 Task: Find connections with filter location Qingyang with filter topic #Managerwith filter profile language German with filter current company National High Speed Rail Corporation Ltd (NHSRCL) with filter school Sri Ramakrishna Engineering College with filter industry Electronic and Precision Equipment Maintenance with filter service category Event Photography with filter keywords title Addiction Counselor
Action: Mouse moved to (586, 80)
Screenshot: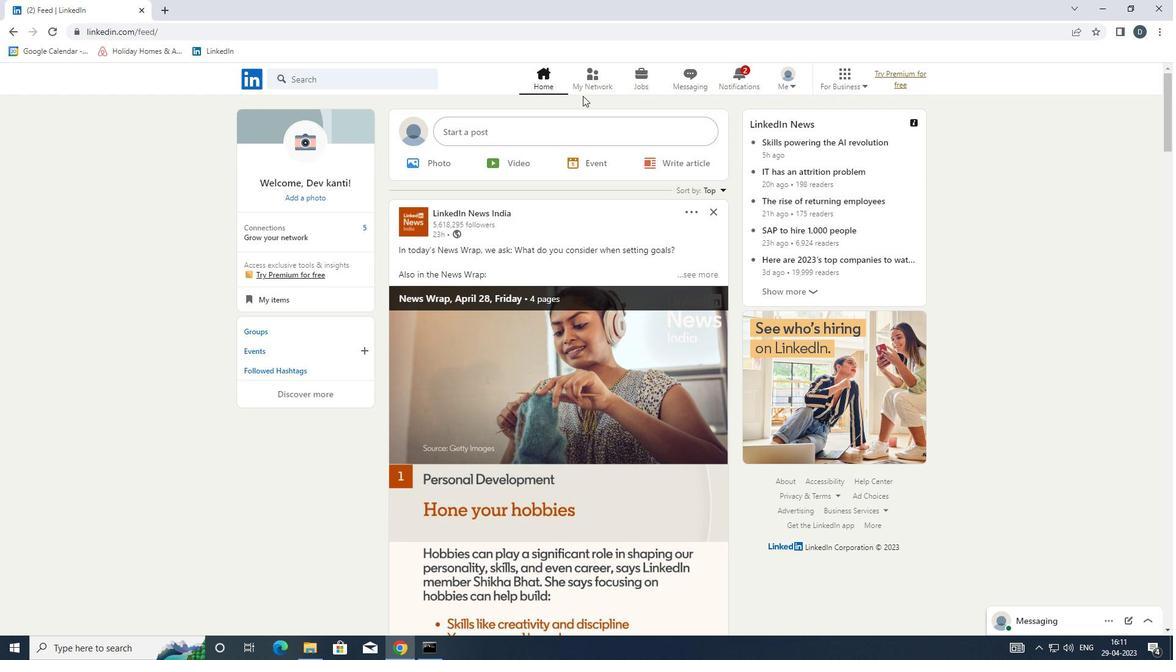 
Action: Mouse pressed left at (586, 80)
Screenshot: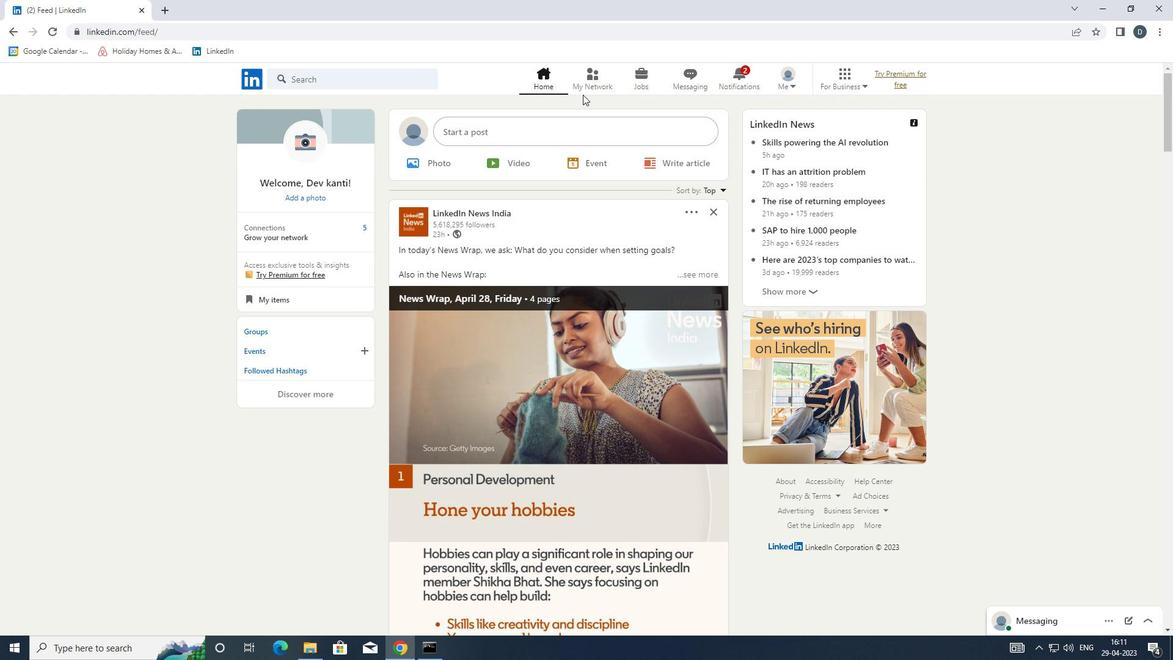 
Action: Mouse moved to (410, 143)
Screenshot: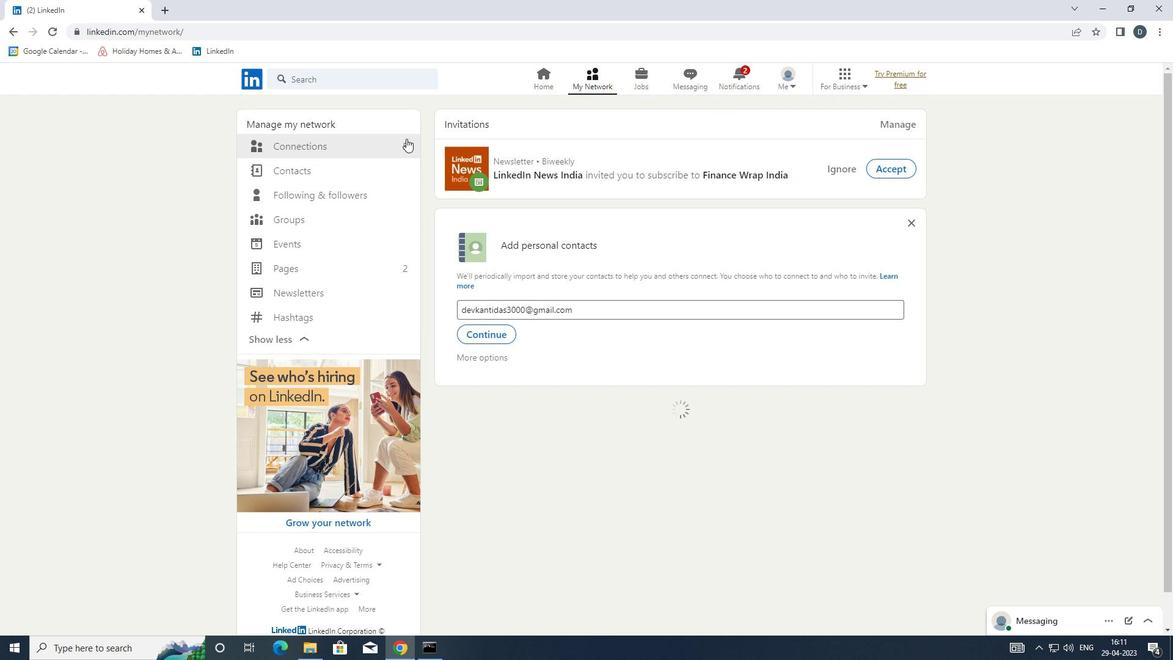 
Action: Mouse pressed left at (410, 143)
Screenshot: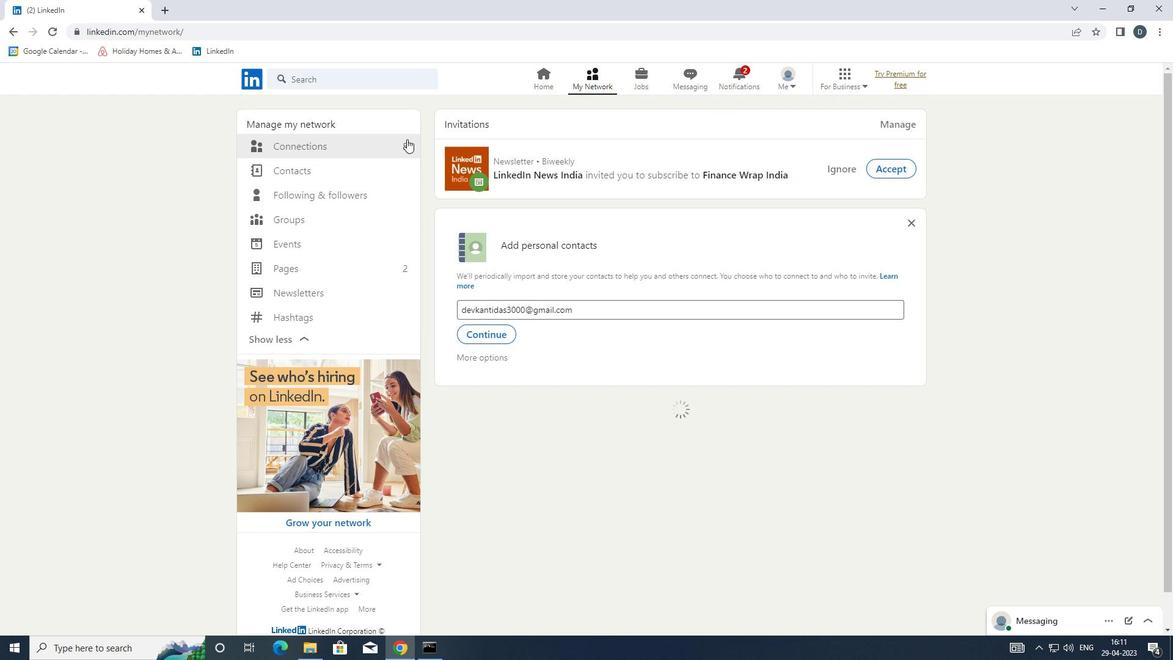 
Action: Mouse moved to (405, 146)
Screenshot: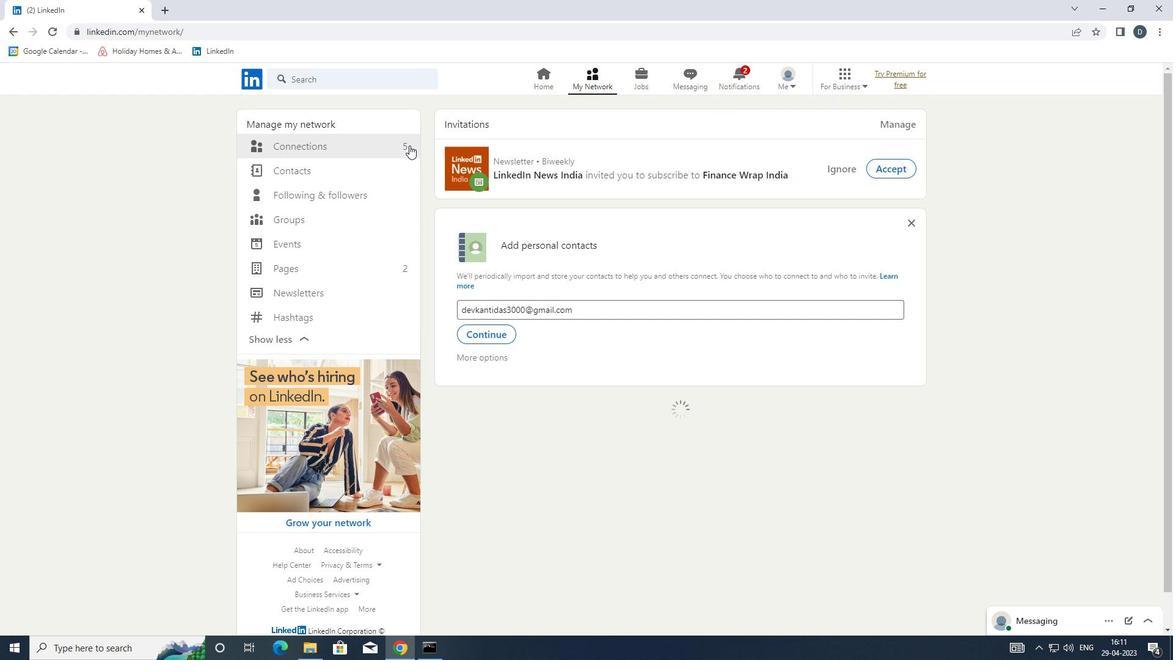 
Action: Mouse pressed left at (405, 146)
Screenshot: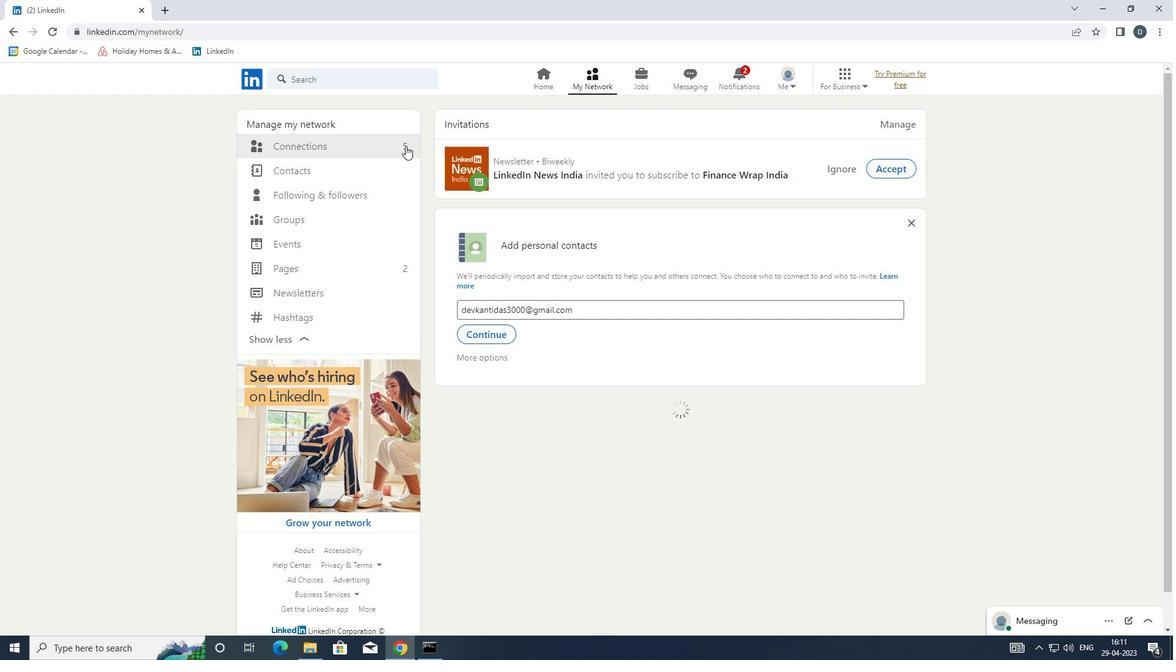
Action: Mouse moved to (679, 148)
Screenshot: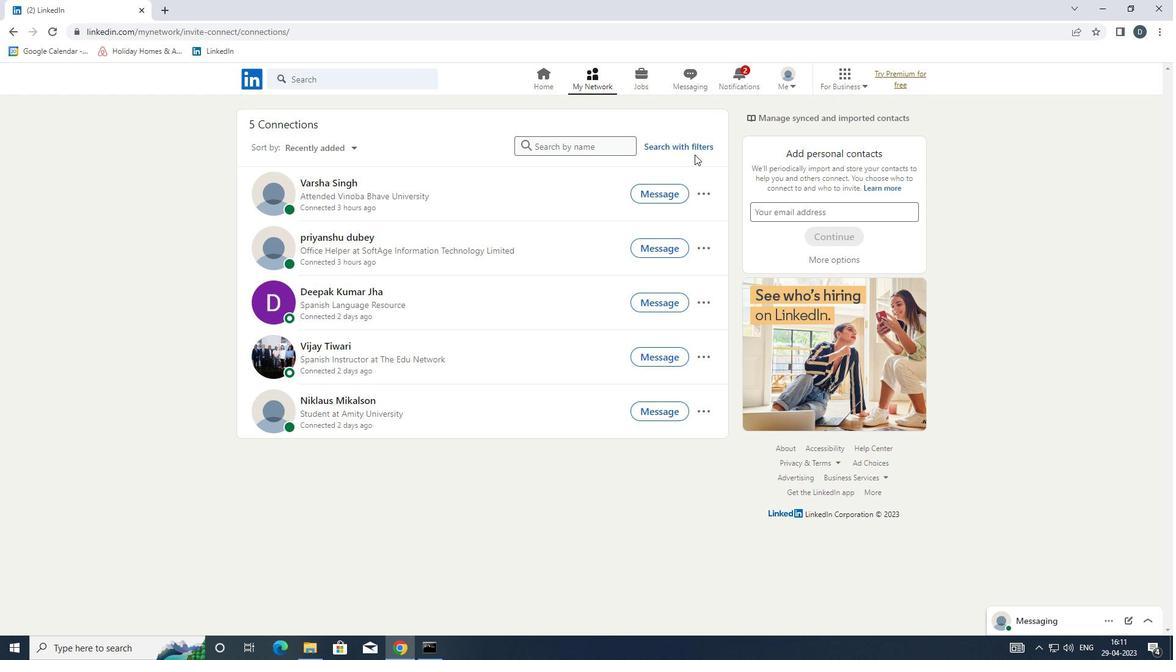 
Action: Mouse pressed left at (679, 148)
Screenshot: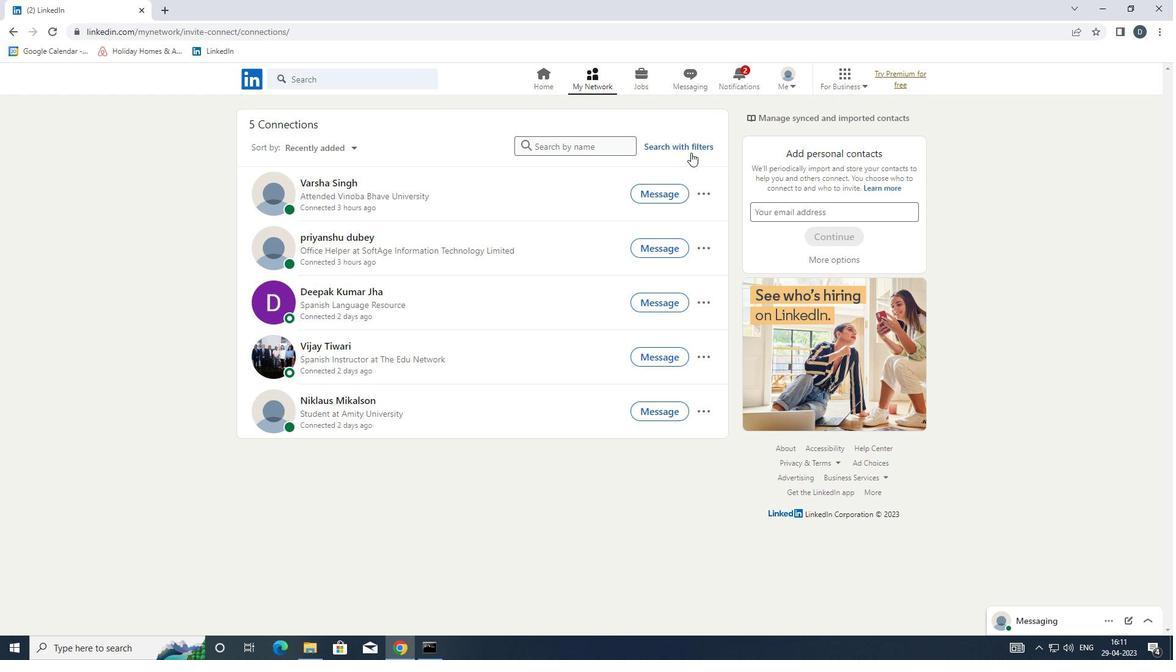 
Action: Mouse moved to (629, 116)
Screenshot: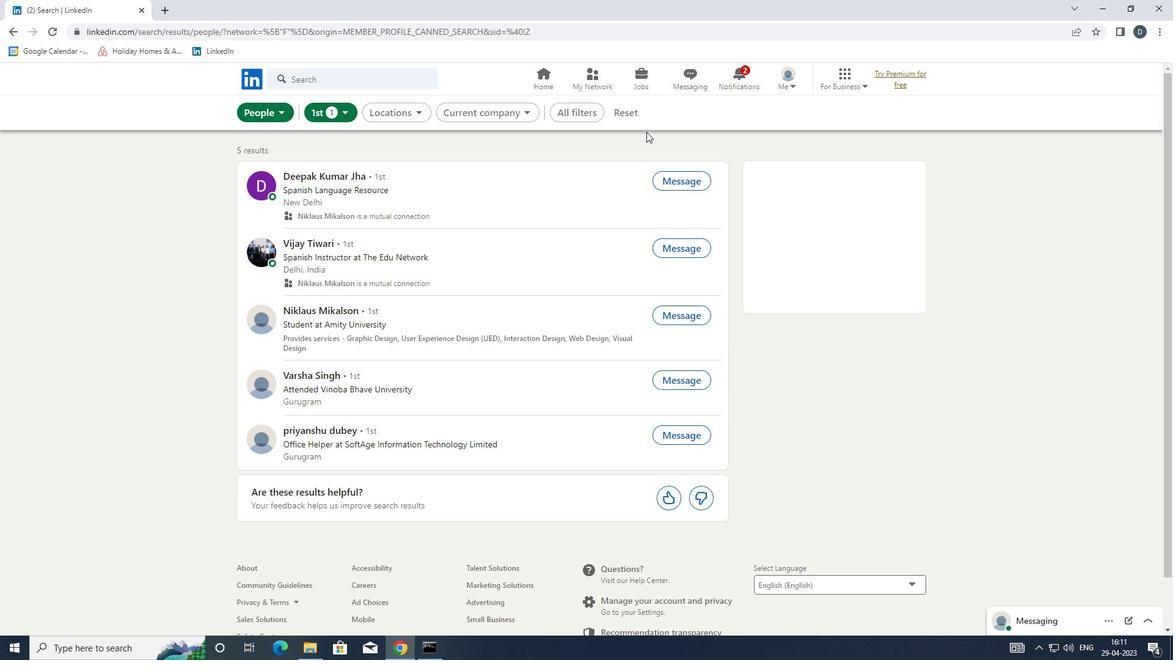 
Action: Mouse pressed left at (629, 116)
Screenshot: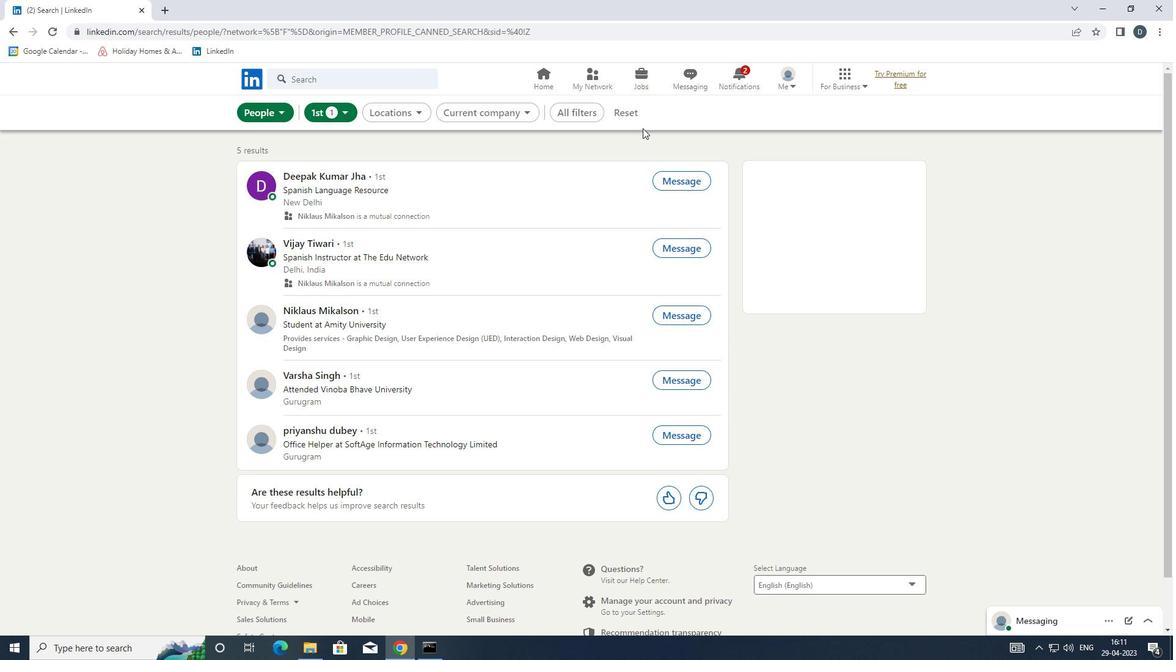 
Action: Mouse moved to (610, 107)
Screenshot: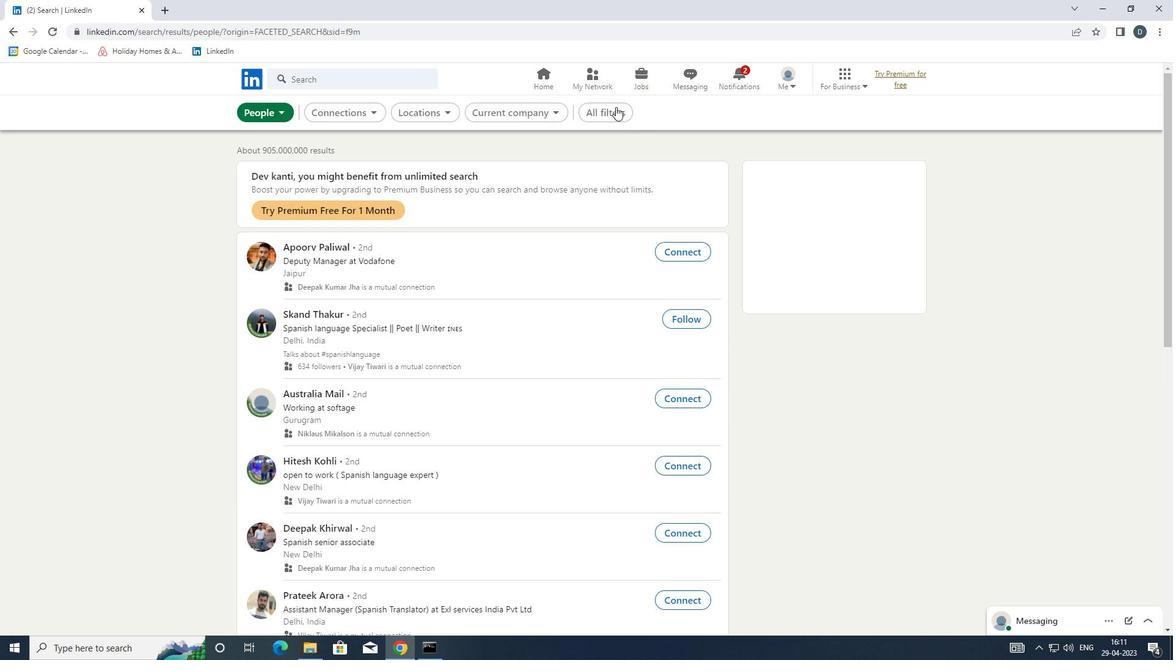 
Action: Mouse pressed left at (610, 107)
Screenshot: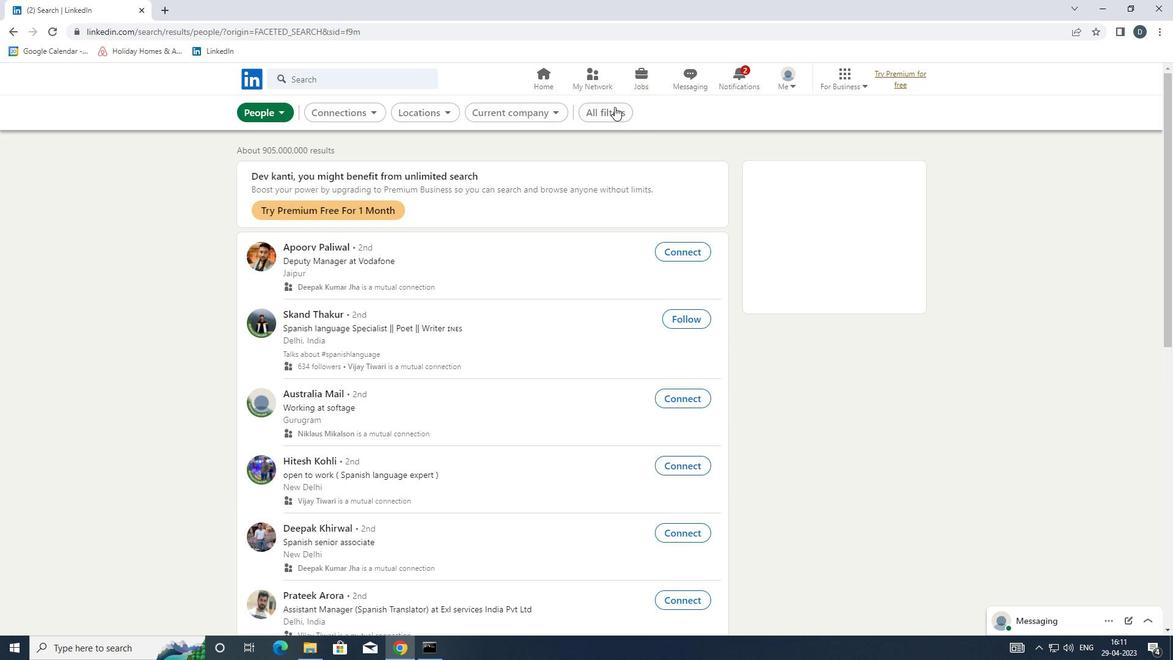 
Action: Mouse moved to (1065, 424)
Screenshot: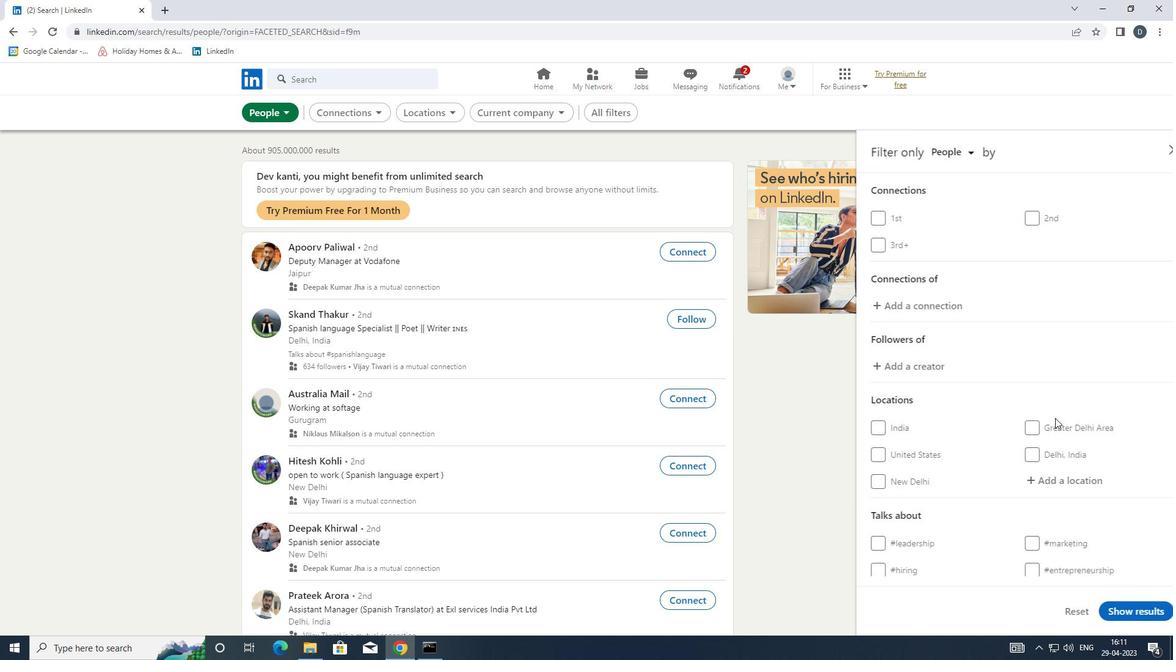 
Action: Mouse scrolled (1065, 424) with delta (0, 0)
Screenshot: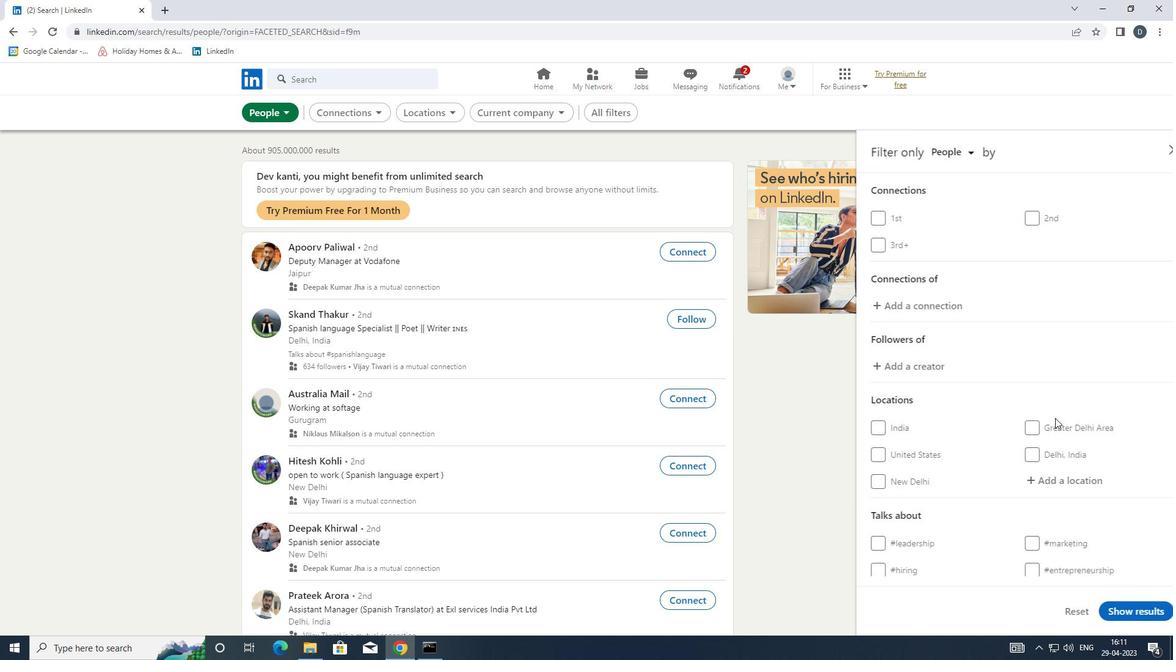 
Action: Mouse moved to (1066, 425)
Screenshot: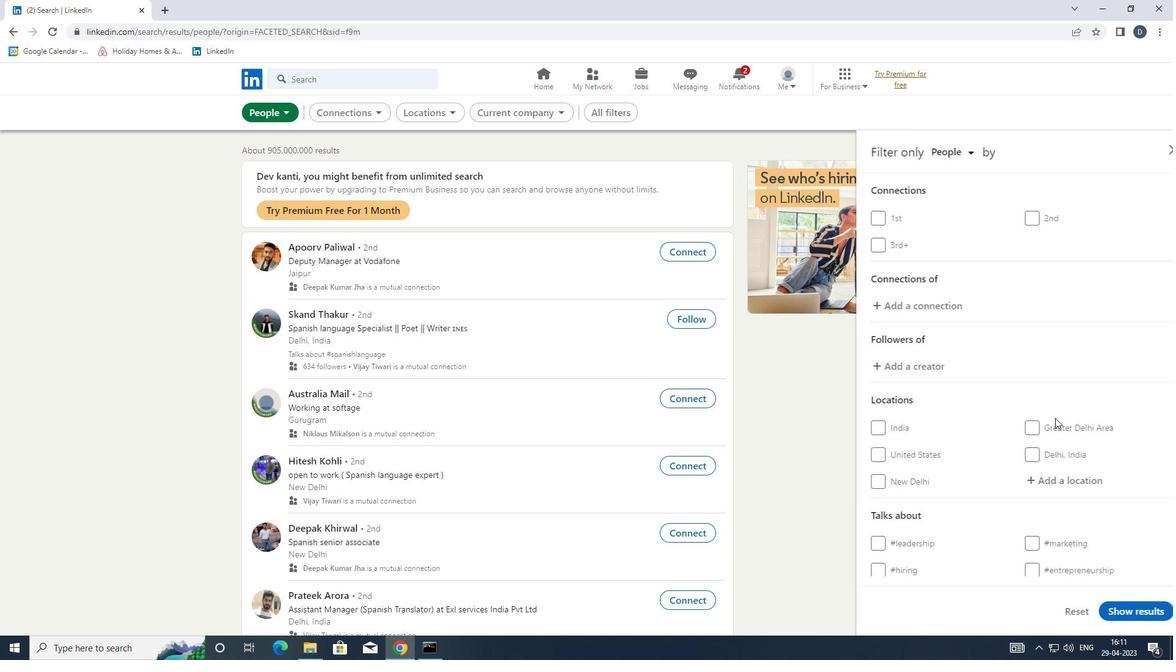 
Action: Mouse scrolled (1066, 424) with delta (0, 0)
Screenshot: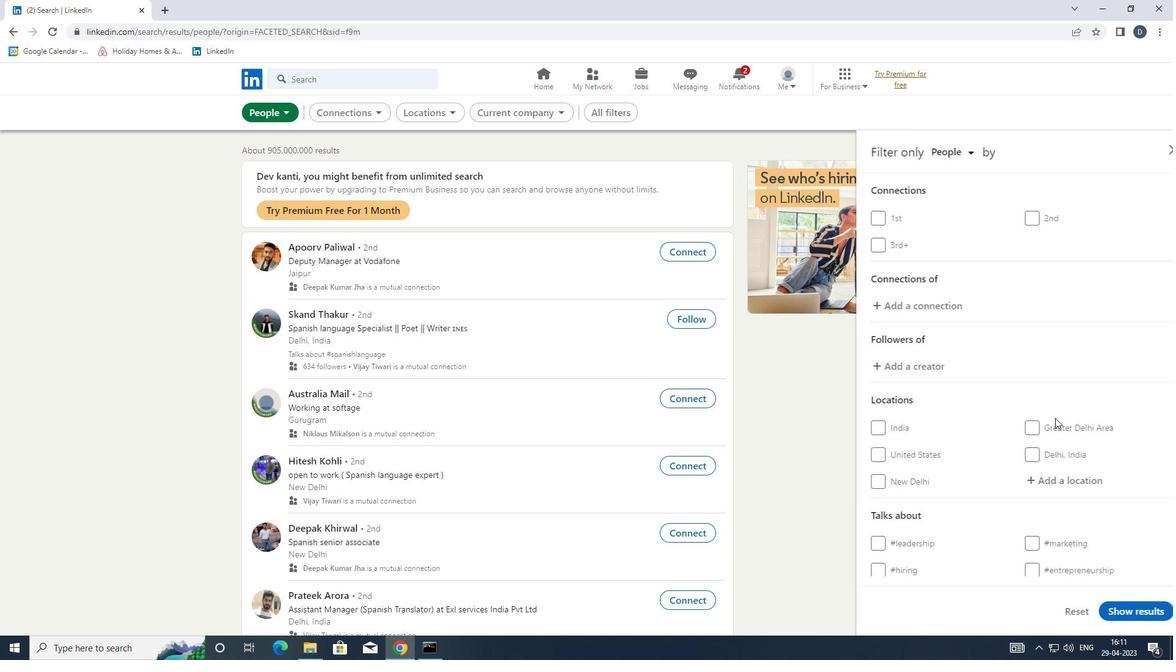 
Action: Mouse moved to (1033, 366)
Screenshot: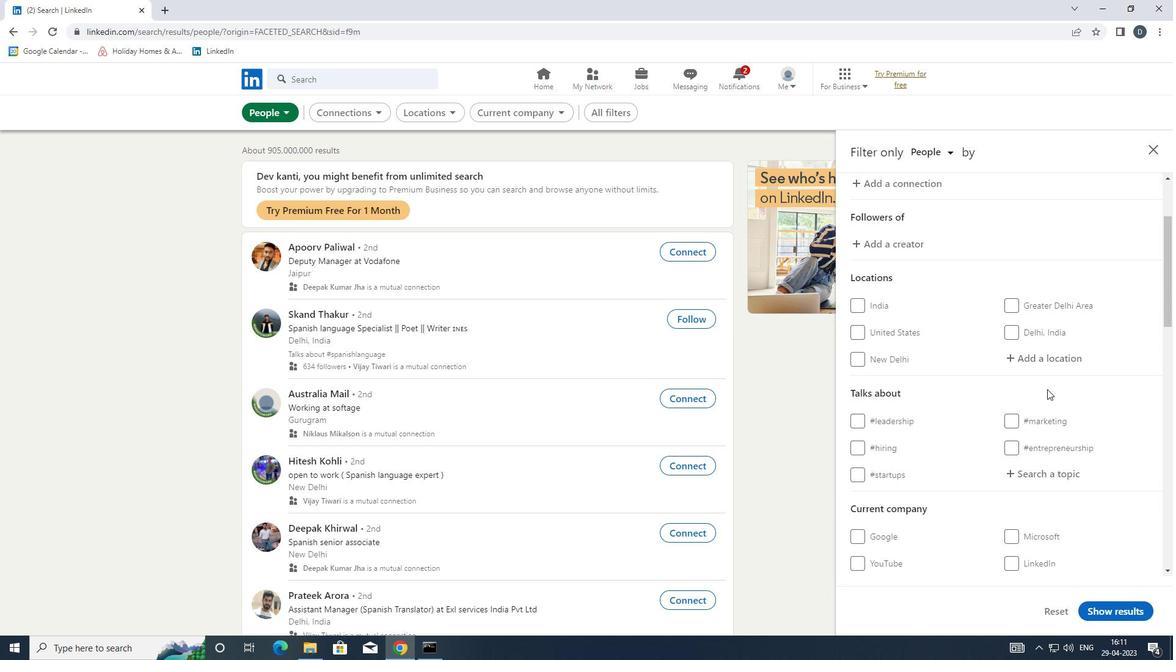 
Action: Mouse pressed left at (1033, 366)
Screenshot: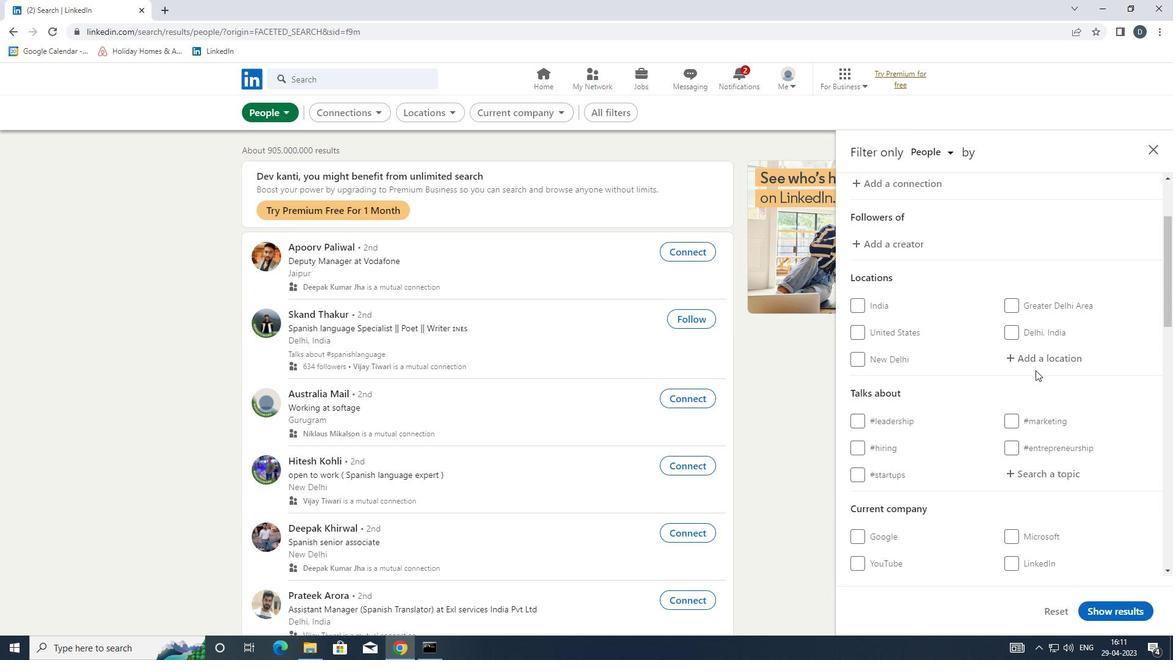 
Action: Key pressed <Key.shift>QINGYANG<Key.down><Key.enter>
Screenshot: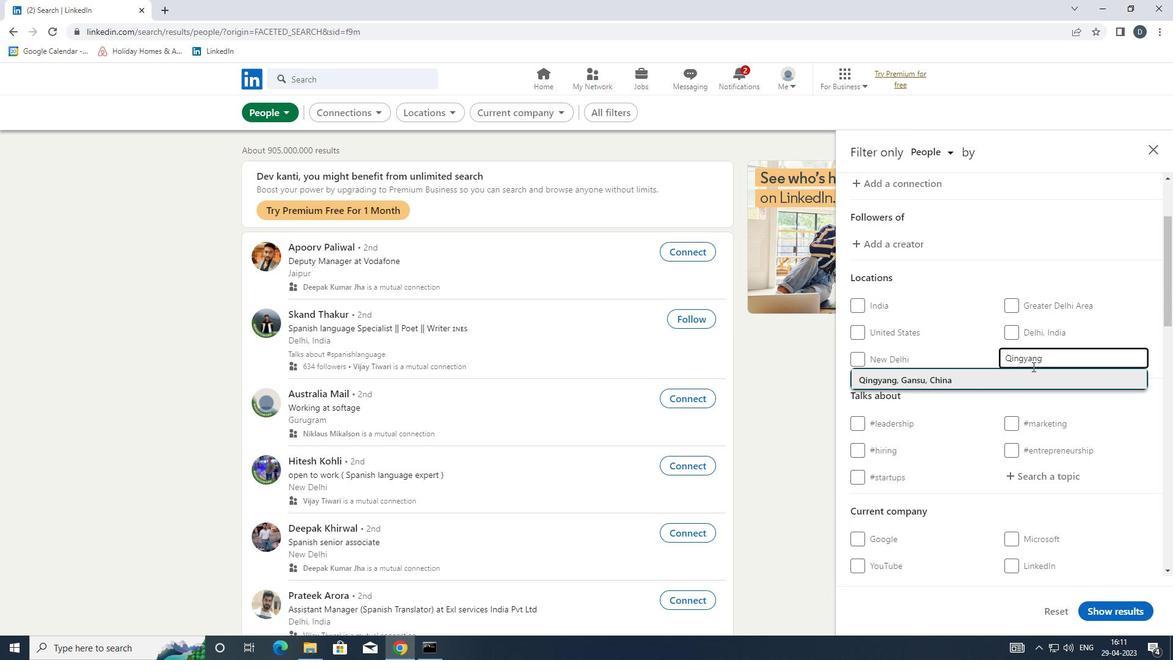 
Action: Mouse moved to (1121, 373)
Screenshot: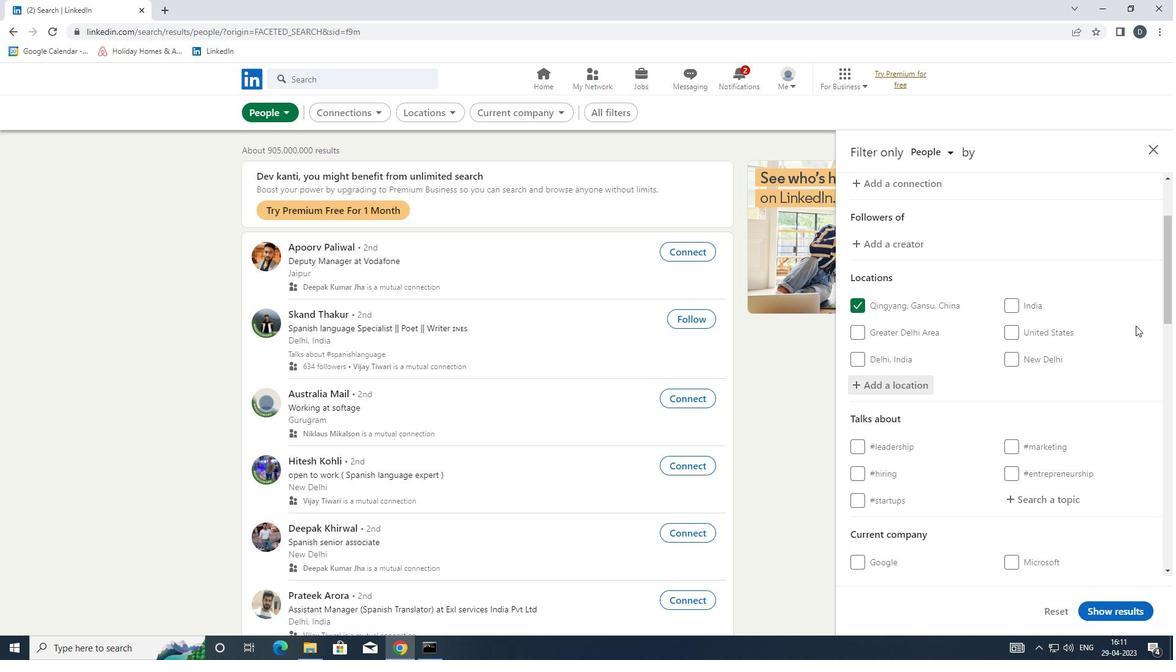 
Action: Mouse scrolled (1121, 372) with delta (0, 0)
Screenshot: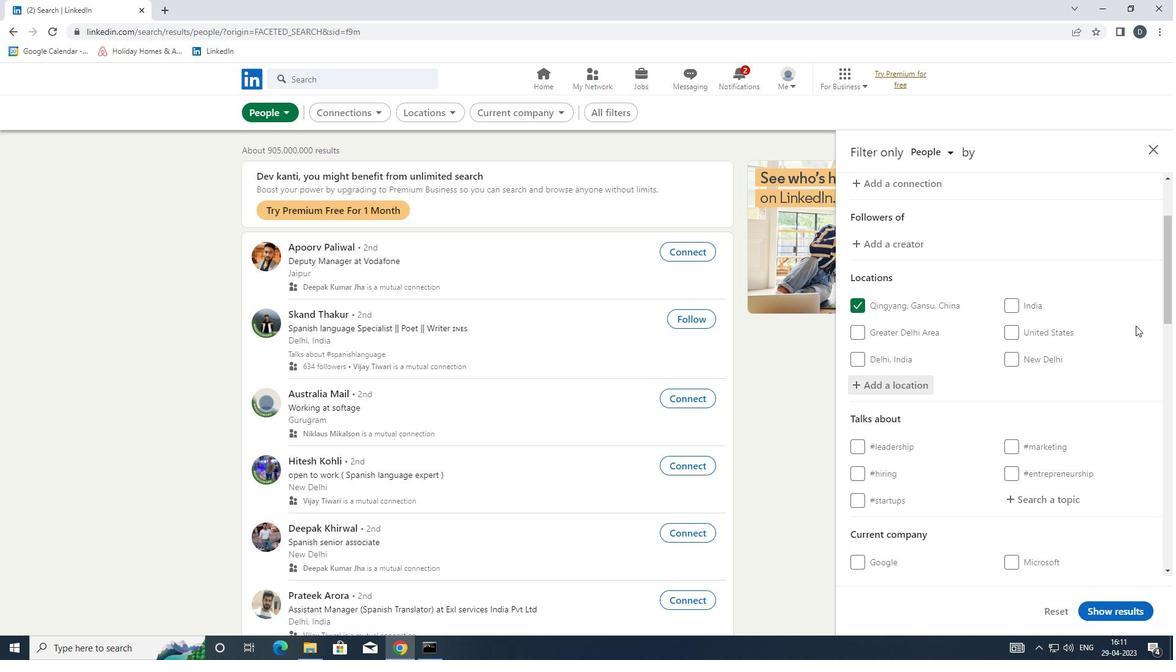 
Action: Mouse moved to (1112, 395)
Screenshot: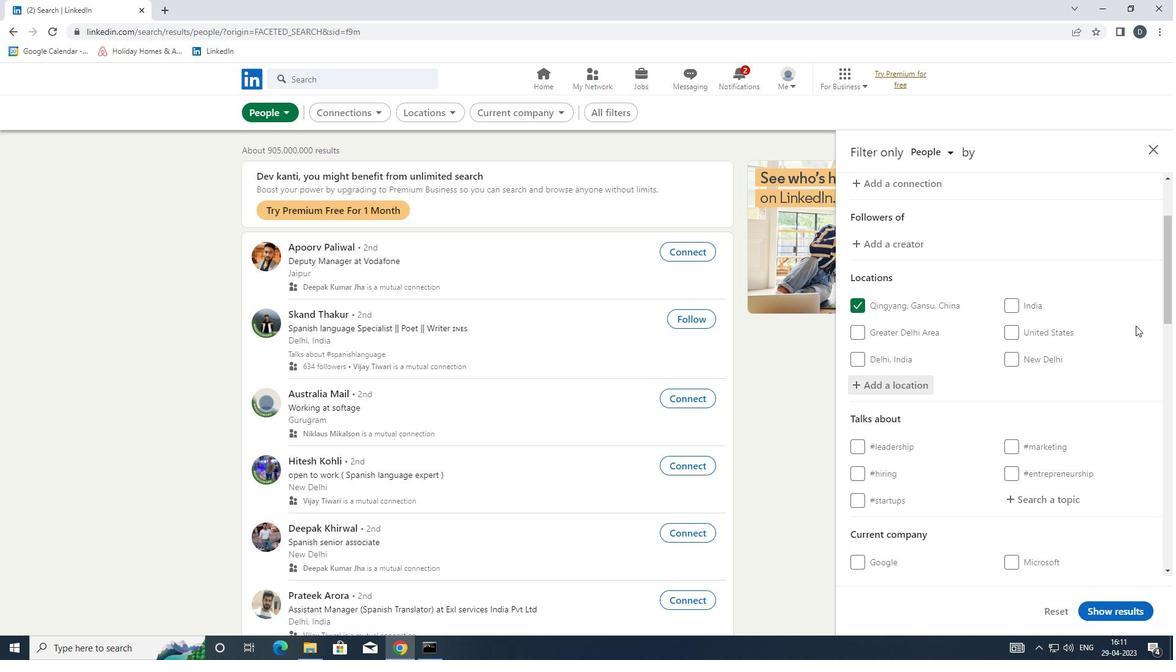
Action: Mouse scrolled (1112, 394) with delta (0, 0)
Screenshot: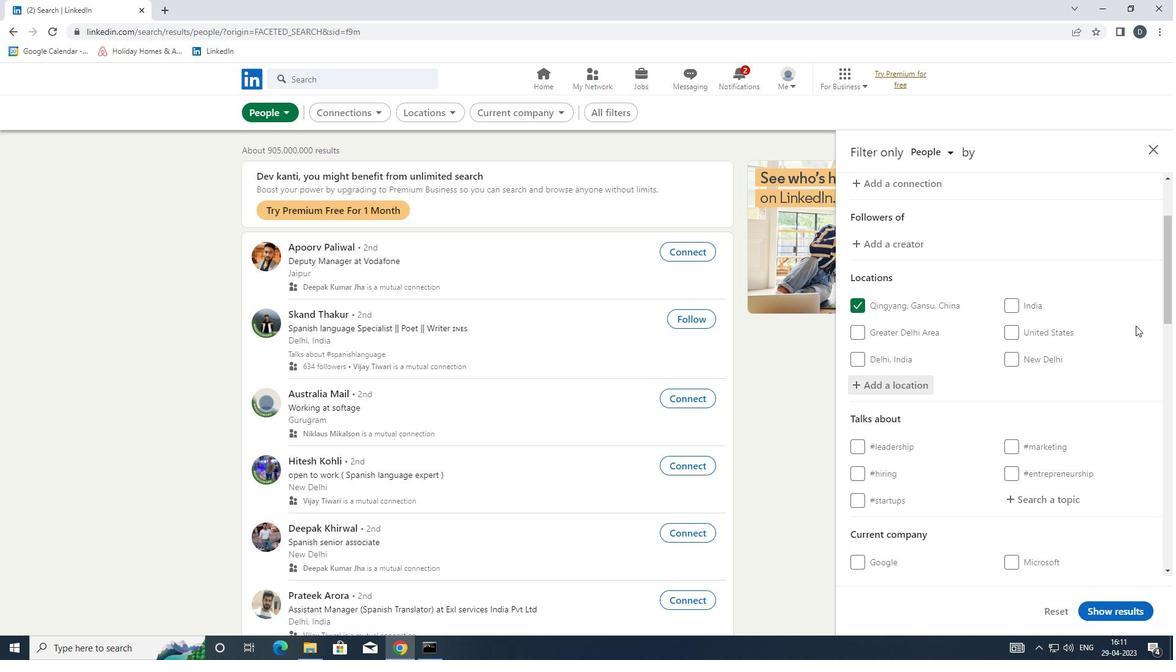 
Action: Mouse moved to (1053, 377)
Screenshot: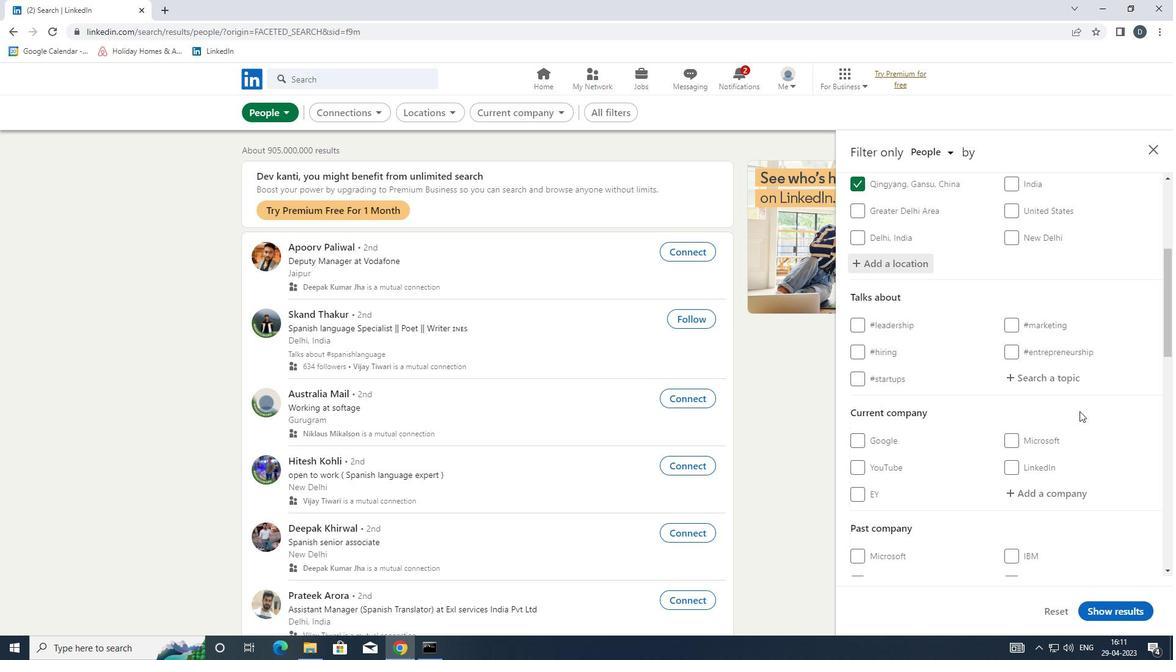 
Action: Mouse pressed left at (1053, 377)
Screenshot: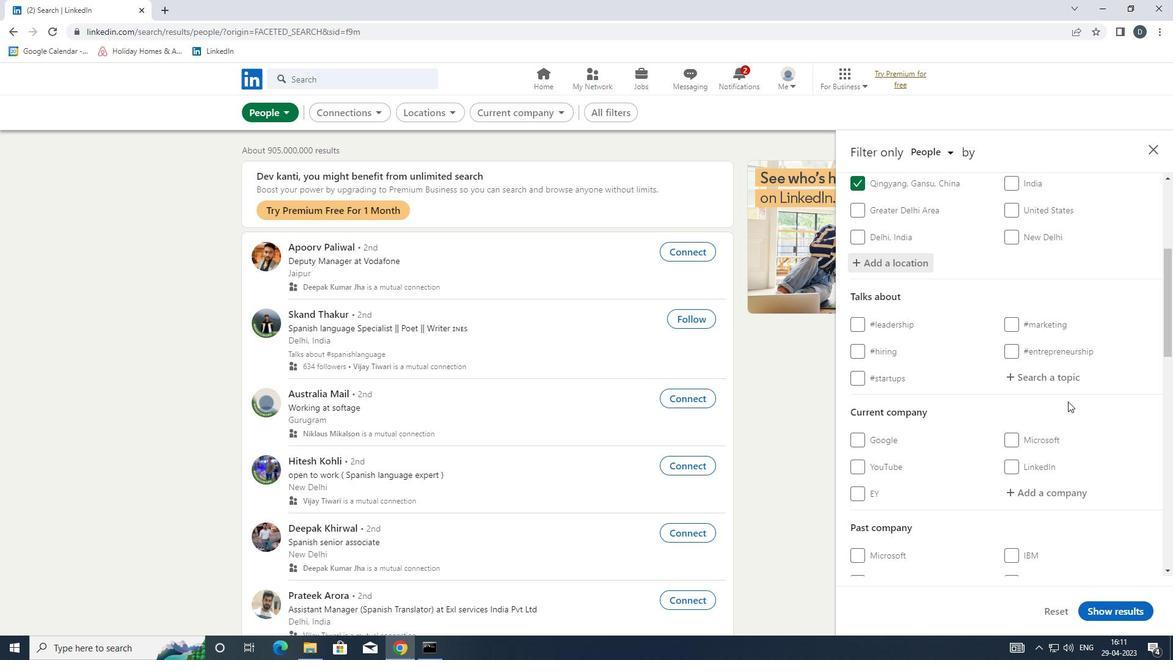 
Action: Mouse moved to (1046, 378)
Screenshot: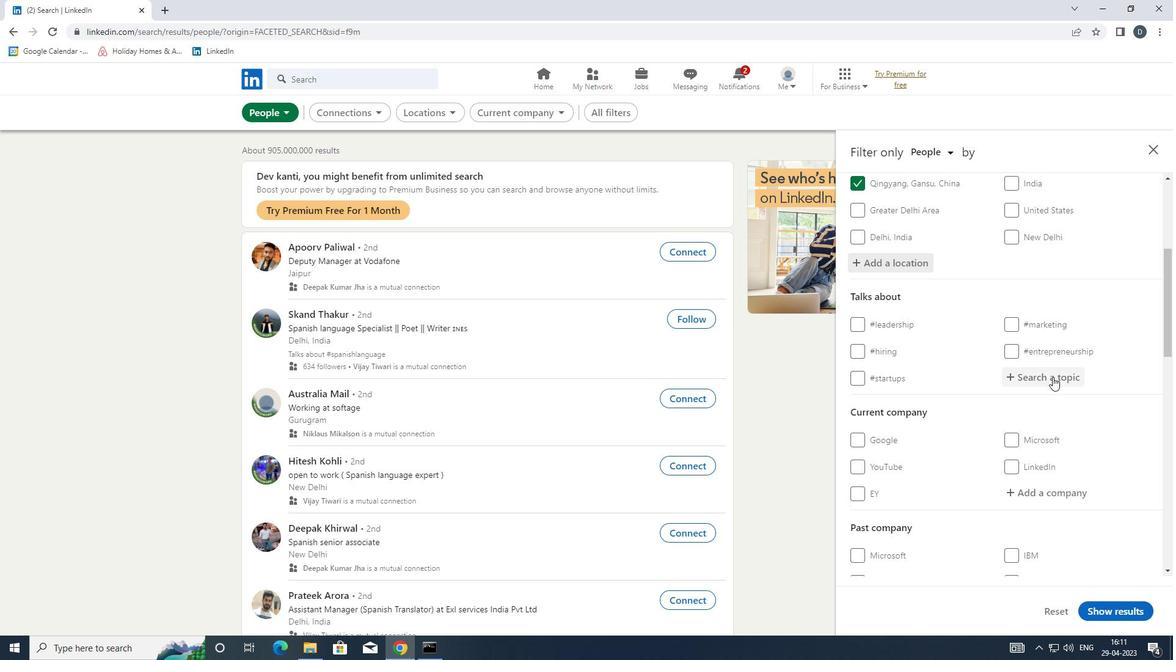 
Action: Key pressed <Key.shift><Key.shift><Key.shift><Key.shift><Key.shift><Key.shift><Key.shift><Key.shift><Key.shift>#MANAGER
Screenshot: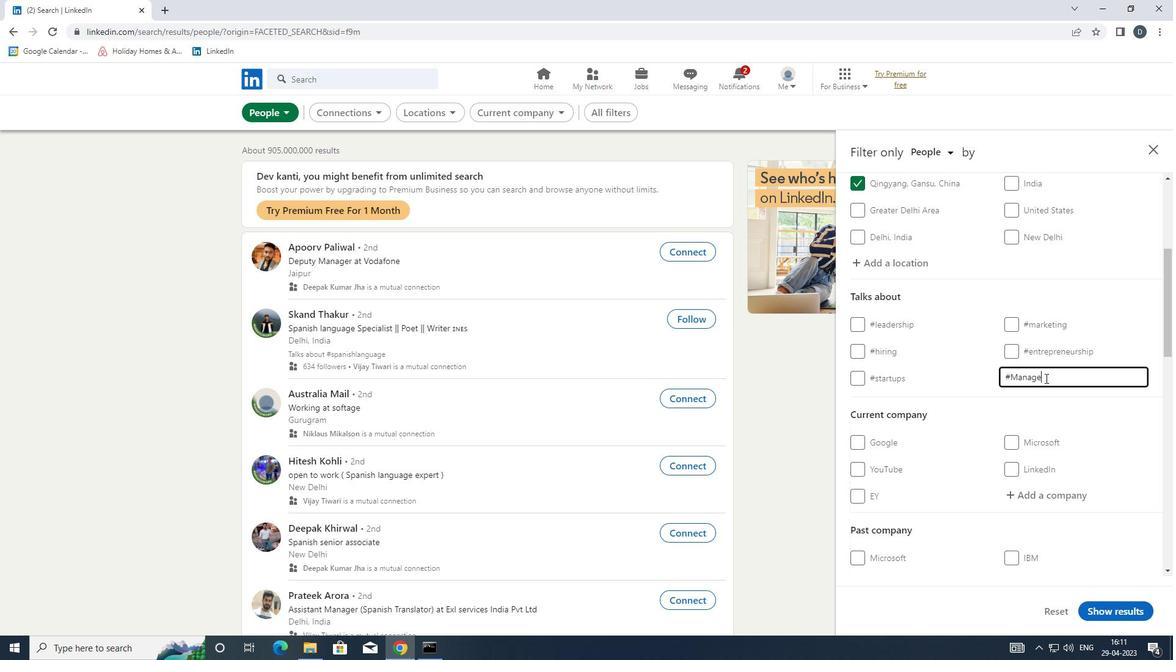 
Action: Mouse scrolled (1046, 377) with delta (0, 0)
Screenshot: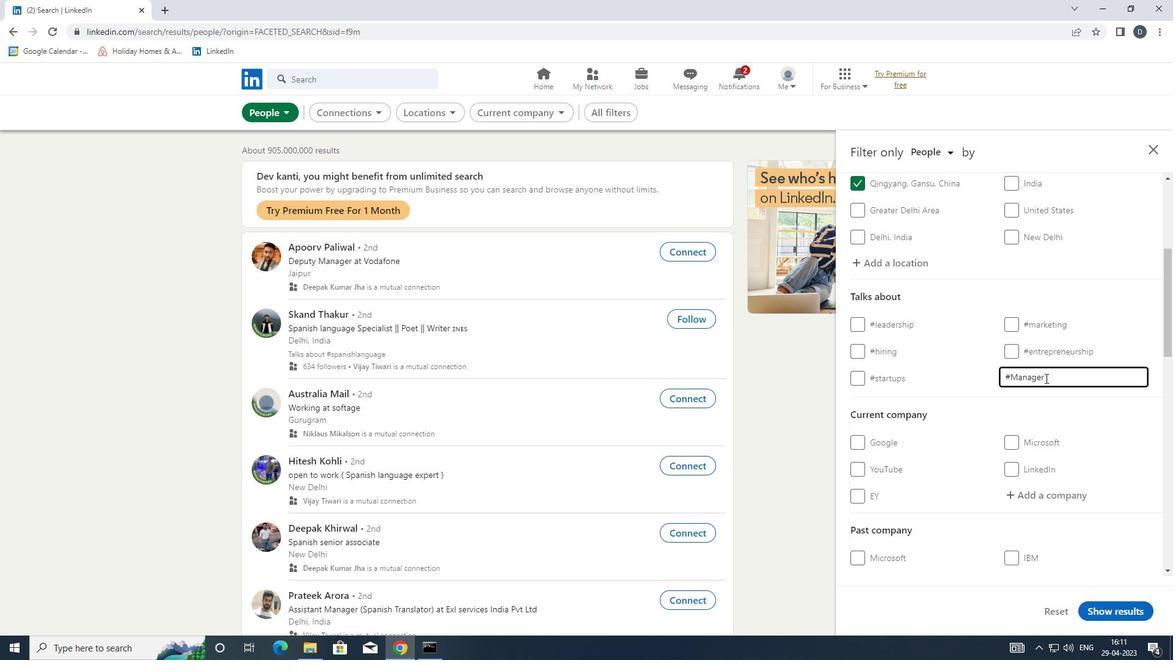 
Action: Mouse scrolled (1046, 377) with delta (0, 0)
Screenshot: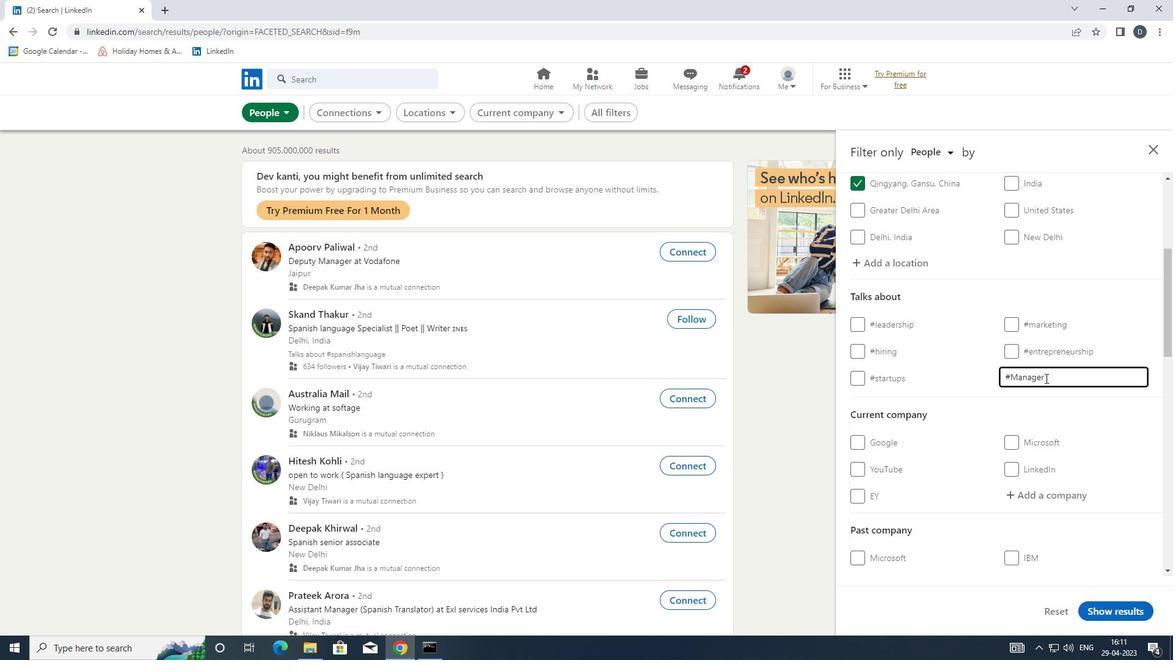 
Action: Mouse scrolled (1046, 377) with delta (0, 0)
Screenshot: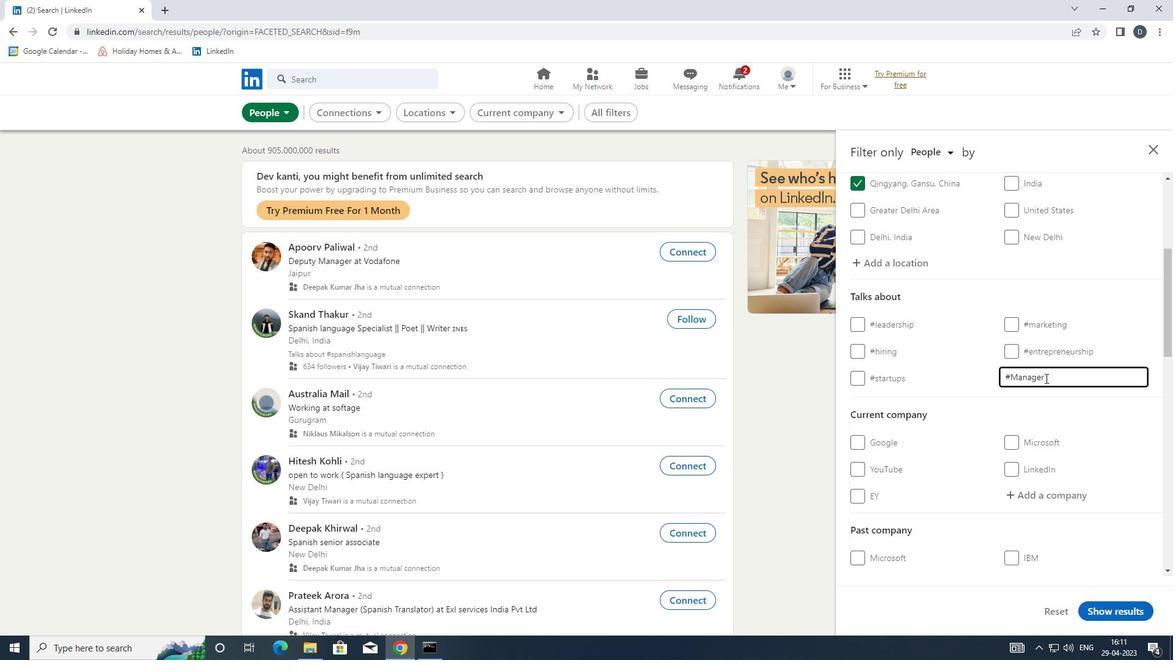 
Action: Mouse scrolled (1046, 377) with delta (0, 0)
Screenshot: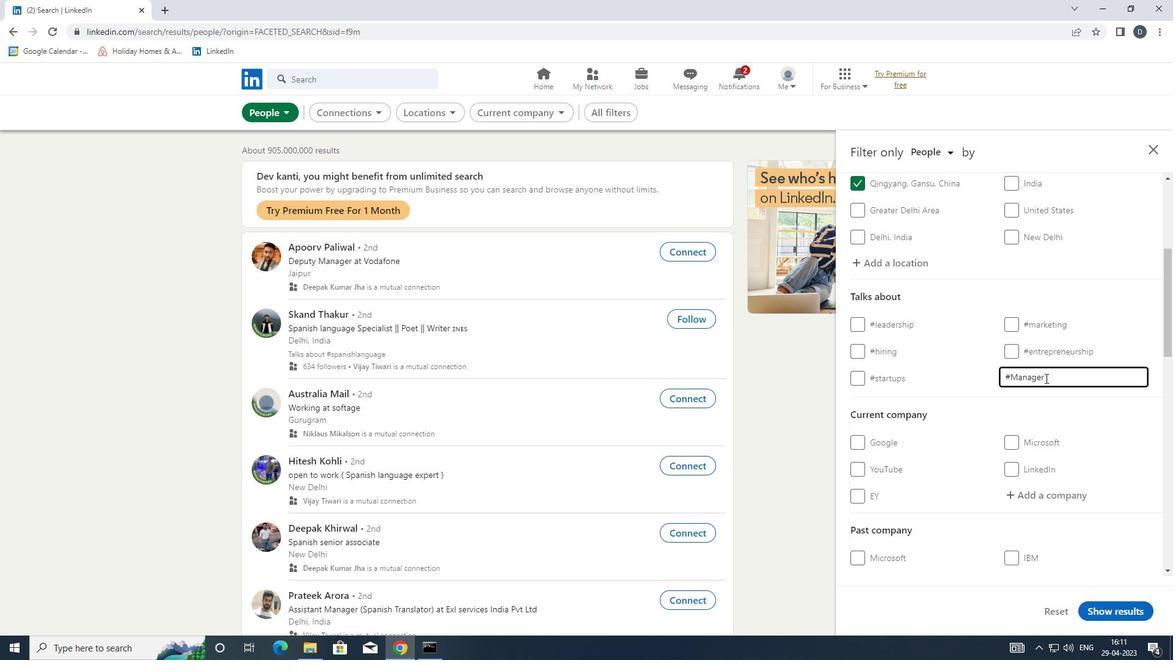 
Action: Mouse moved to (1029, 374)
Screenshot: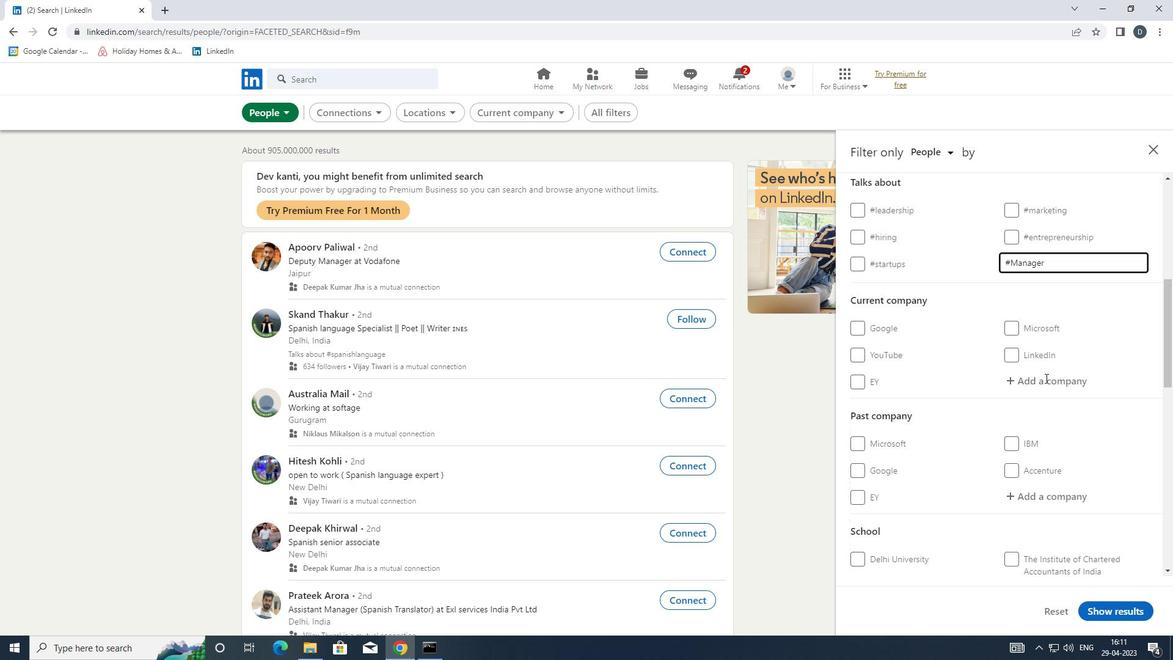 
Action: Mouse scrolled (1029, 374) with delta (0, 0)
Screenshot: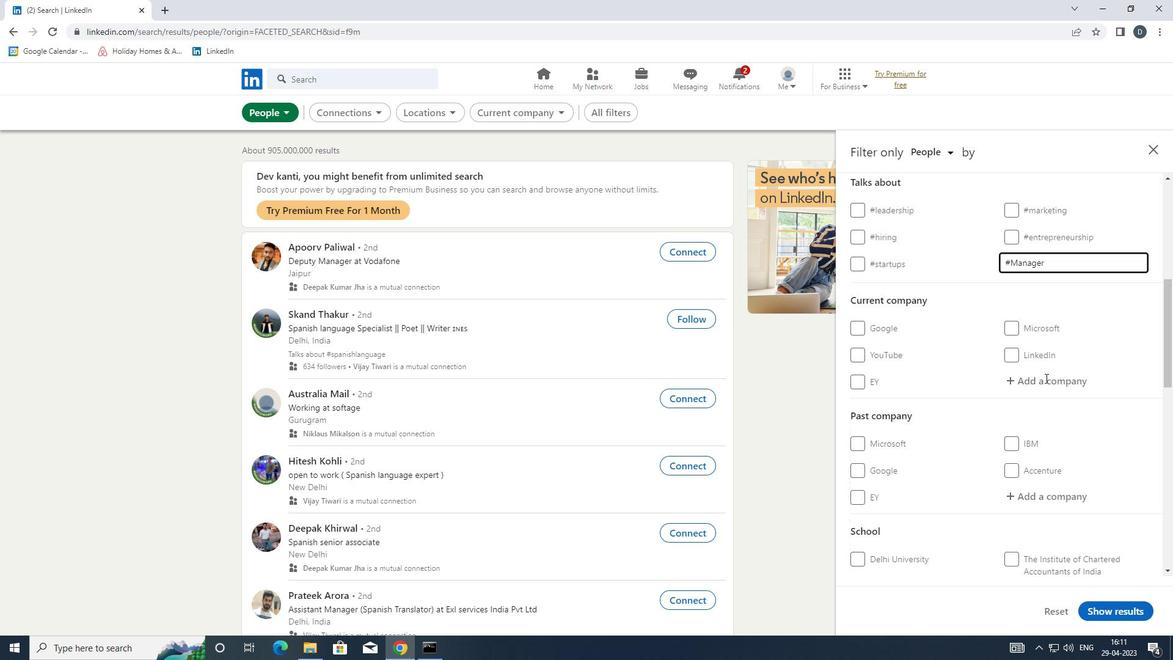 
Action: Mouse scrolled (1029, 374) with delta (0, 0)
Screenshot: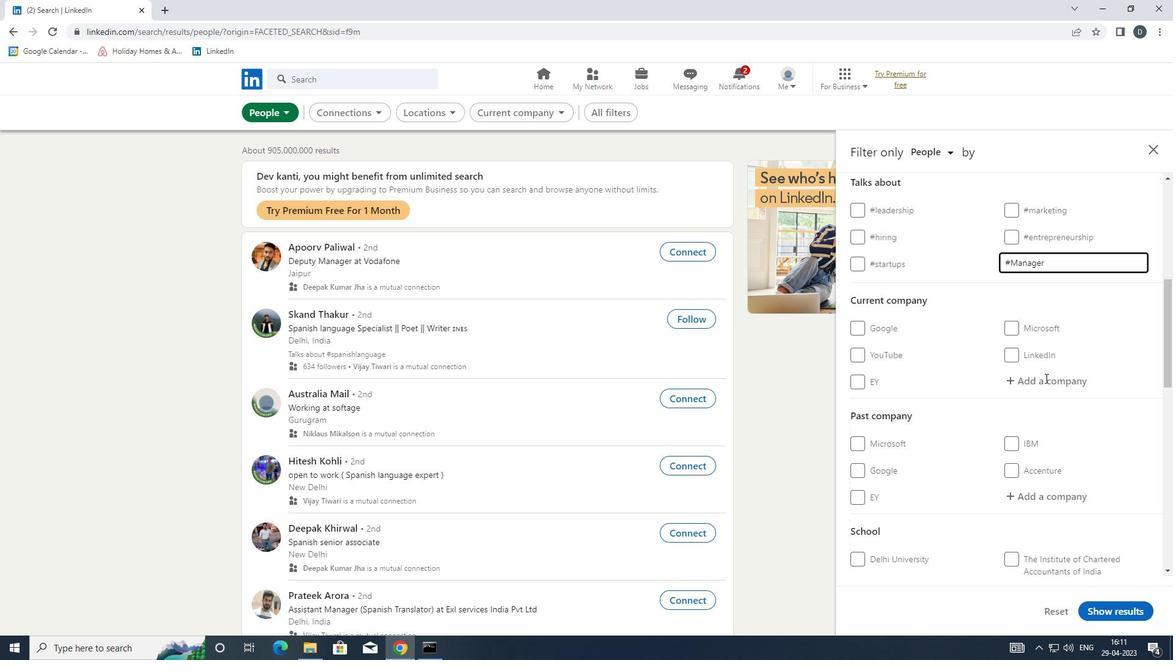 
Action: Mouse scrolled (1029, 374) with delta (0, 0)
Screenshot: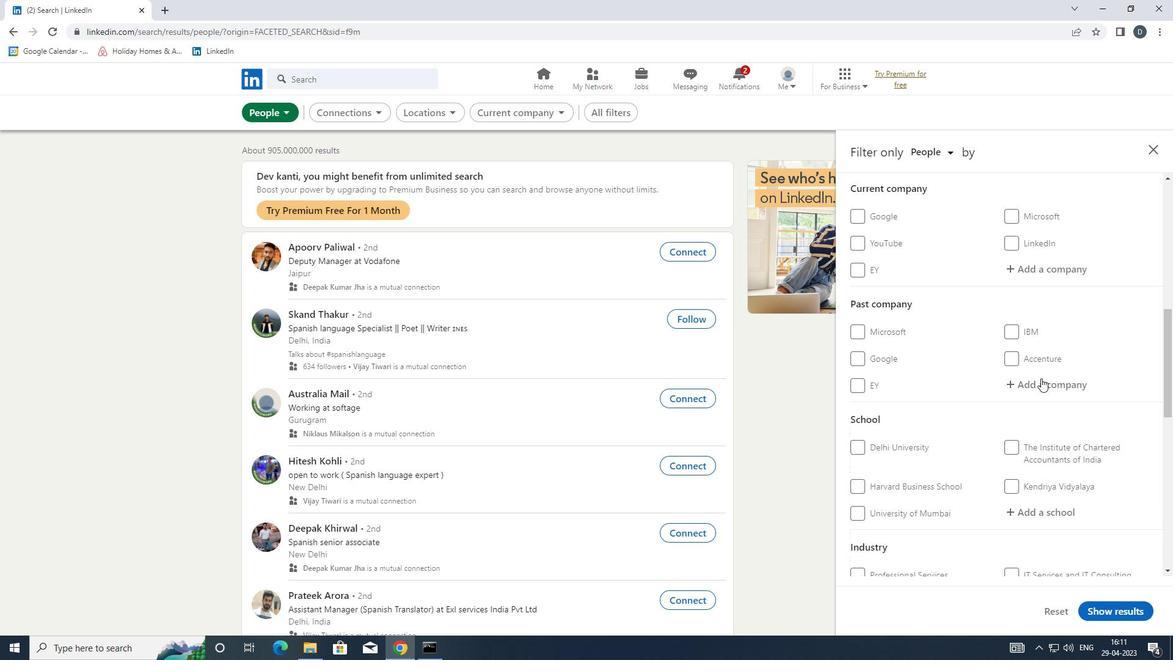 
Action: Mouse moved to (988, 376)
Screenshot: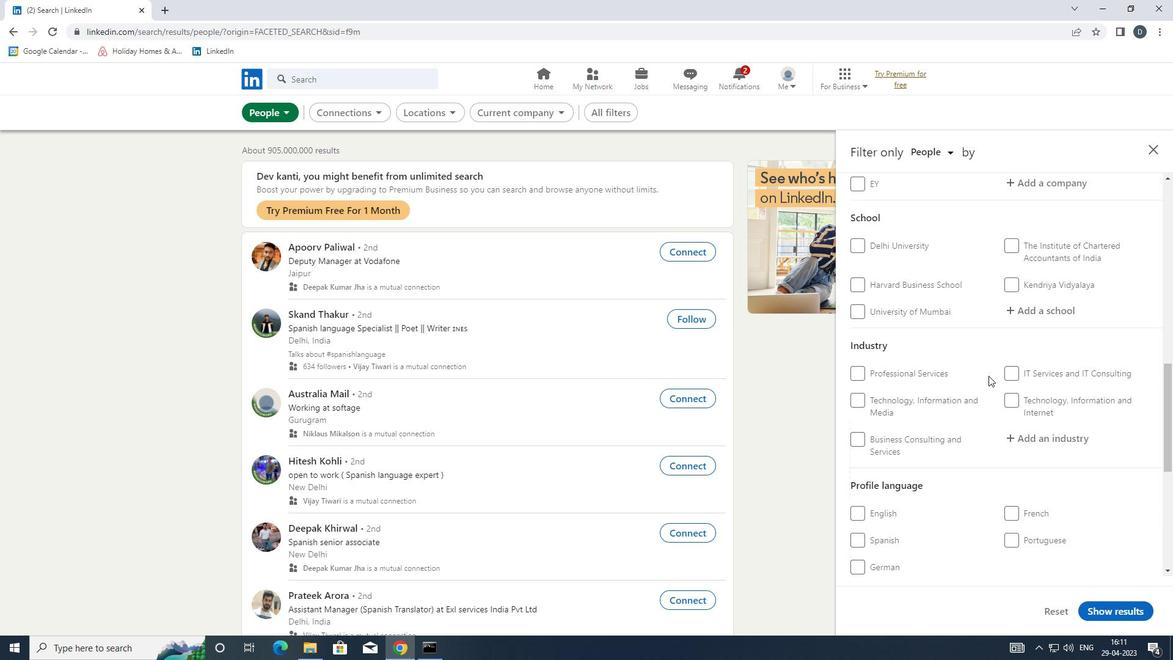 
Action: Mouse scrolled (988, 375) with delta (0, 0)
Screenshot: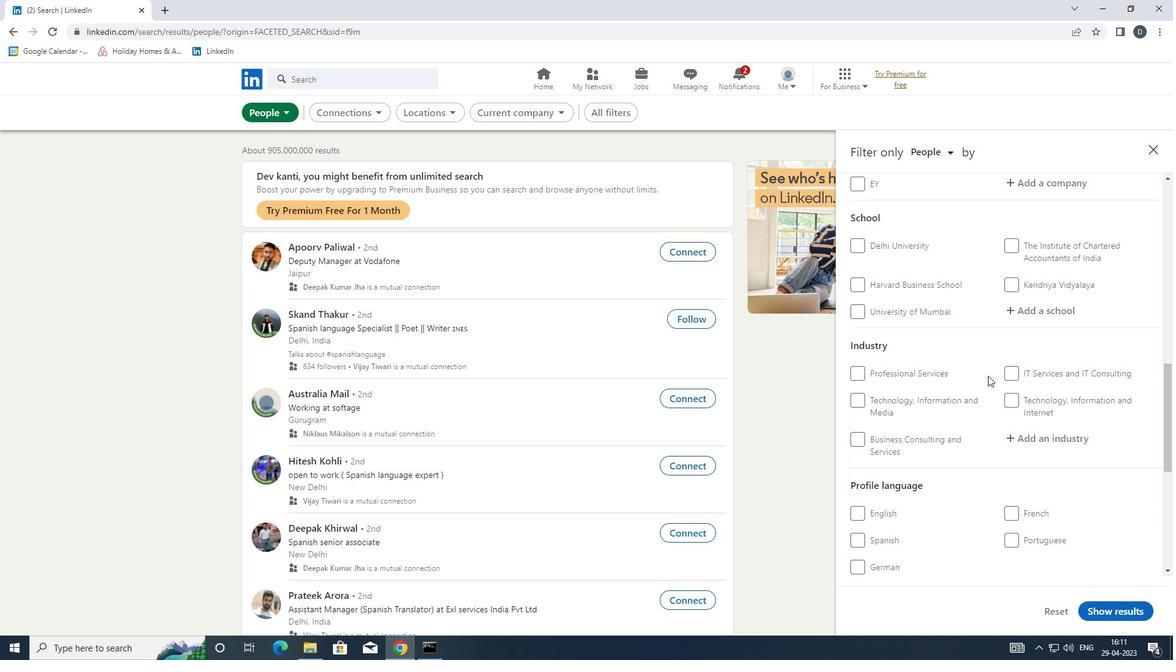 
Action: Mouse scrolled (988, 375) with delta (0, 0)
Screenshot: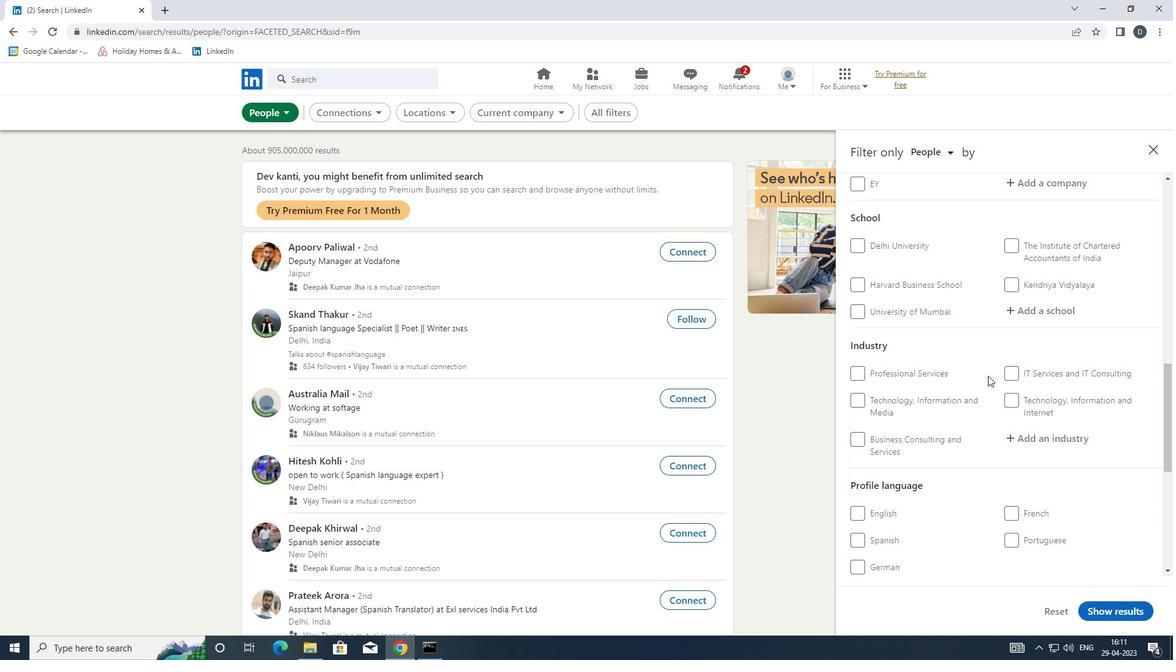 
Action: Mouse scrolled (988, 376) with delta (0, 0)
Screenshot: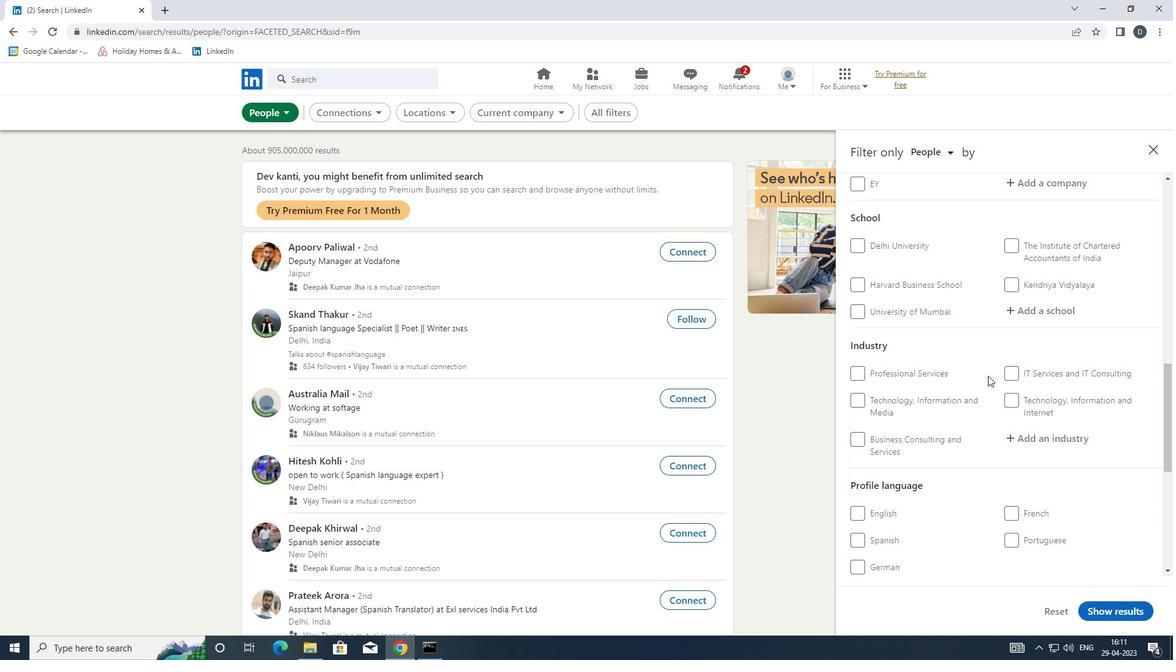
Action: Mouse moved to (977, 380)
Screenshot: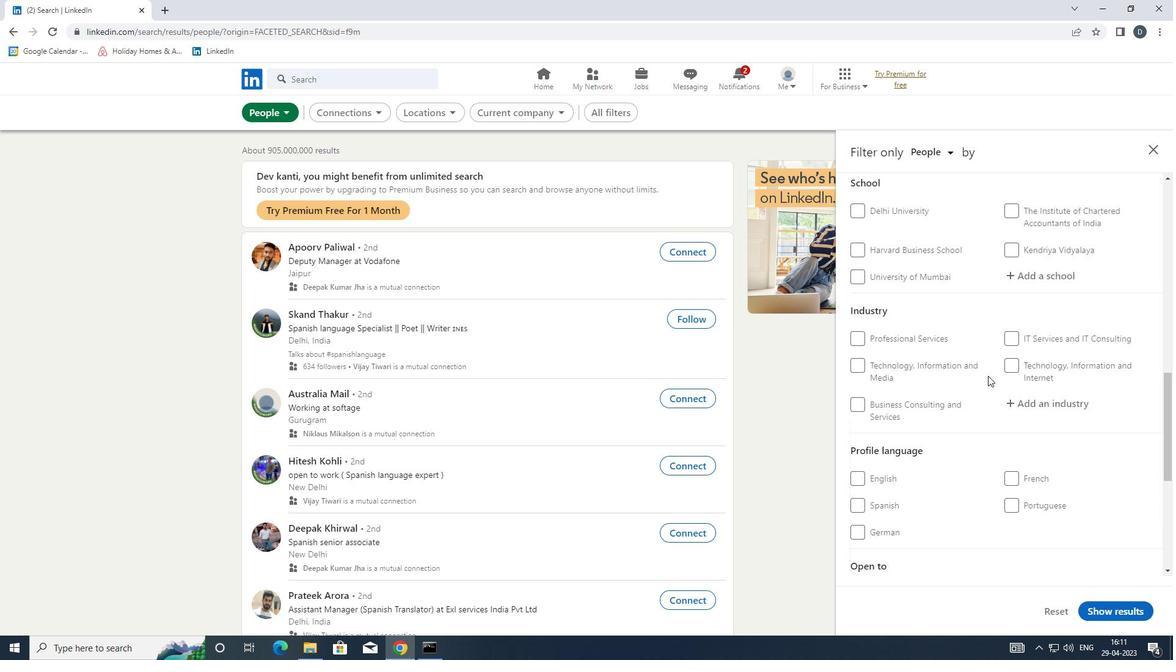 
Action: Mouse scrolled (977, 379) with delta (0, 0)
Screenshot: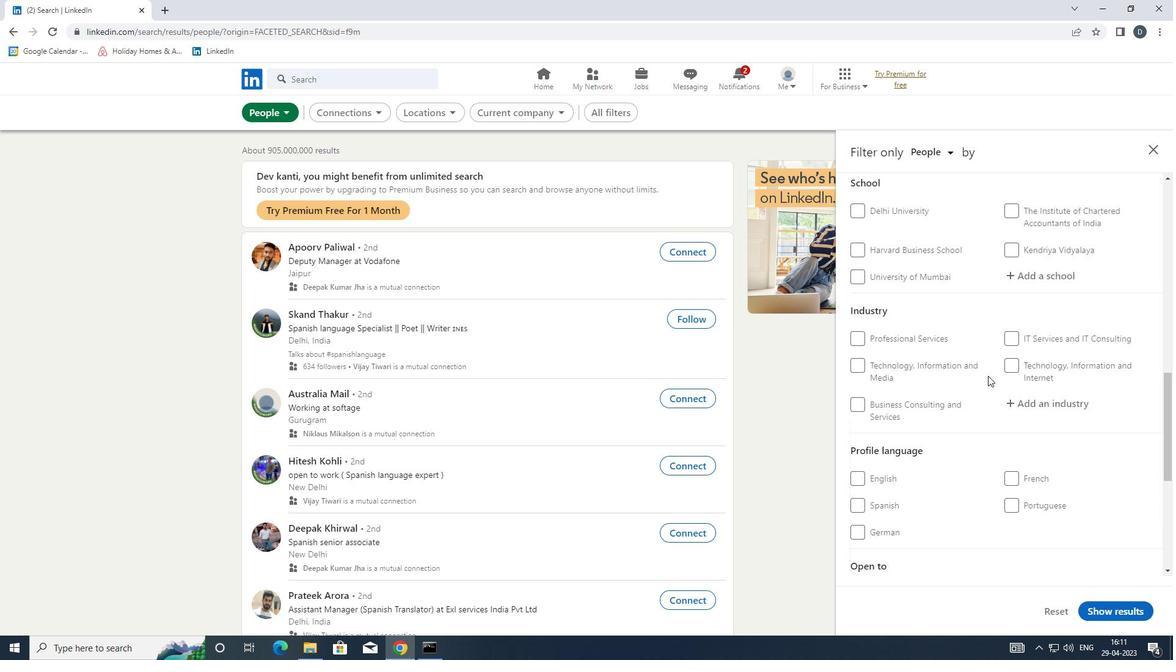 
Action: Mouse moved to (975, 382)
Screenshot: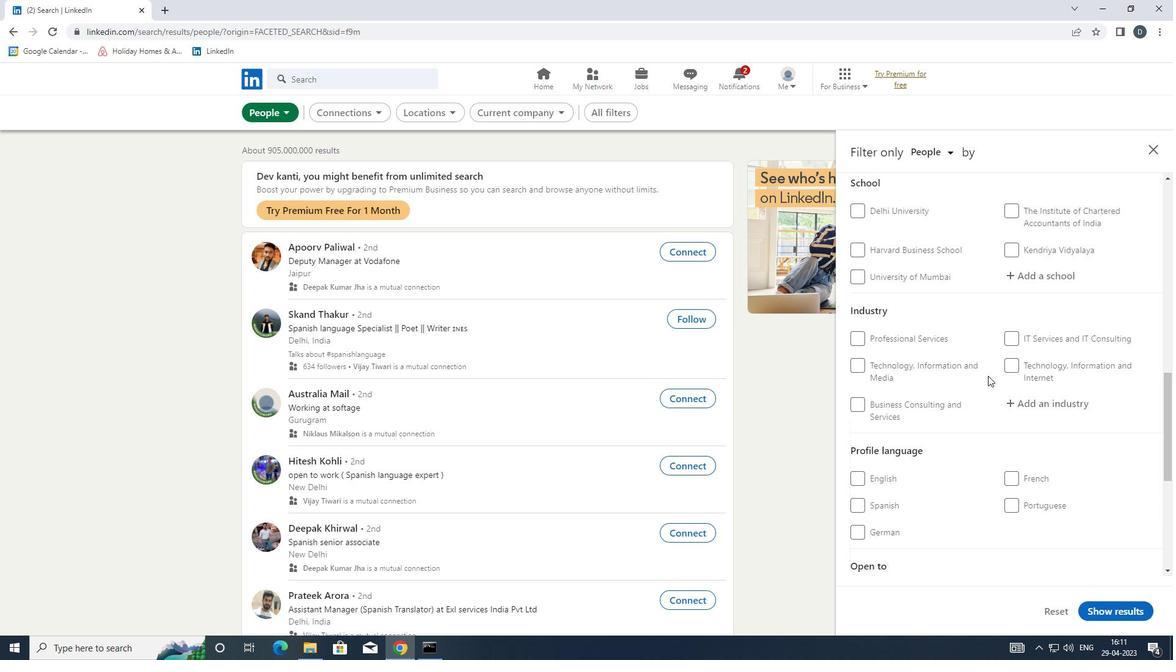 
Action: Mouse scrolled (975, 381) with delta (0, 0)
Screenshot: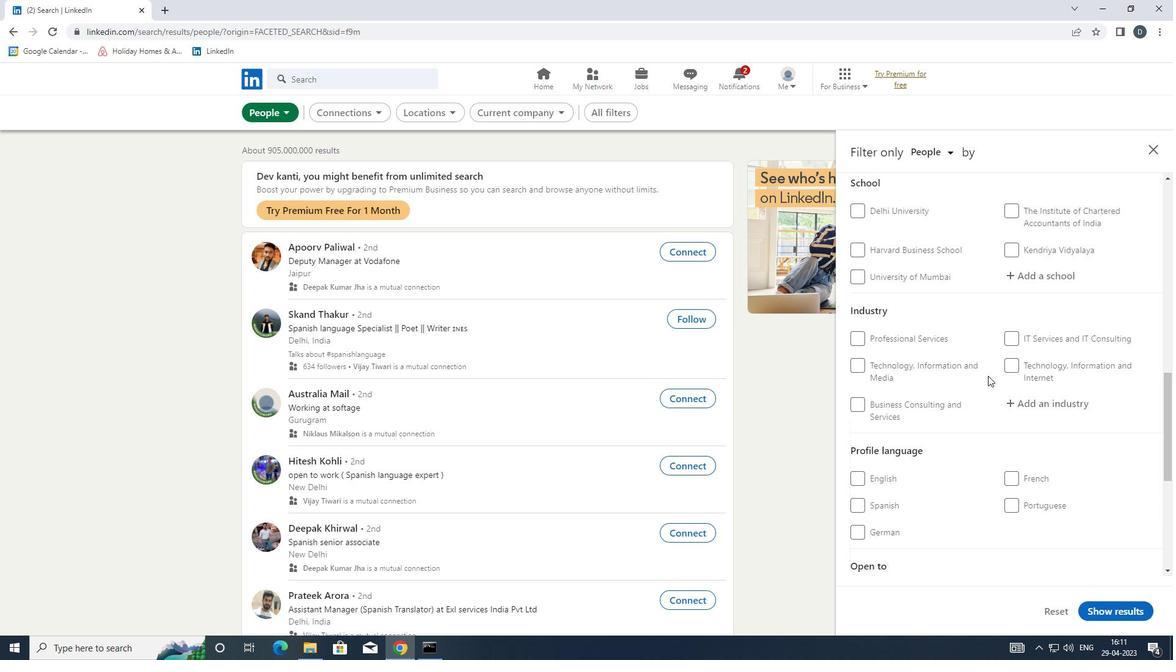 
Action: Mouse moved to (862, 382)
Screenshot: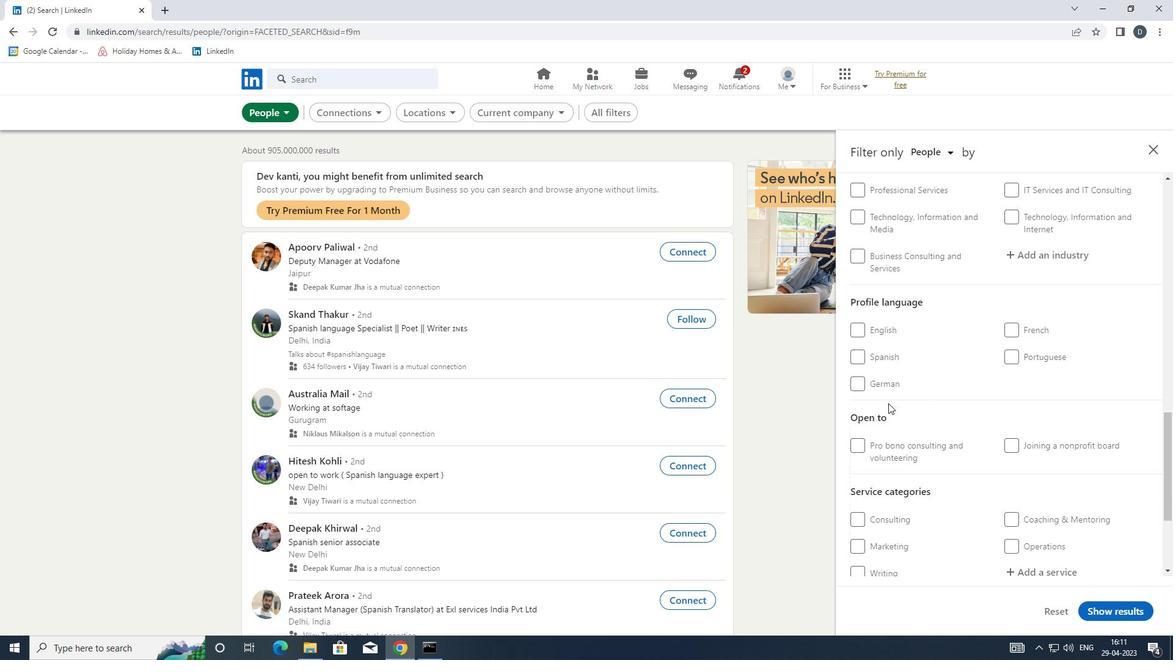 
Action: Mouse pressed left at (862, 382)
Screenshot: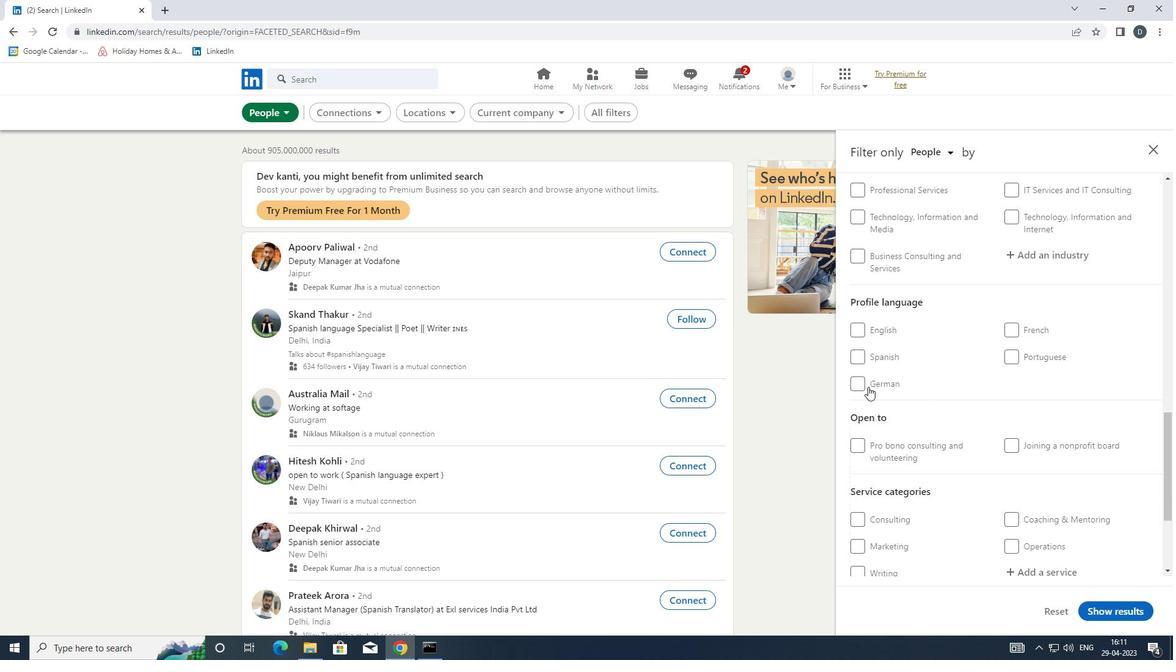 
Action: Mouse moved to (1008, 399)
Screenshot: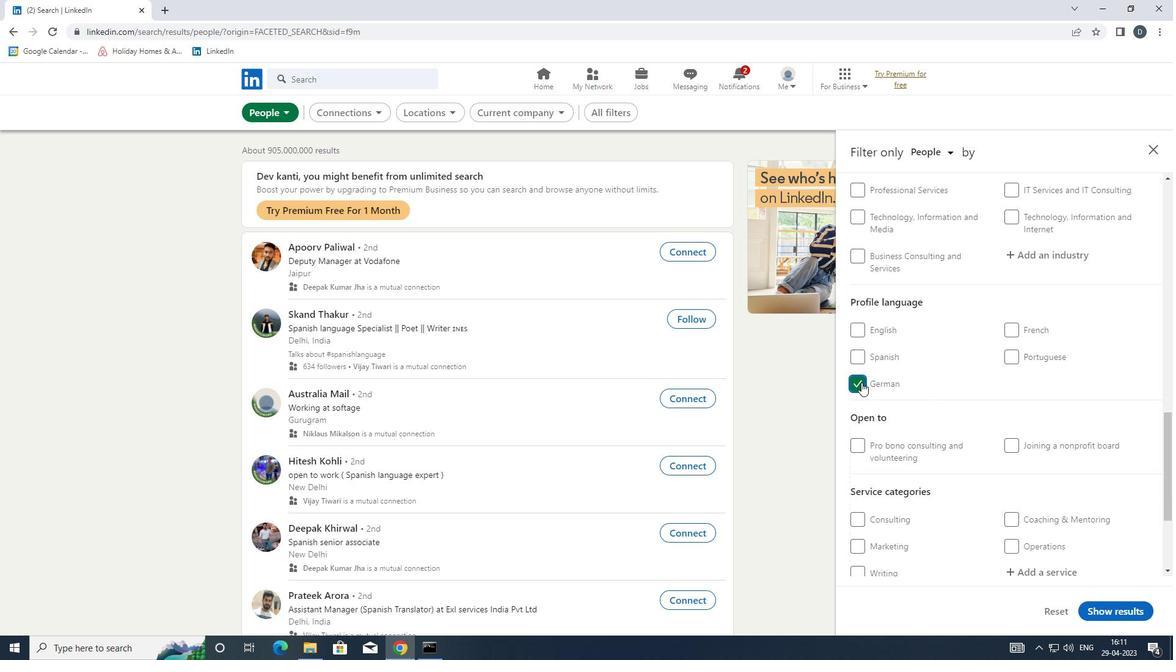 
Action: Mouse scrolled (1008, 400) with delta (0, 0)
Screenshot: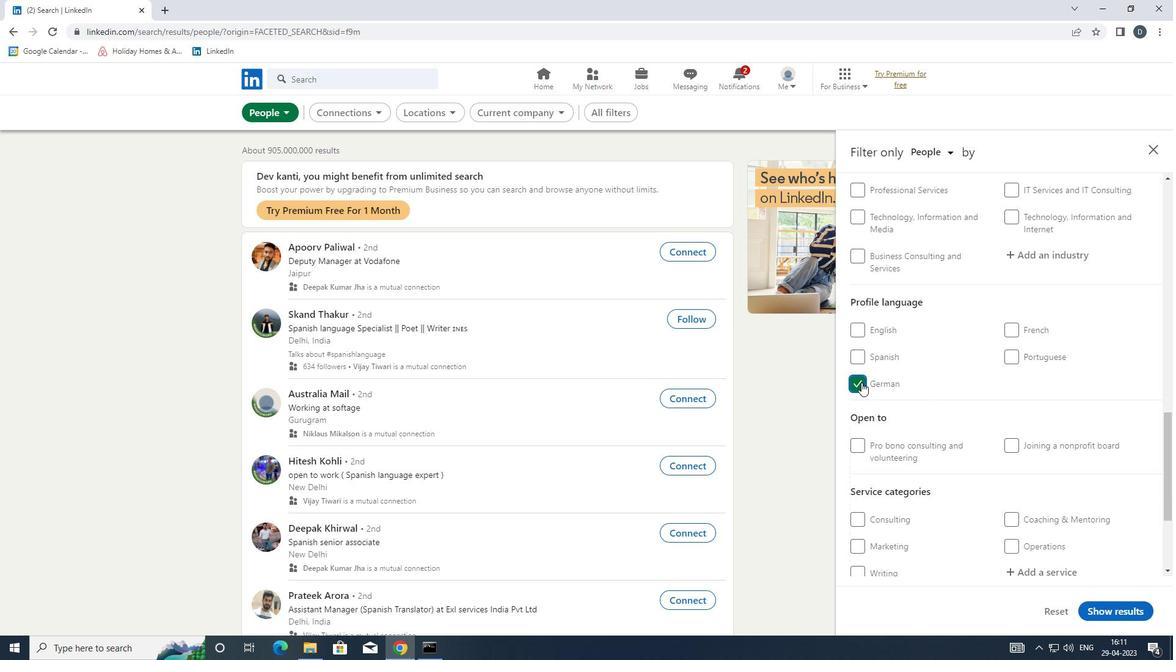 
Action: Mouse scrolled (1008, 400) with delta (0, 0)
Screenshot: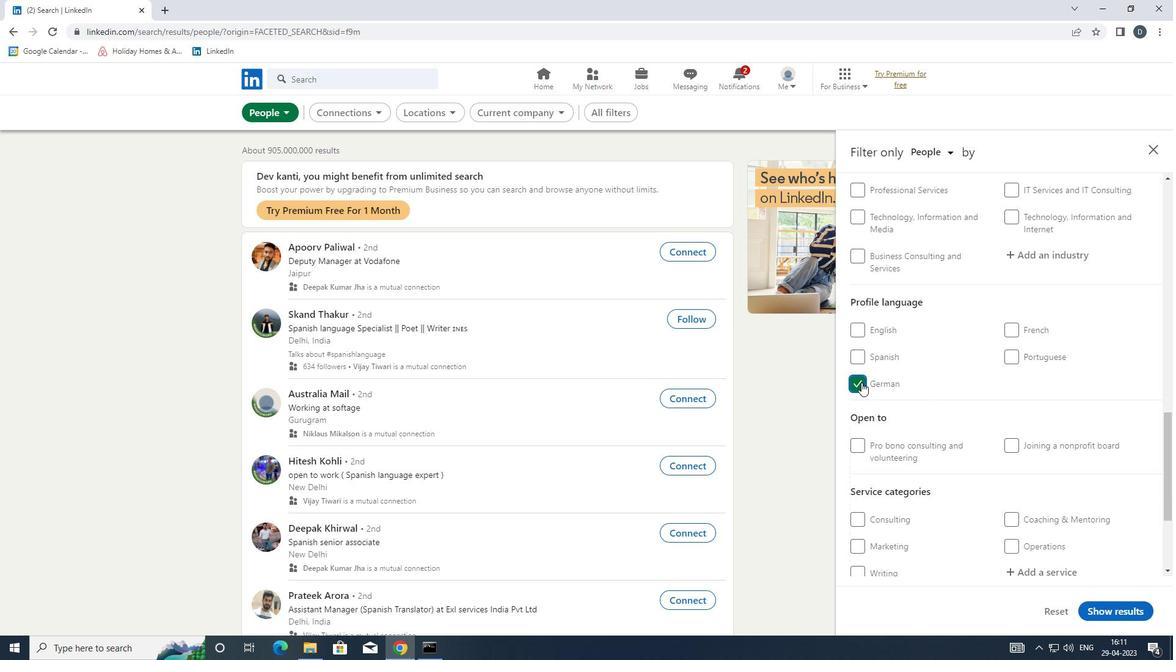 
Action: Mouse moved to (1008, 400)
Screenshot: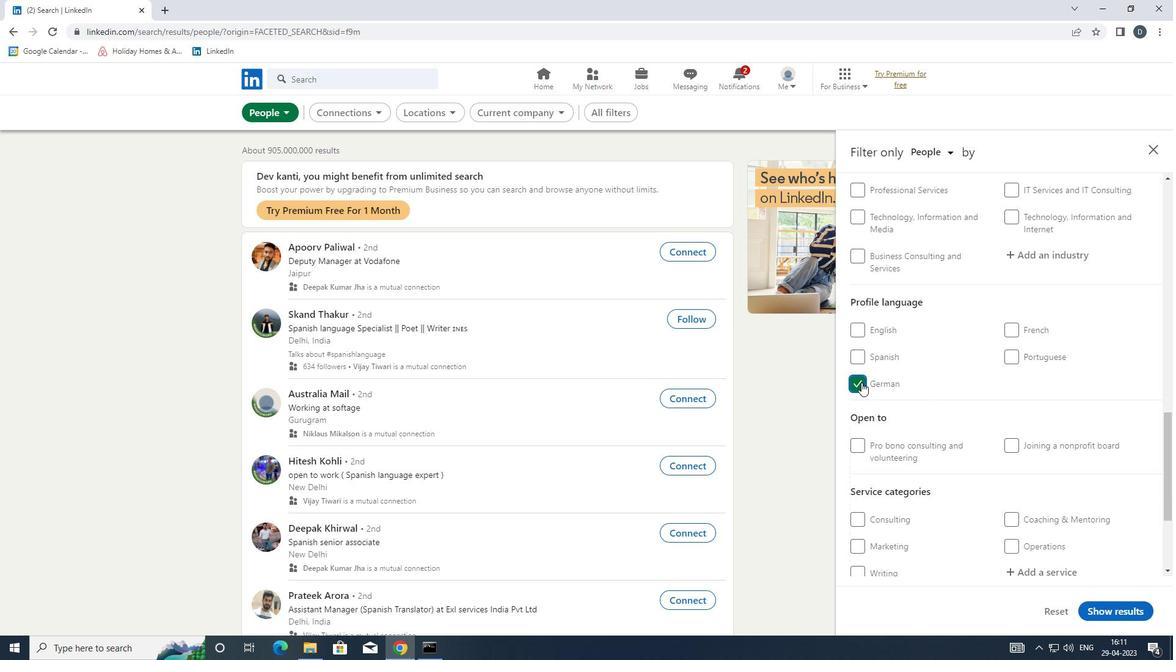 
Action: Mouse scrolled (1008, 401) with delta (0, 0)
Screenshot: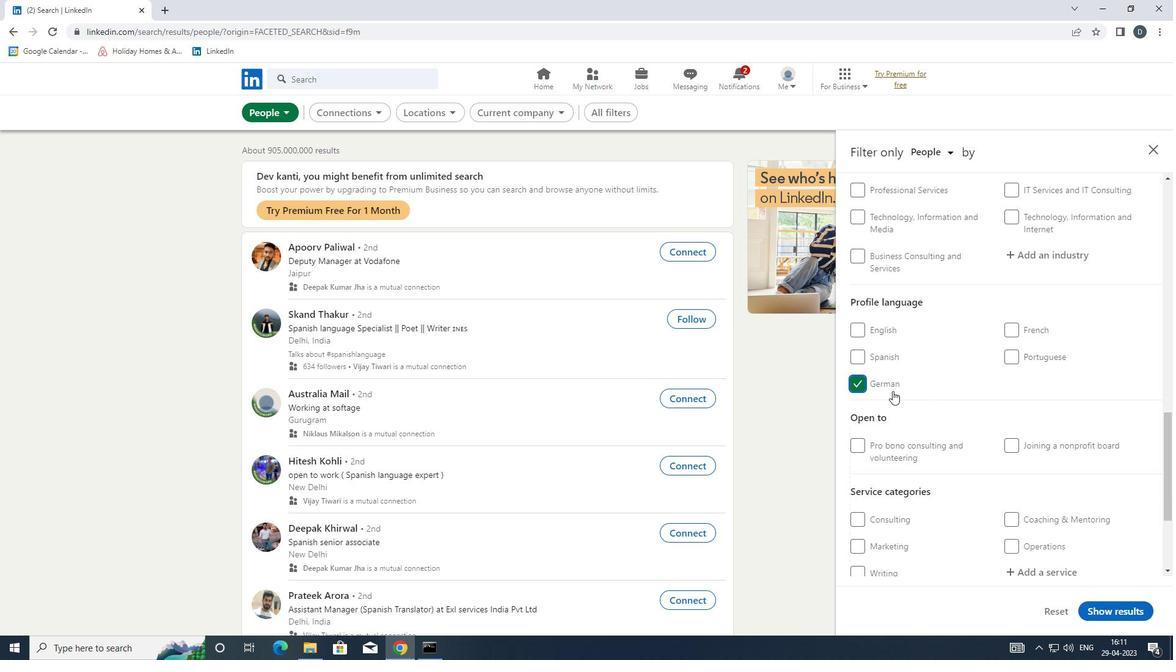 
Action: Mouse scrolled (1008, 401) with delta (0, 0)
Screenshot: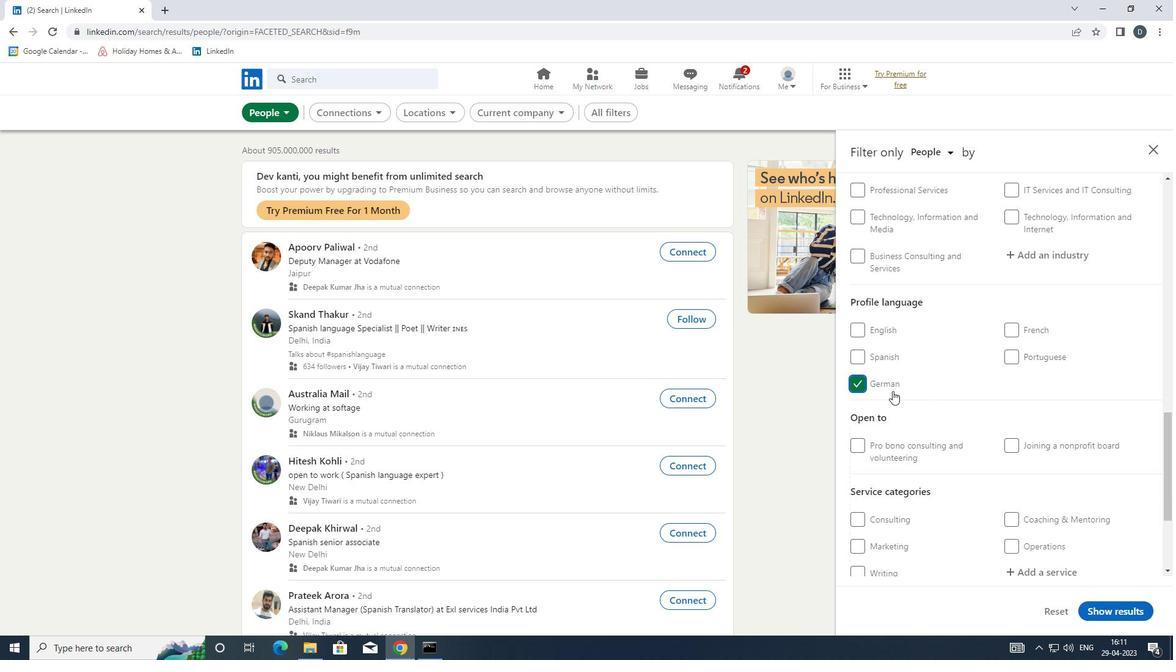 
Action: Mouse scrolled (1008, 401) with delta (0, 0)
Screenshot: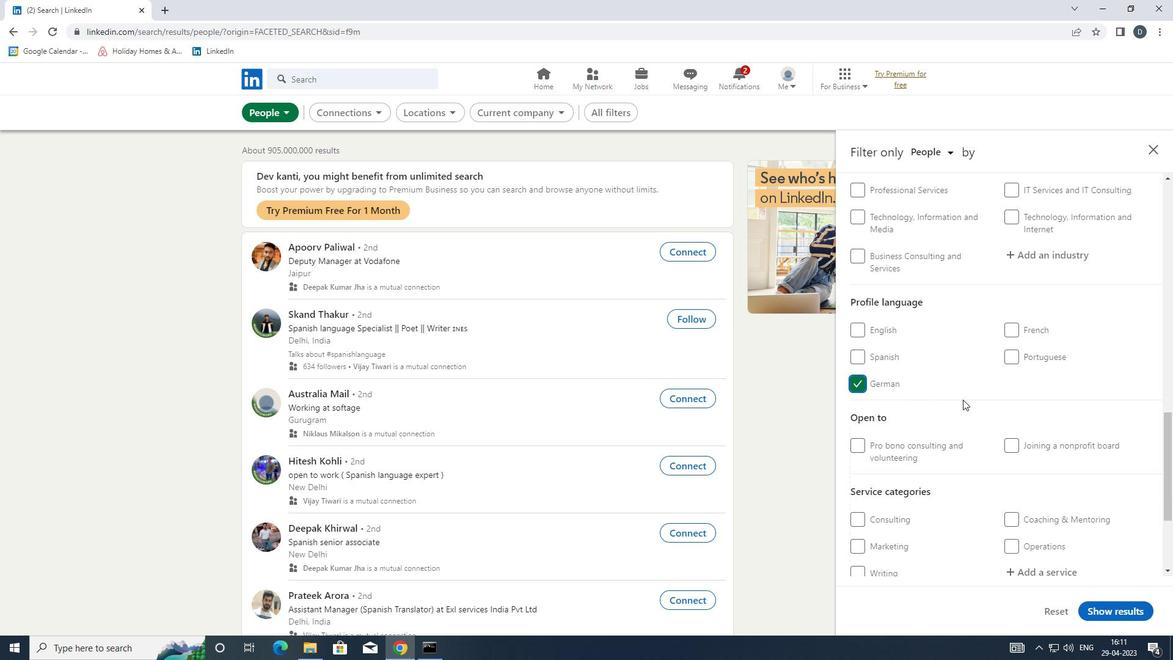
Action: Mouse moved to (1008, 401)
Screenshot: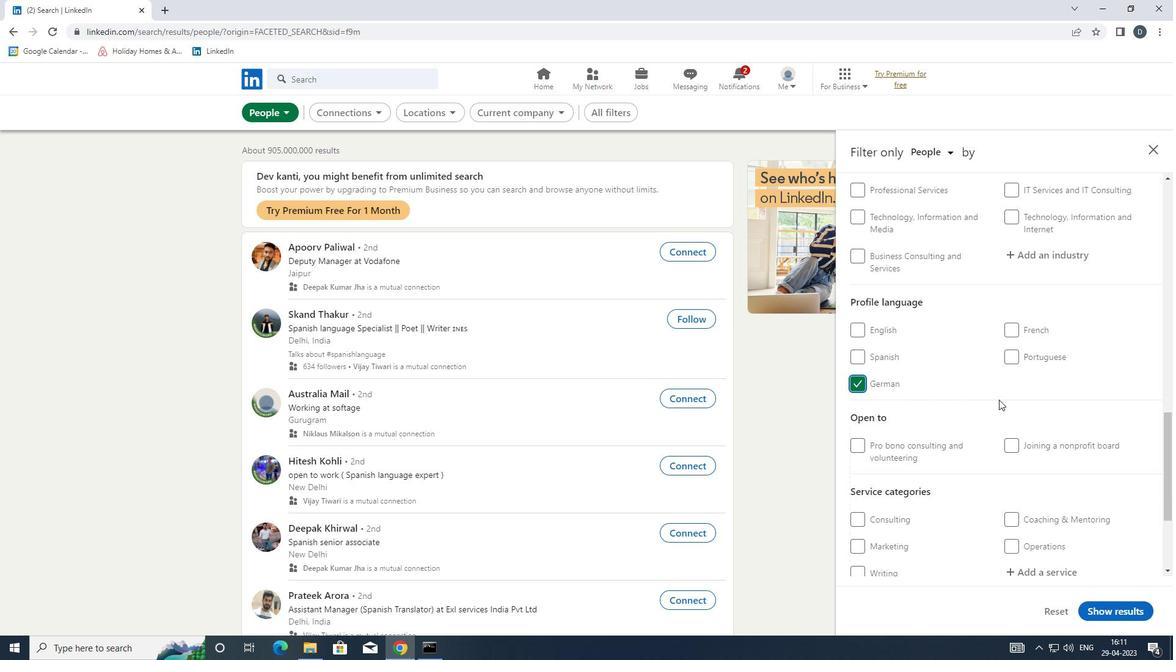
Action: Mouse scrolled (1008, 401) with delta (0, 0)
Screenshot: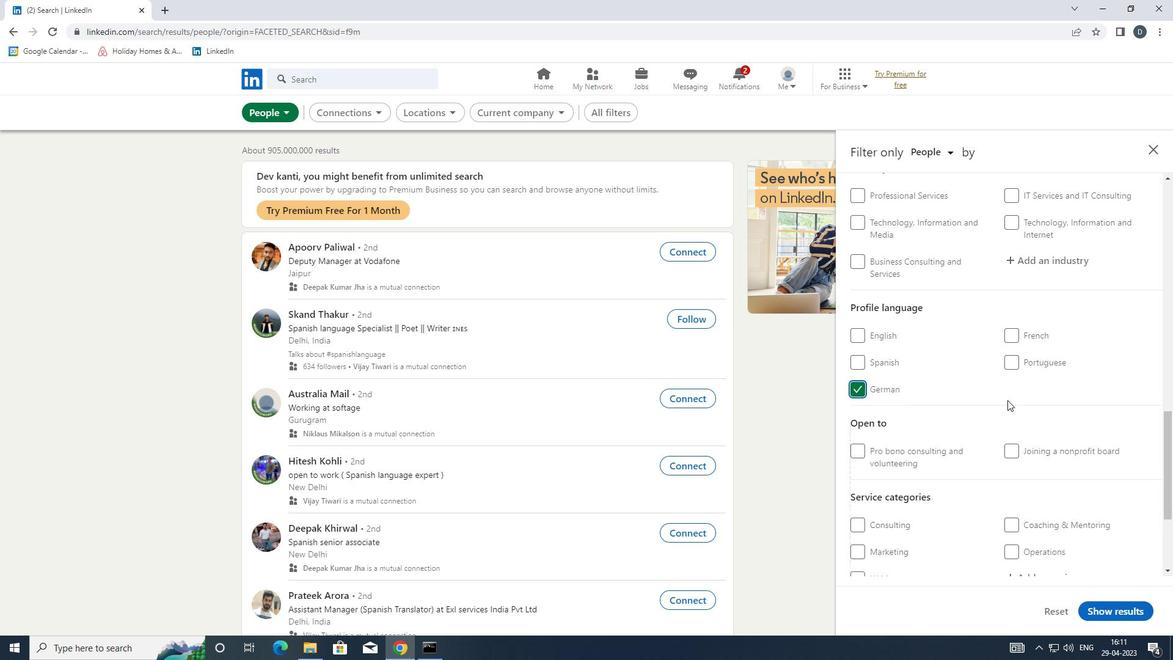 
Action: Mouse moved to (1008, 401)
Screenshot: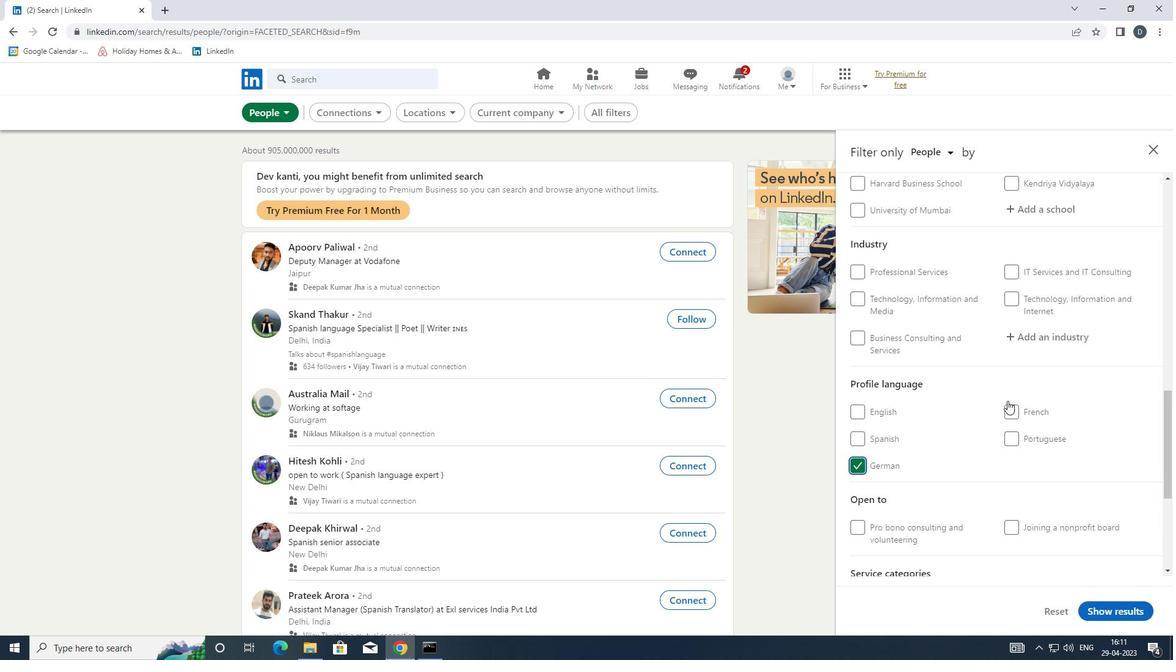 
Action: Mouse scrolled (1008, 402) with delta (0, 0)
Screenshot: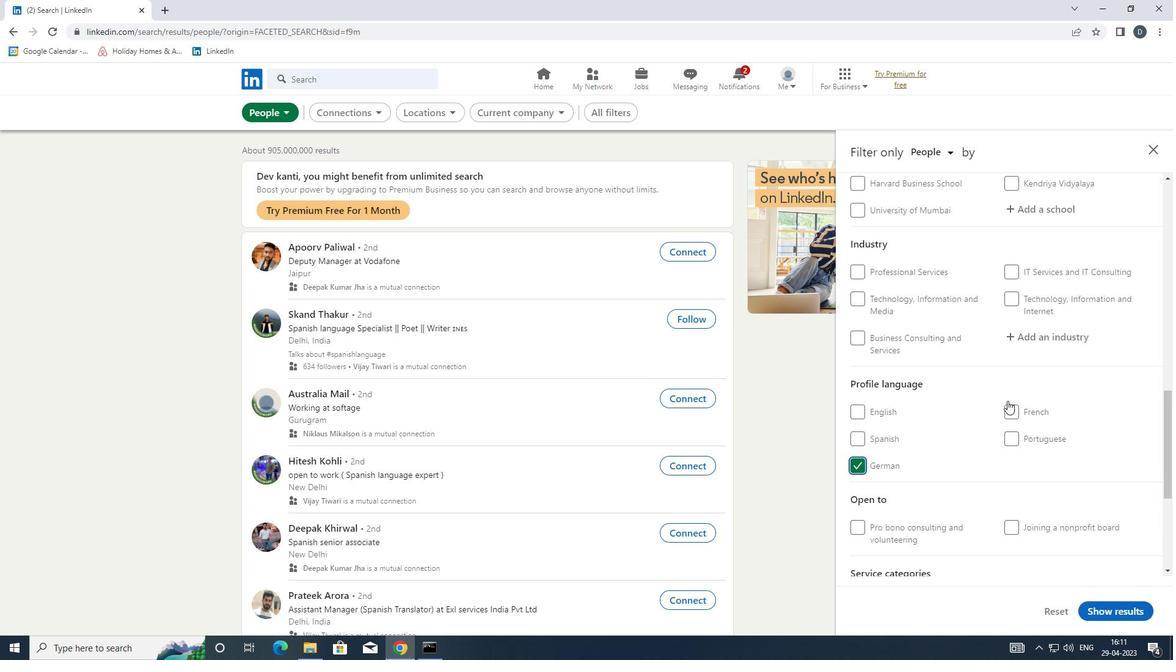 
Action: Mouse scrolled (1008, 402) with delta (0, 0)
Screenshot: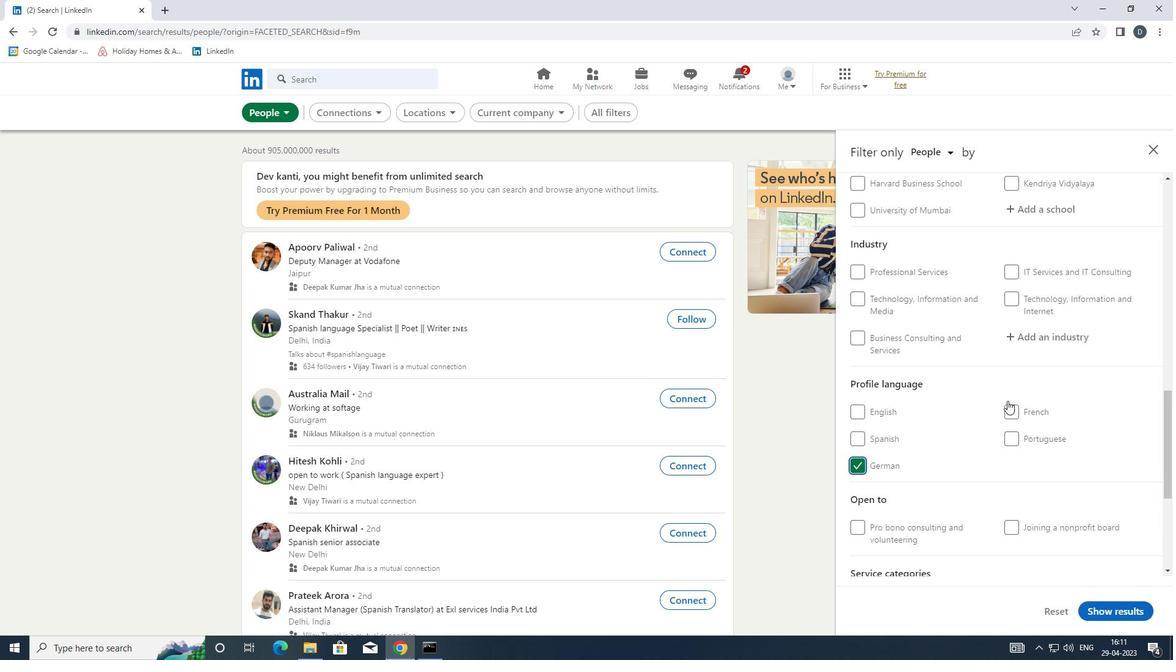 
Action: Mouse moved to (1040, 369)
Screenshot: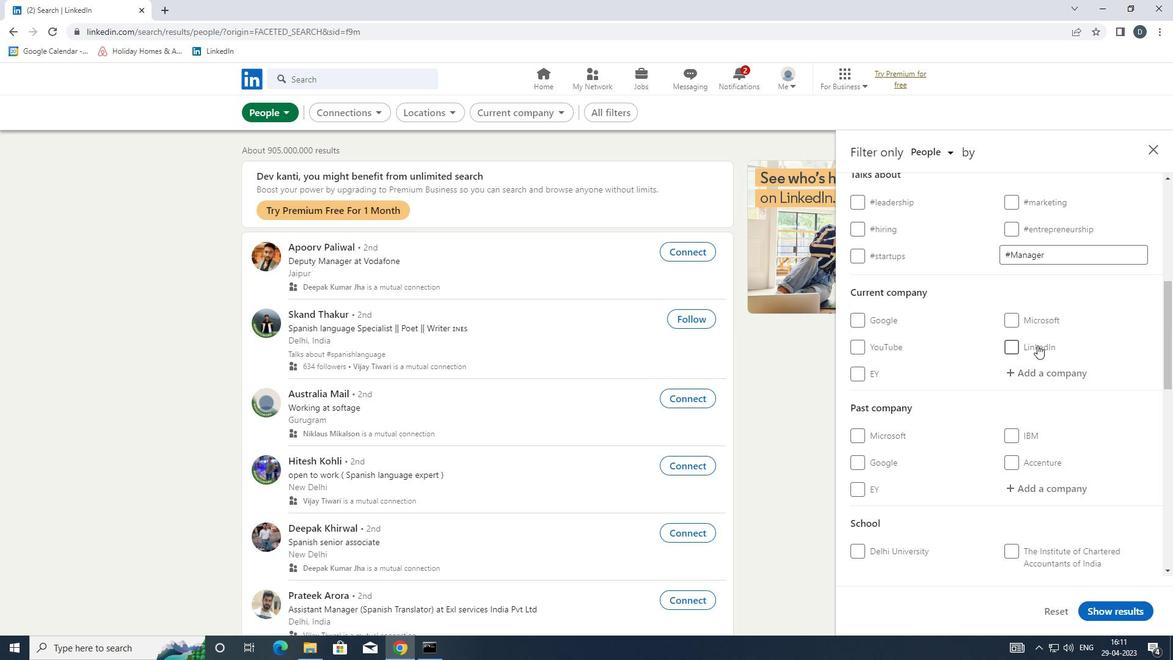 
Action: Mouse pressed left at (1040, 369)
Screenshot: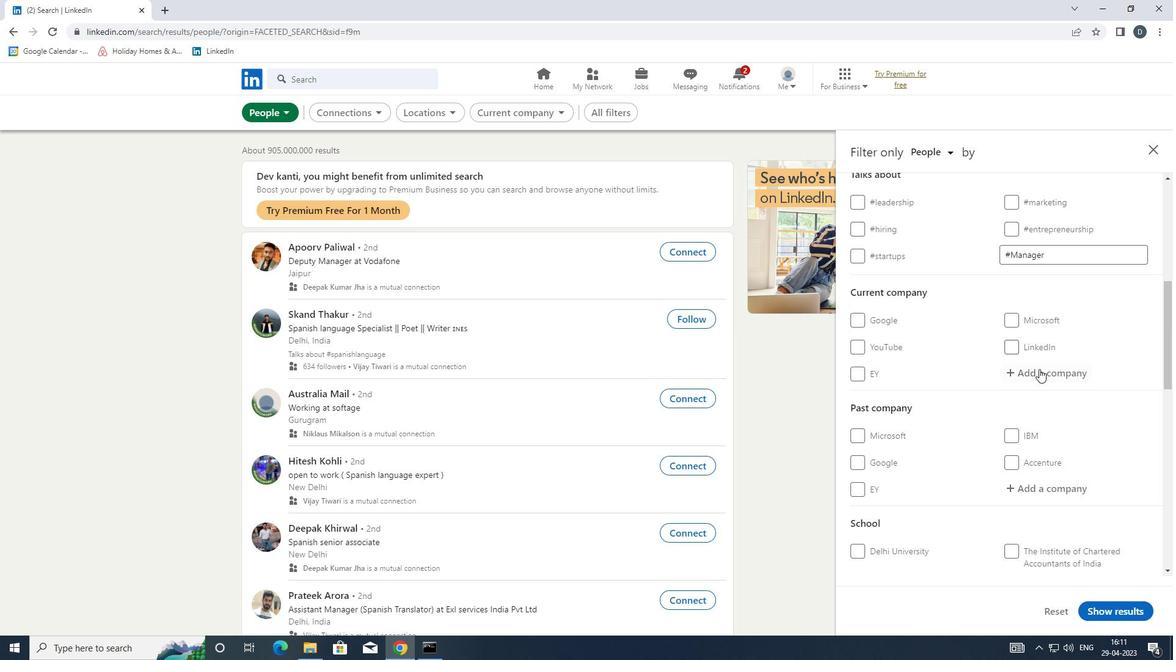 
Action: Key pressed <Key.shift>NAI<Key.backspace><Key.backspace>AI<Key.backspace>TIONAL<Key.space><Key.shift>HIGH<Key.space><Key.shift>SPEED
Screenshot: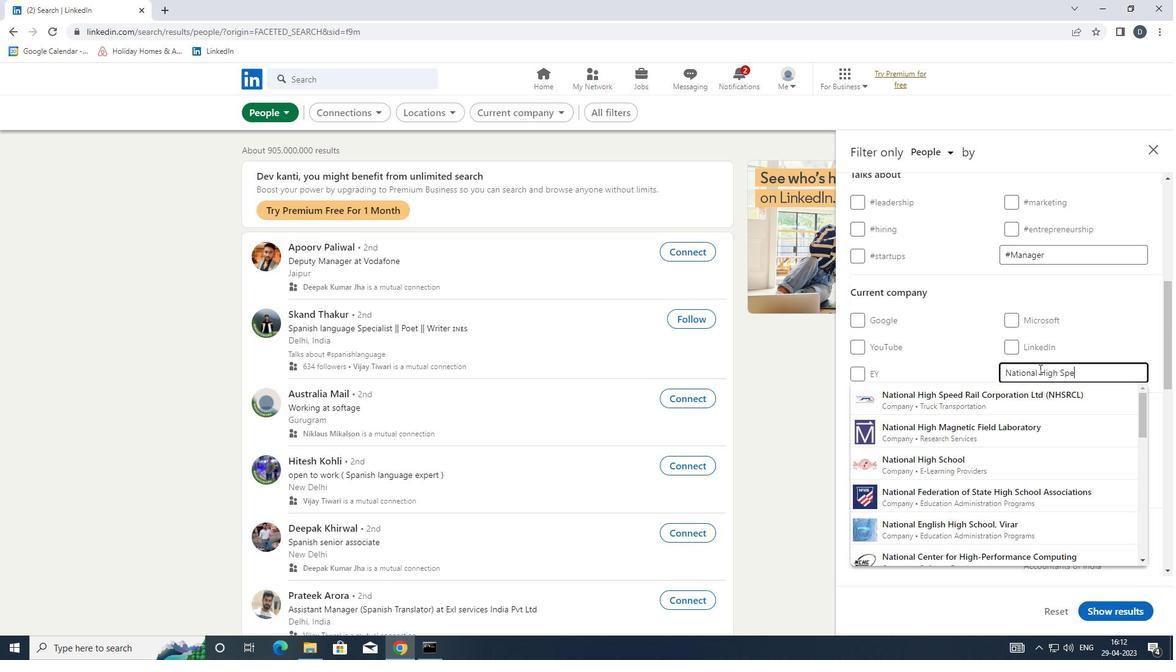 
Action: Mouse moved to (1052, 390)
Screenshot: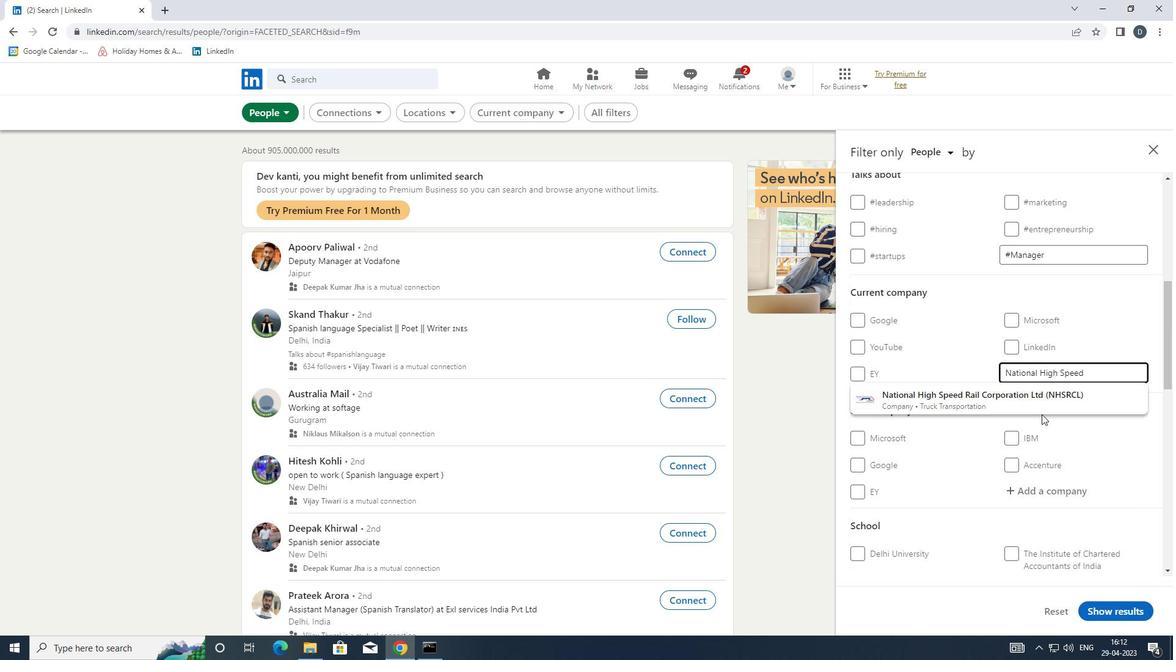 
Action: Mouse pressed left at (1052, 390)
Screenshot: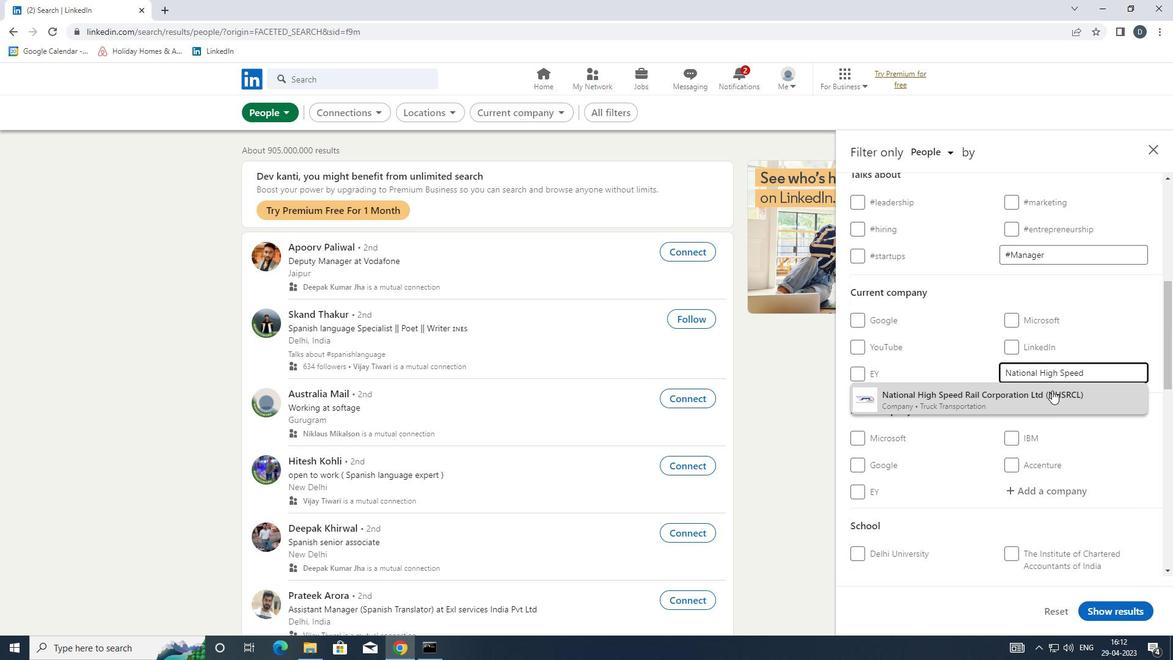 
Action: Mouse scrolled (1052, 390) with delta (0, 0)
Screenshot: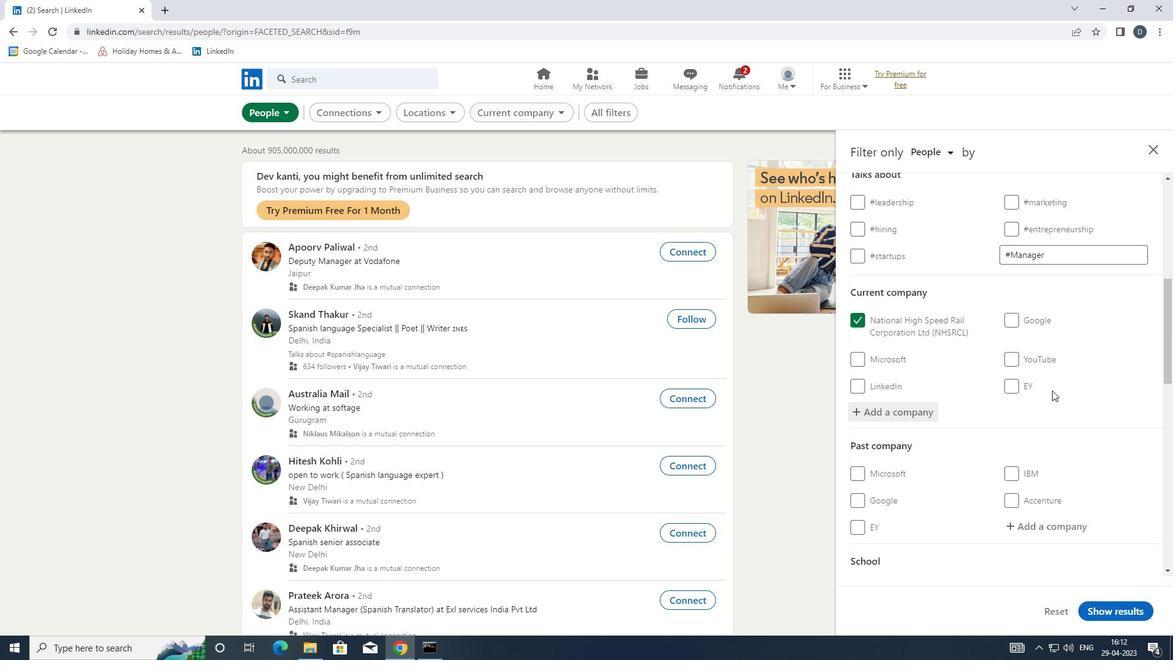 
Action: Mouse scrolled (1052, 390) with delta (0, 0)
Screenshot: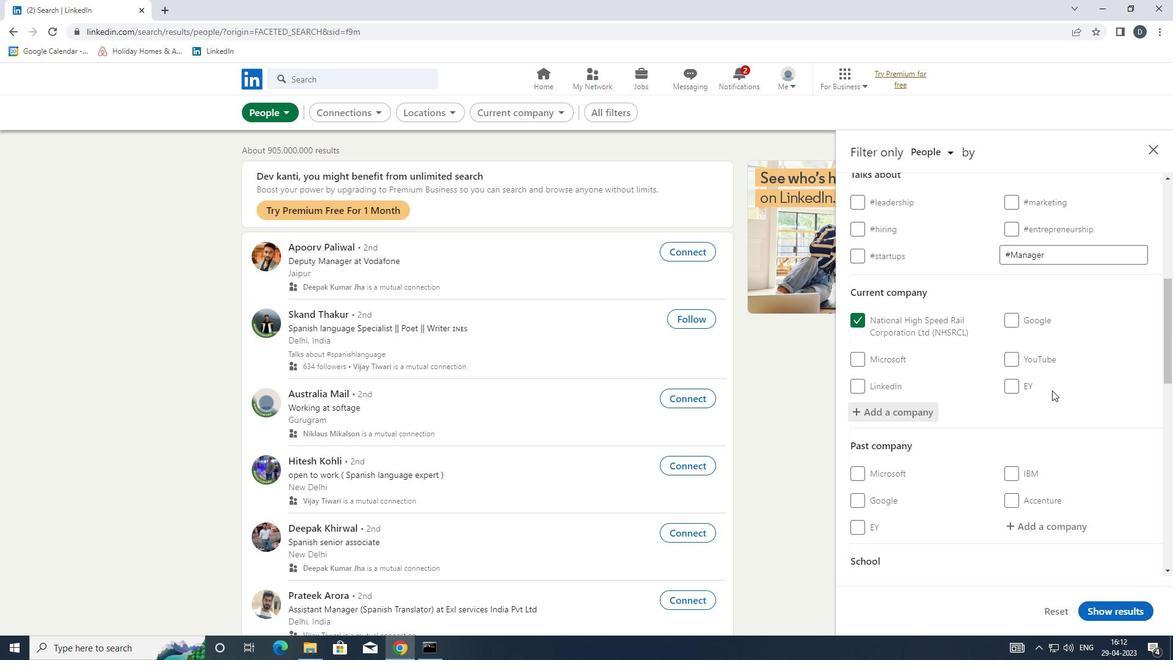 
Action: Mouse scrolled (1052, 390) with delta (0, 0)
Screenshot: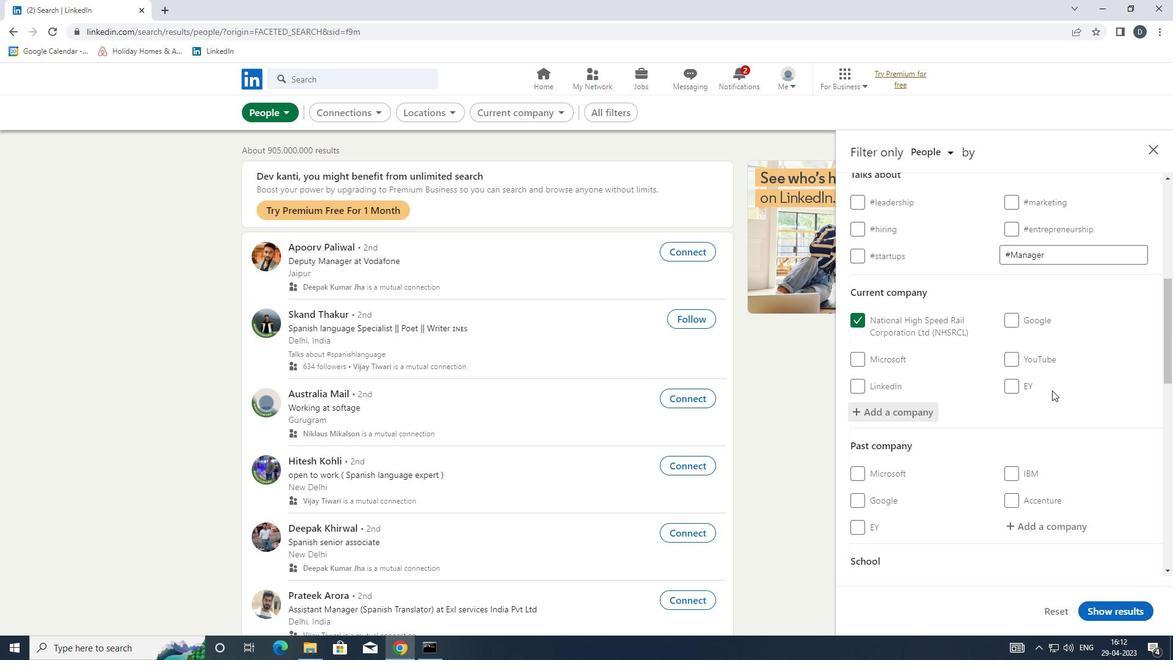 
Action: Mouse moved to (1048, 390)
Screenshot: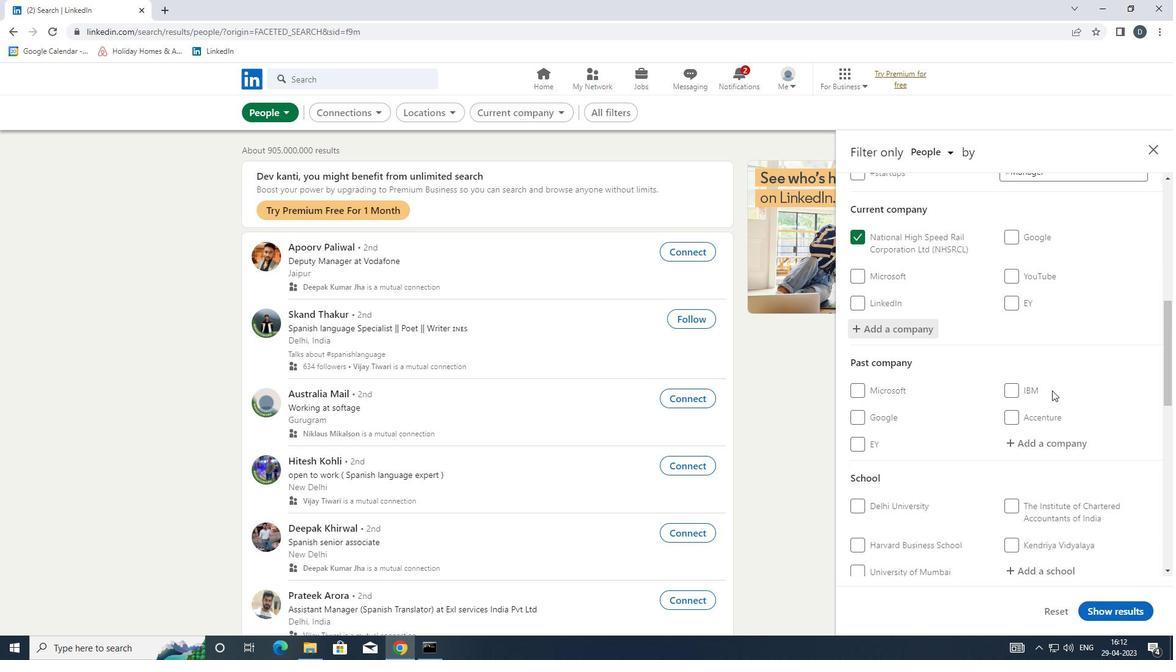 
Action: Mouse scrolled (1048, 390) with delta (0, 0)
Screenshot: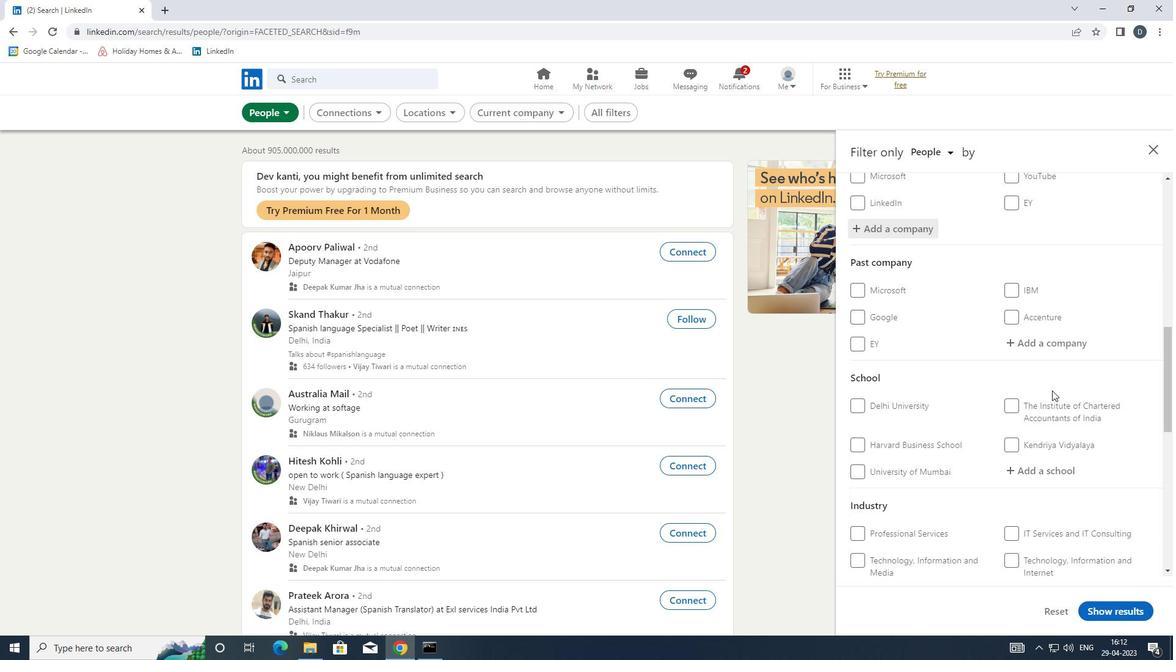 
Action: Mouse moved to (1062, 410)
Screenshot: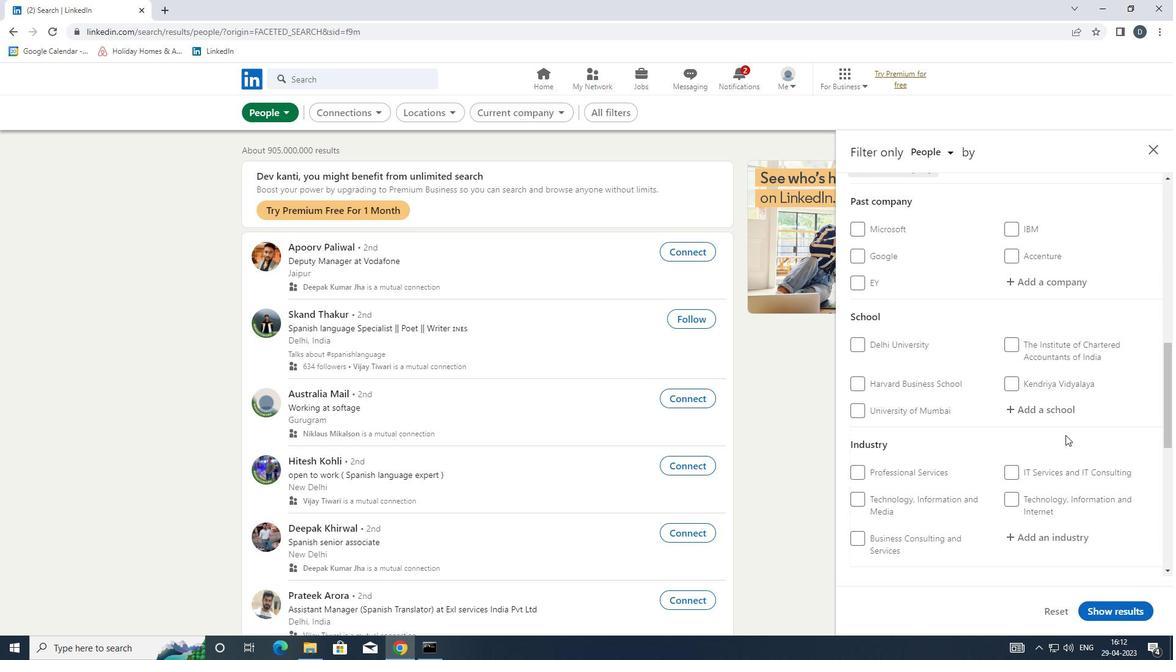 
Action: Mouse pressed left at (1062, 410)
Screenshot: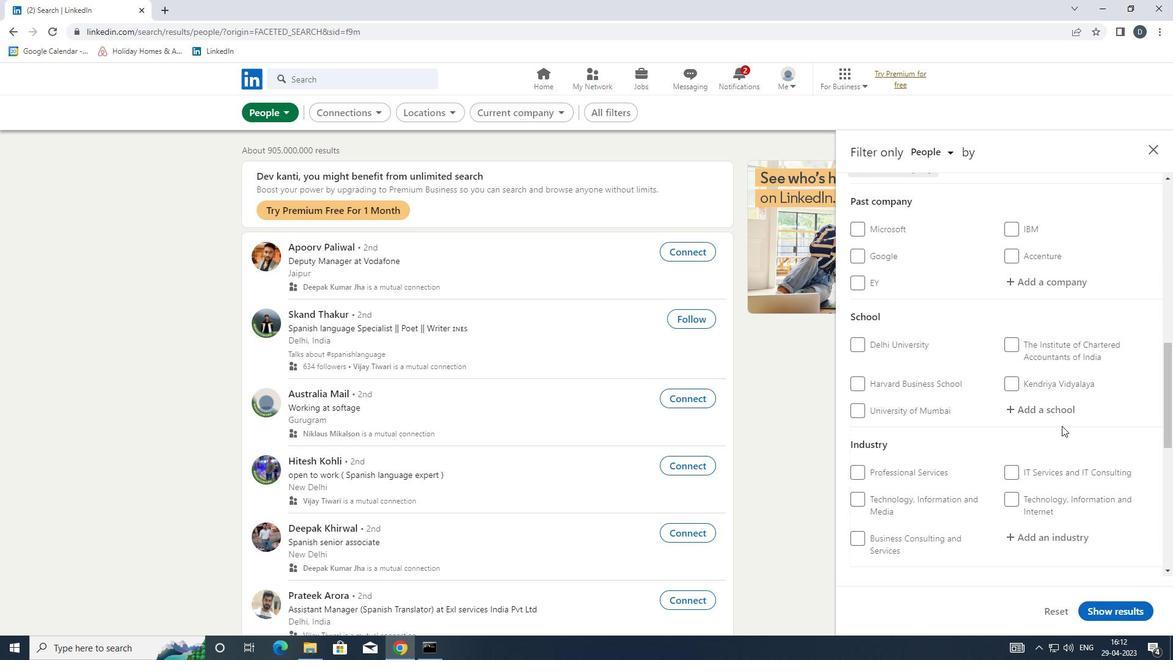 
Action: Key pressed <Key.shift>SRI<Key.space><Key.shift><Key.shift><Key.shift><Key.shift><Key.shift><Key.shift><Key.shift><Key.shift><Key.shift>RAMAKR
Screenshot: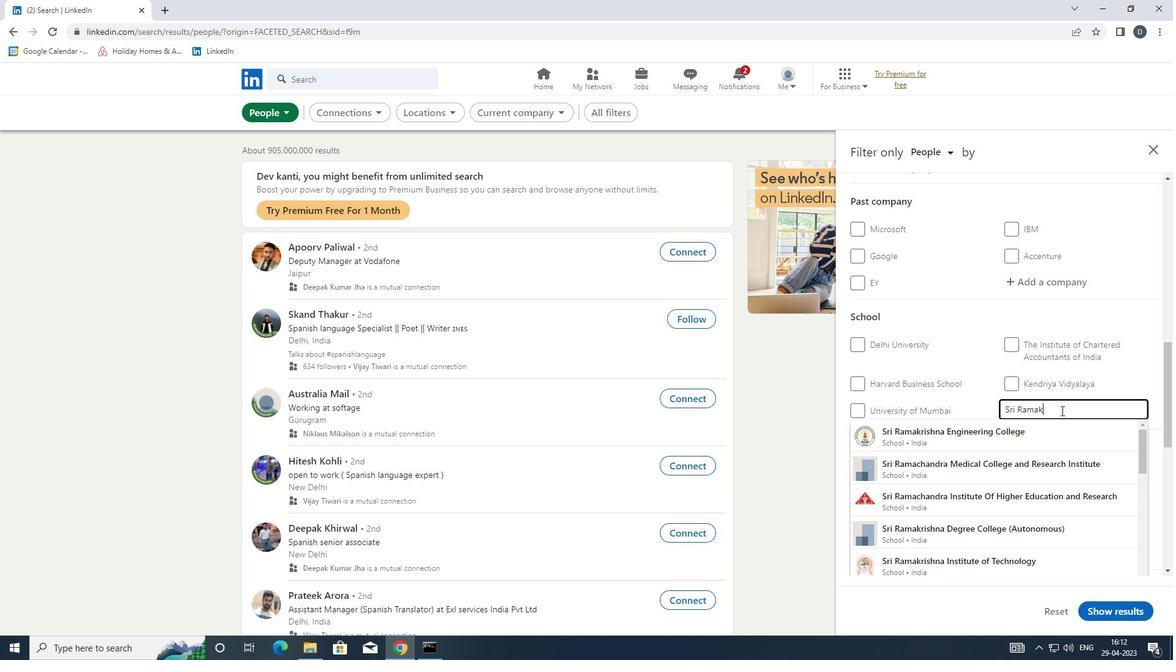
Action: Mouse moved to (1057, 431)
Screenshot: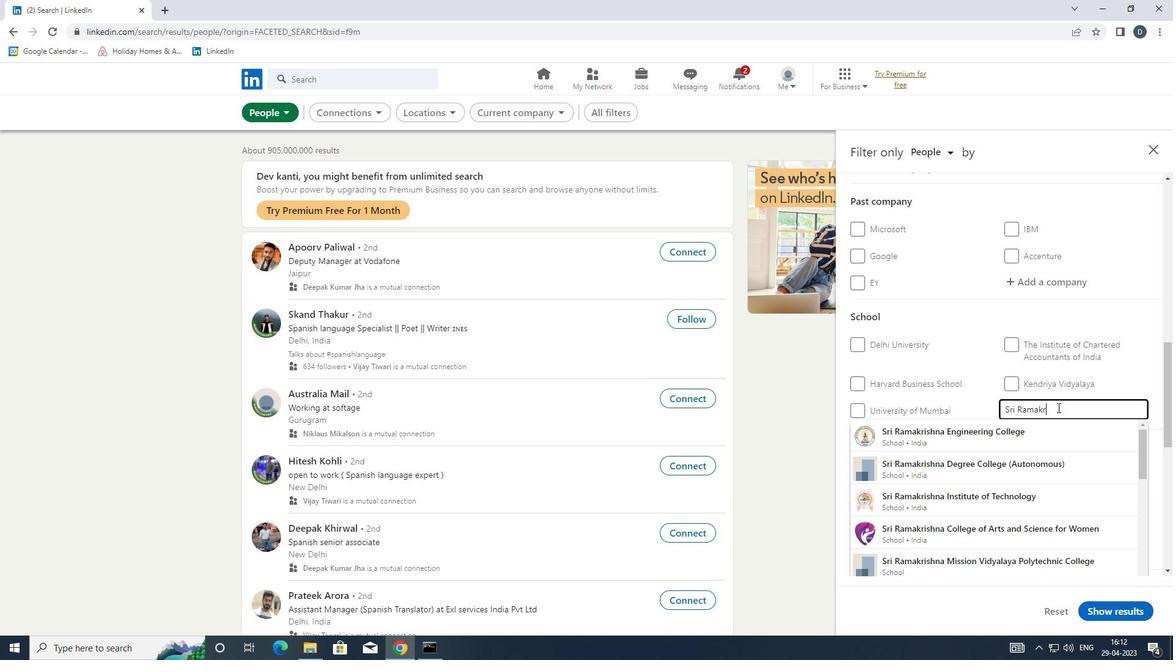 
Action: Mouse pressed left at (1057, 431)
Screenshot: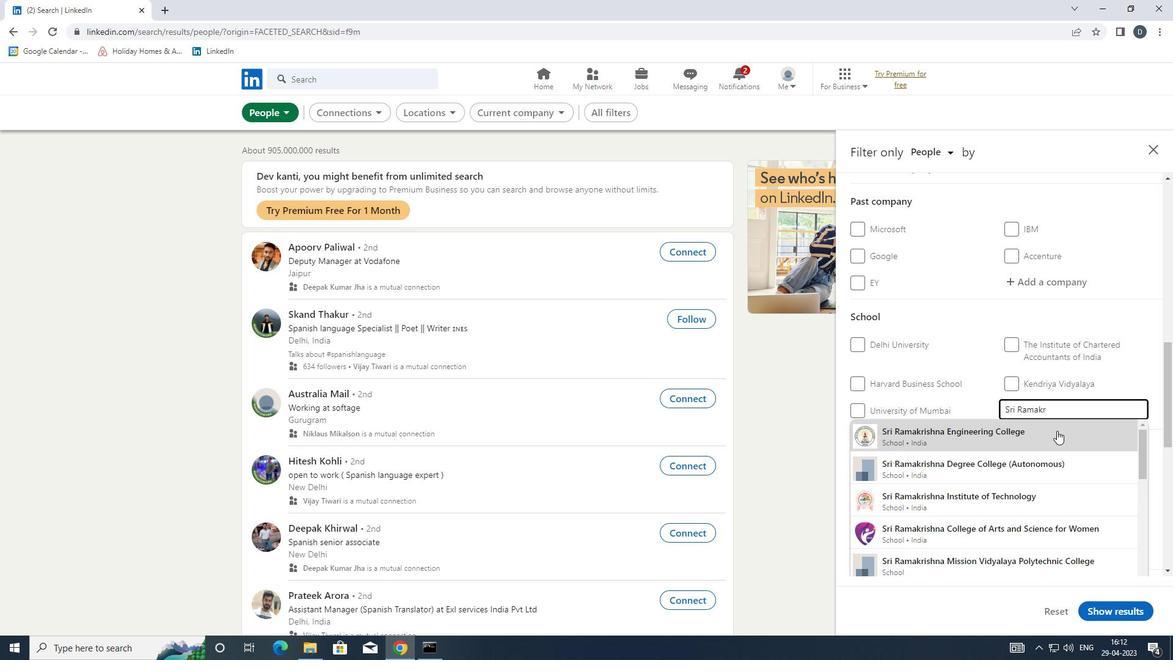 
Action: Mouse scrolled (1057, 430) with delta (0, 0)
Screenshot: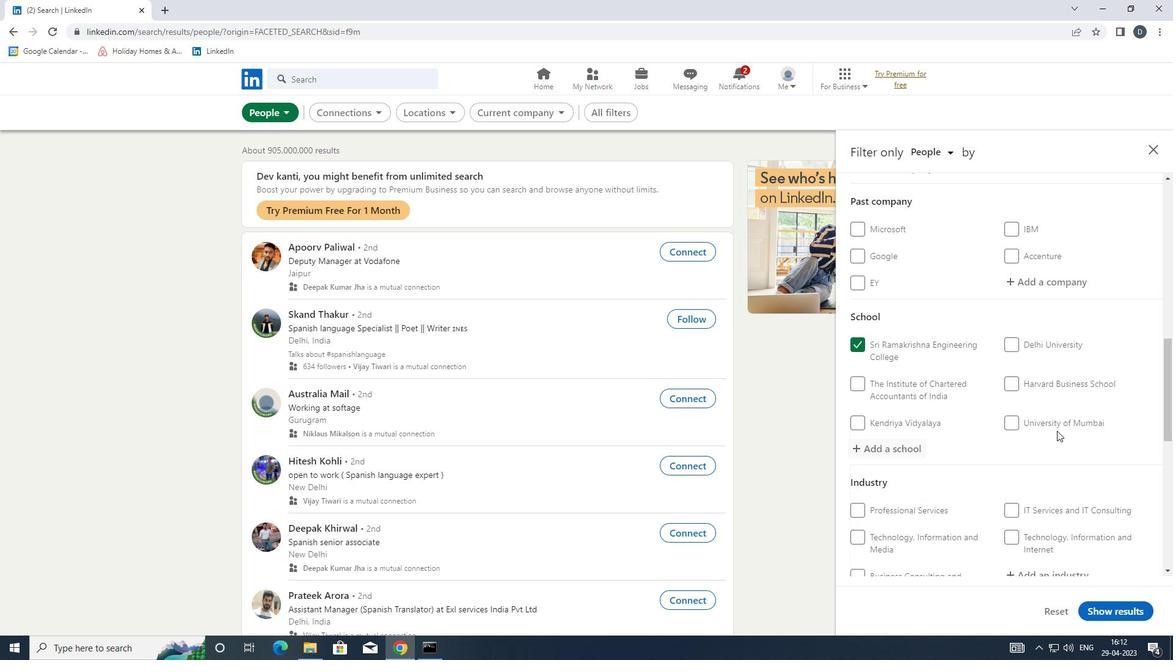 
Action: Mouse scrolled (1057, 430) with delta (0, 0)
Screenshot: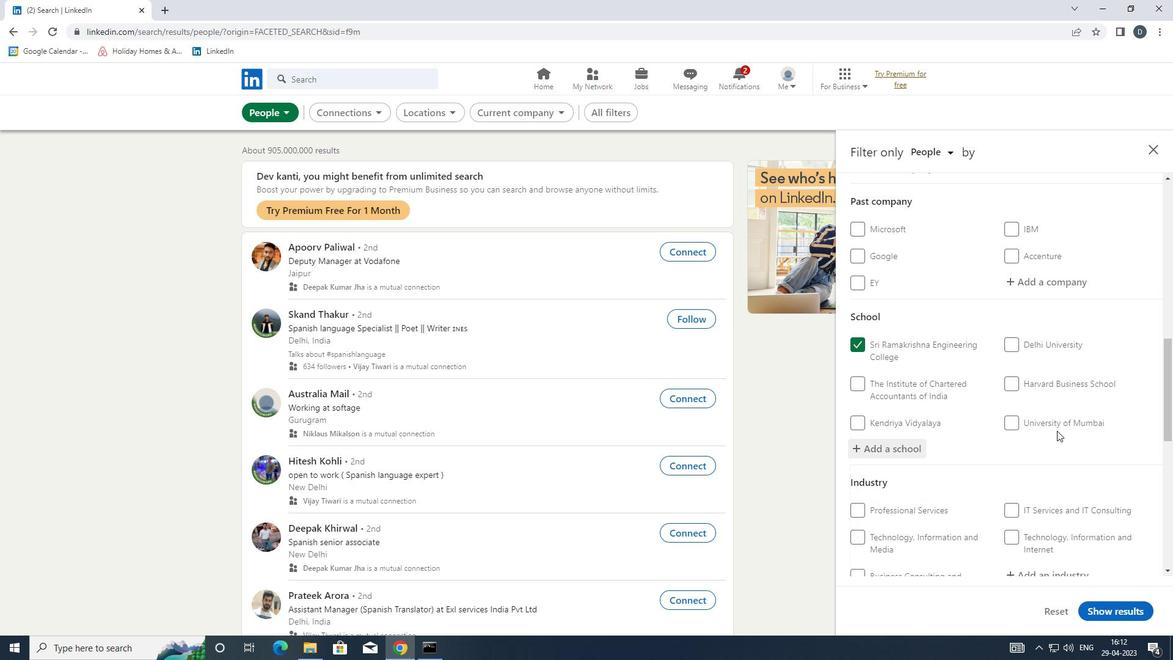 
Action: Mouse scrolled (1057, 430) with delta (0, 0)
Screenshot: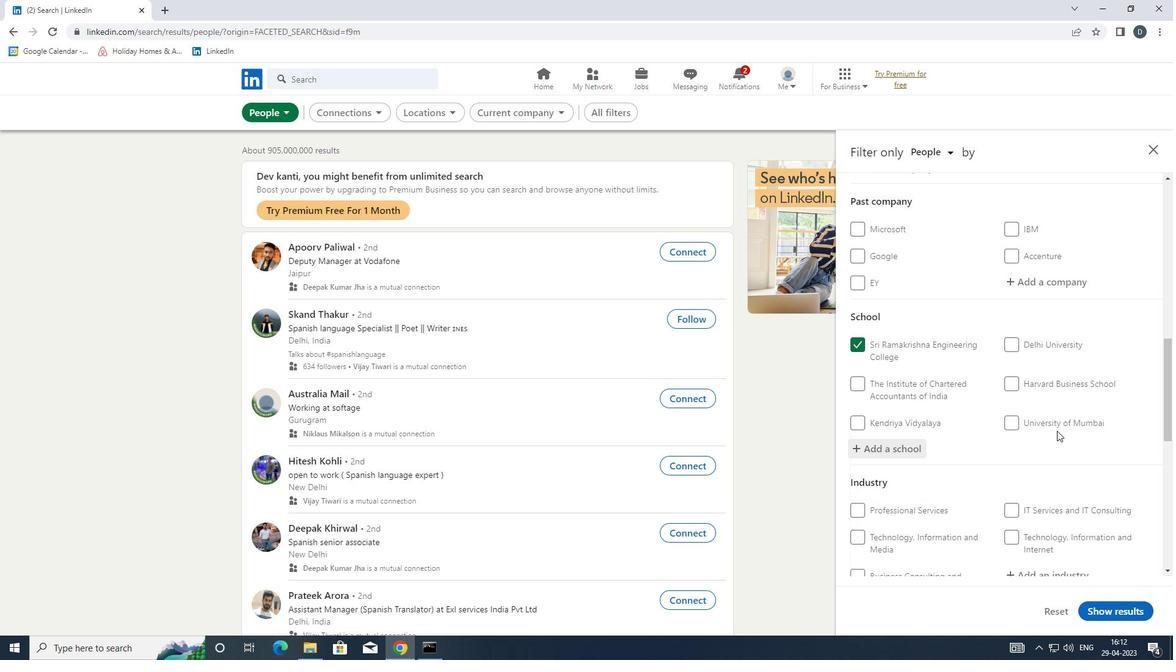
Action: Mouse moved to (1062, 394)
Screenshot: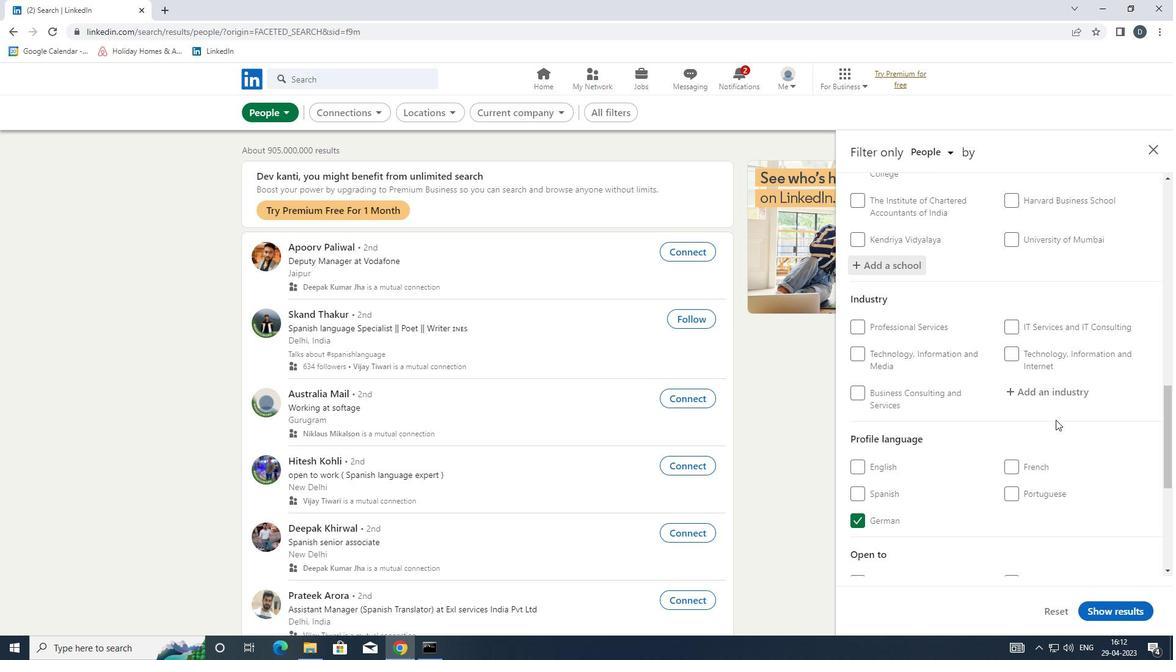 
Action: Mouse pressed left at (1062, 394)
Screenshot: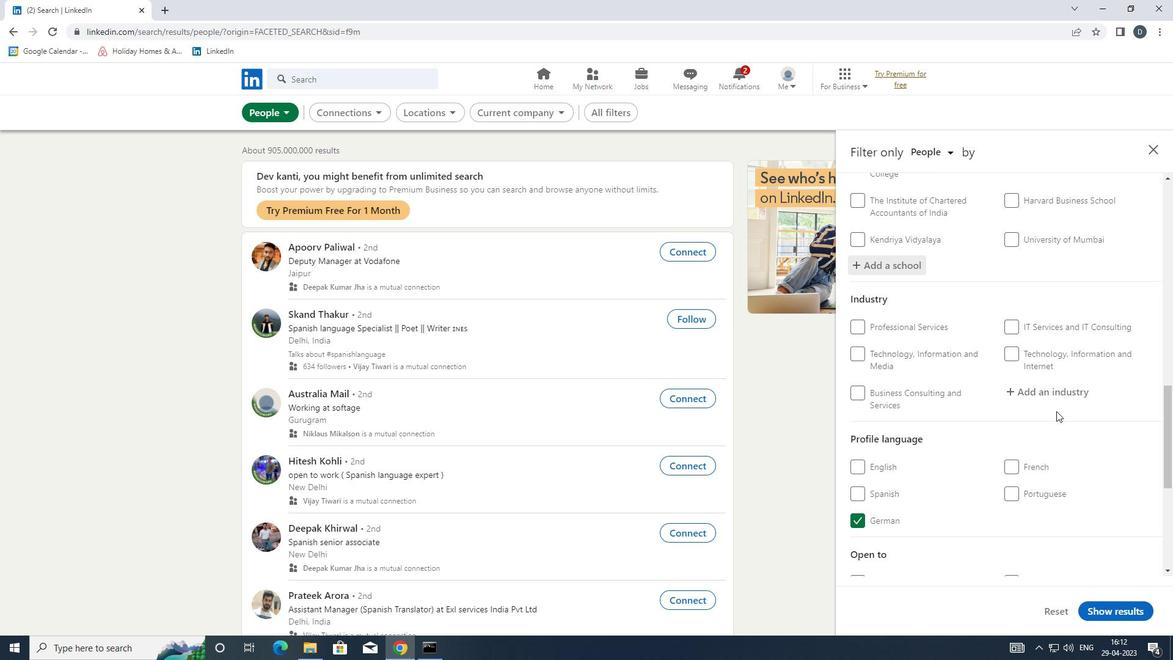 
Action: Key pressed <Key.shift>ELECTRONIC
Screenshot: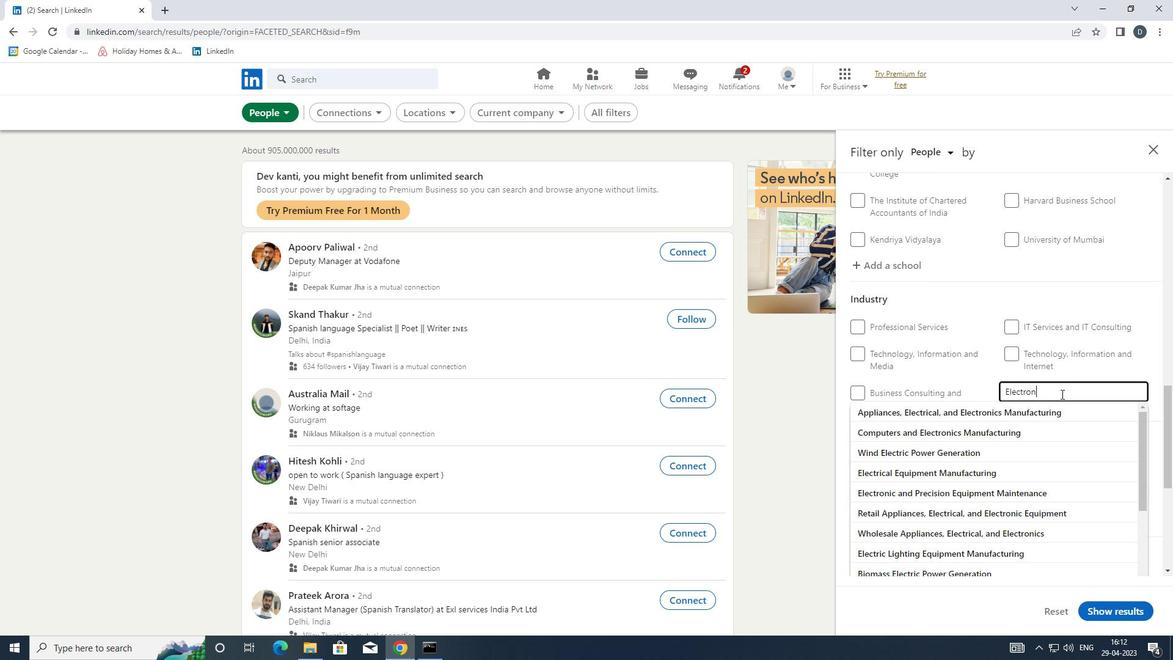 
Action: Mouse moved to (1058, 445)
Screenshot: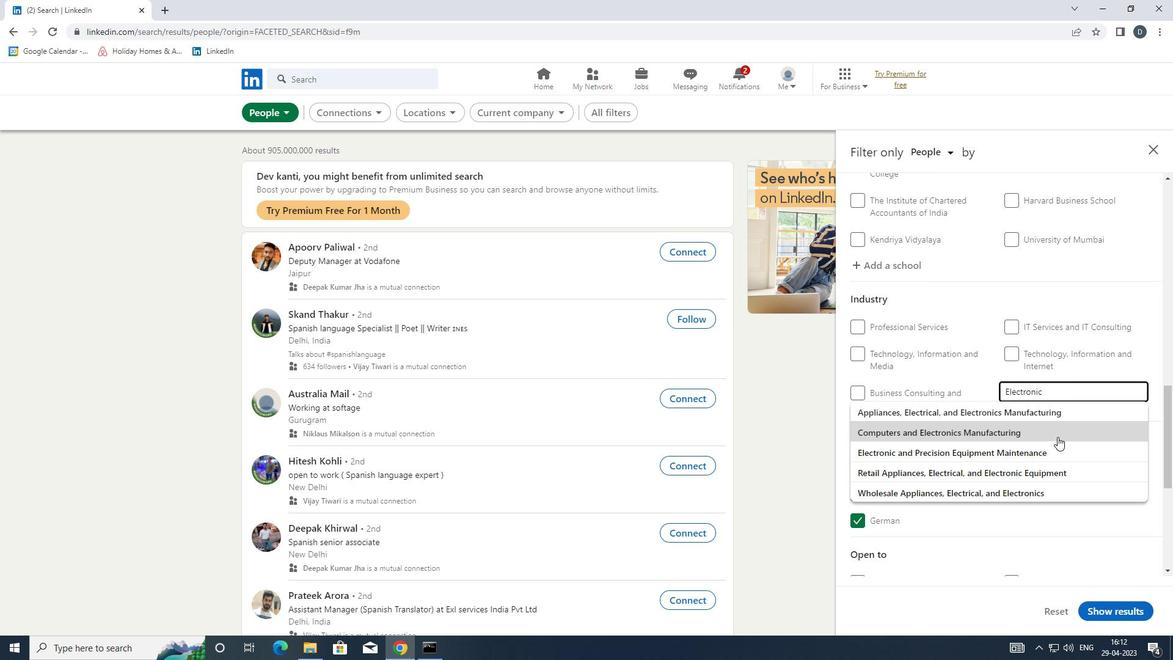 
Action: Mouse pressed left at (1058, 445)
Screenshot: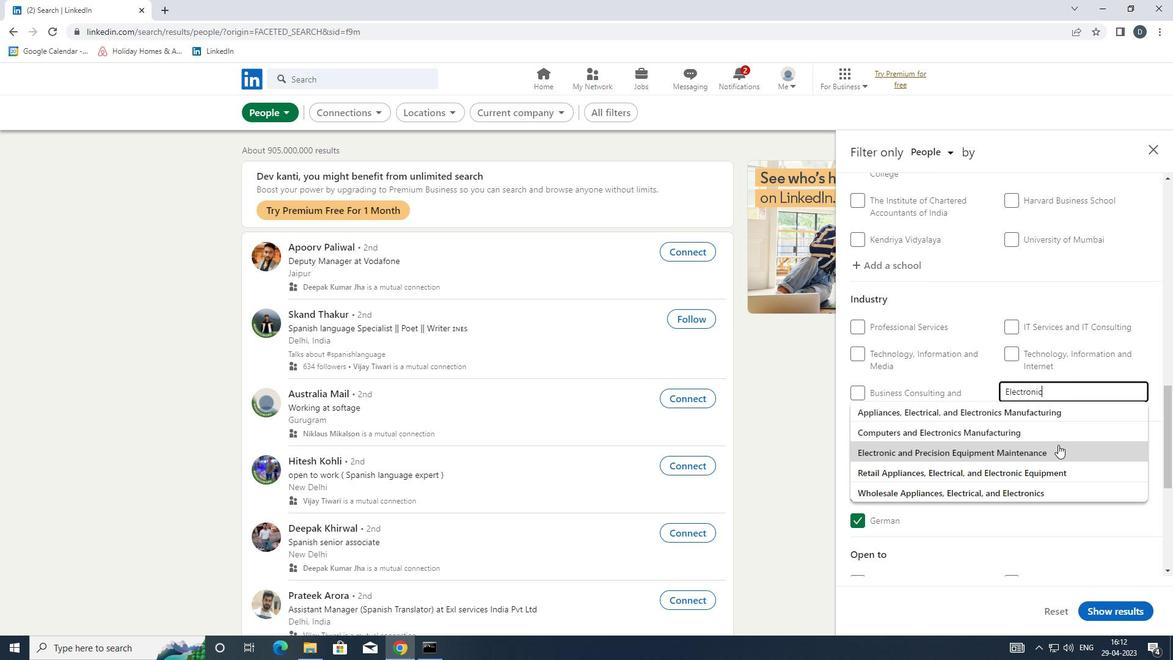 
Action: Mouse scrolled (1058, 444) with delta (0, 0)
Screenshot: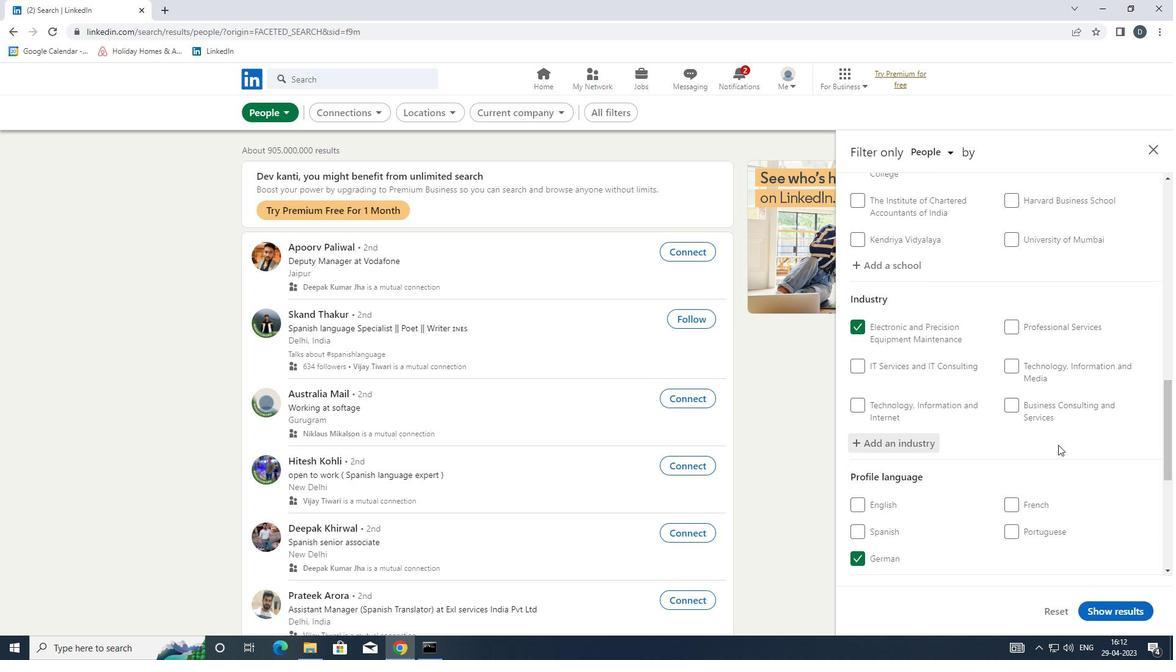 
Action: Mouse scrolled (1058, 444) with delta (0, 0)
Screenshot: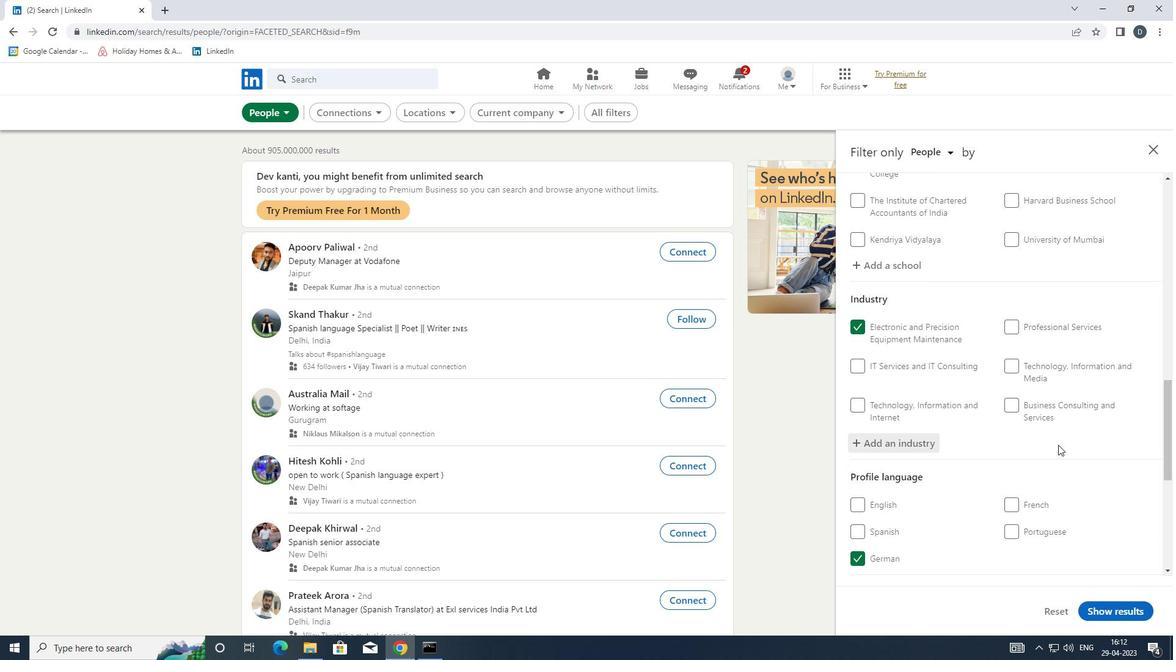 
Action: Mouse scrolled (1058, 444) with delta (0, 0)
Screenshot: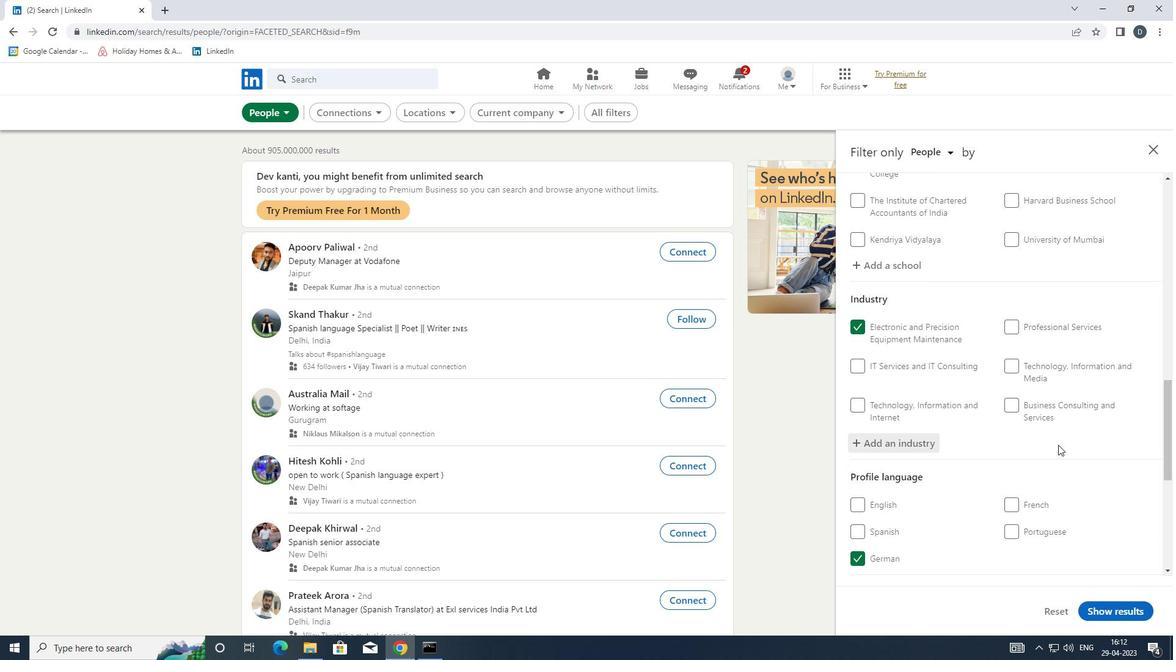 
Action: Mouse moved to (1014, 446)
Screenshot: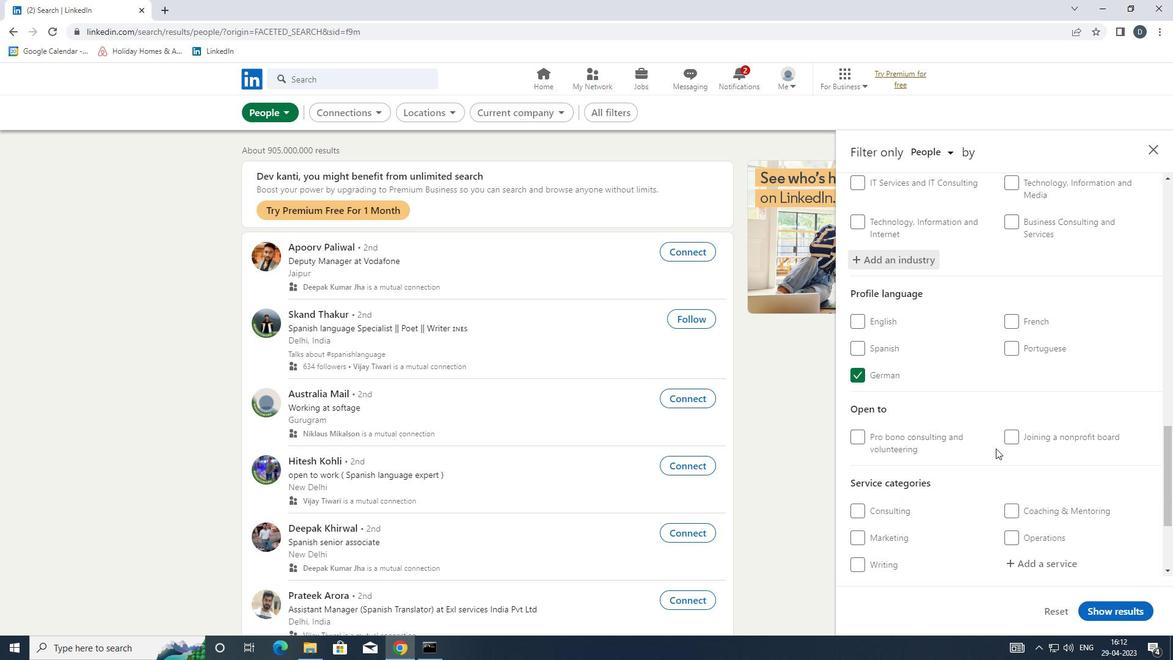 
Action: Mouse scrolled (1014, 445) with delta (0, 0)
Screenshot: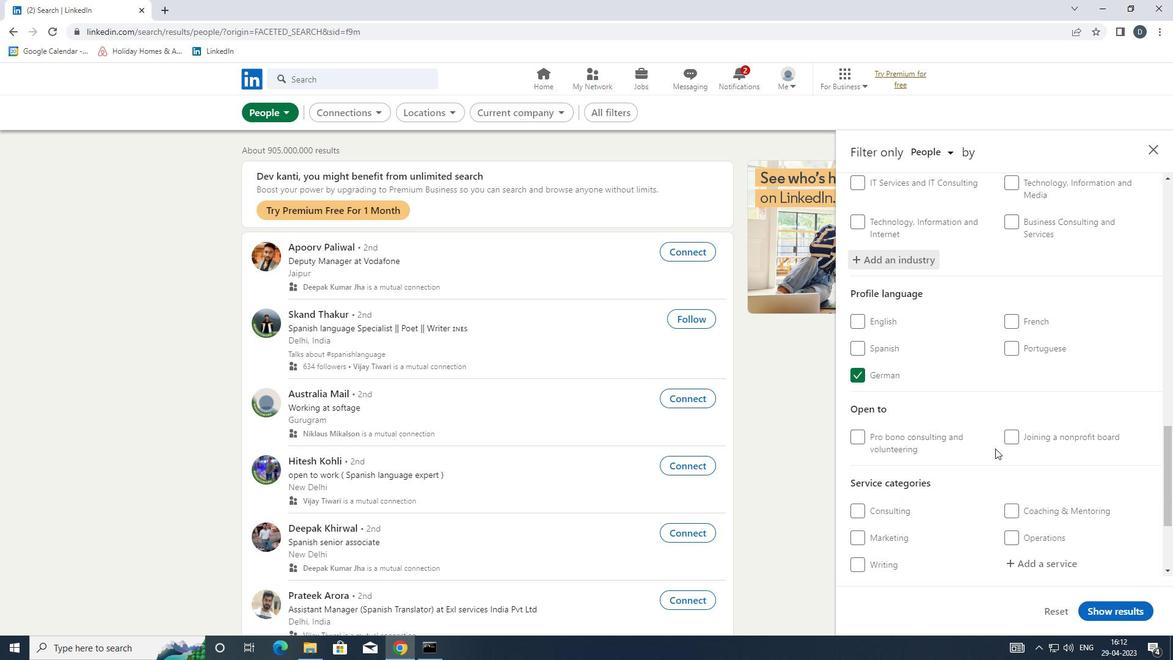 
Action: Mouse moved to (1015, 446)
Screenshot: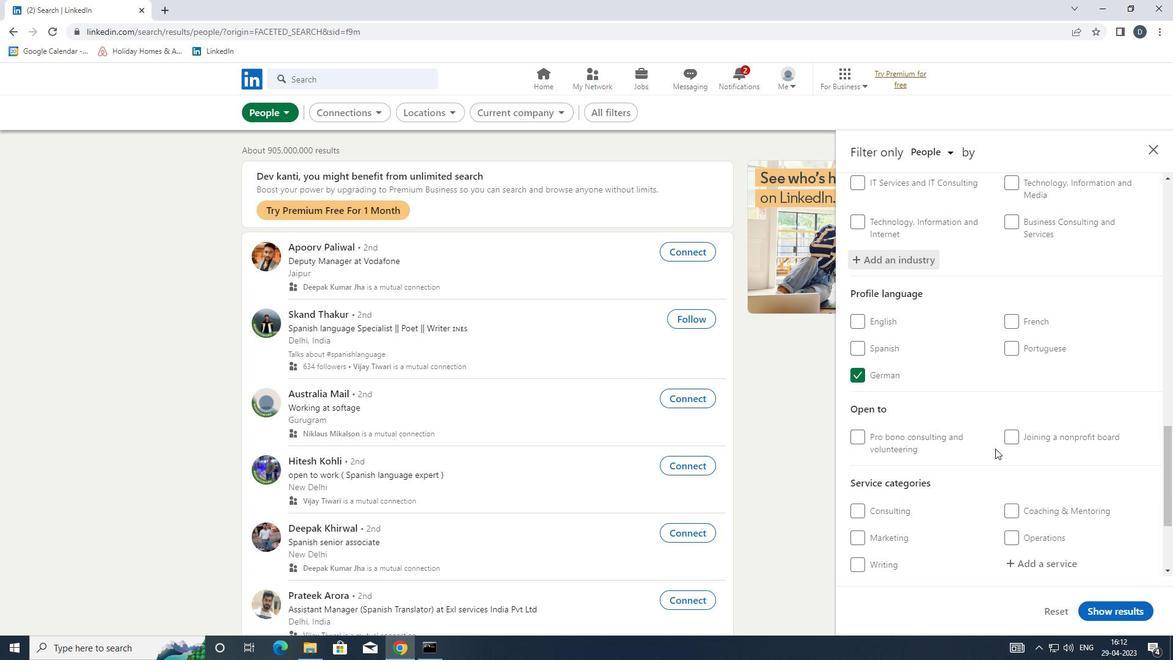 
Action: Mouse scrolled (1015, 445) with delta (0, 0)
Screenshot: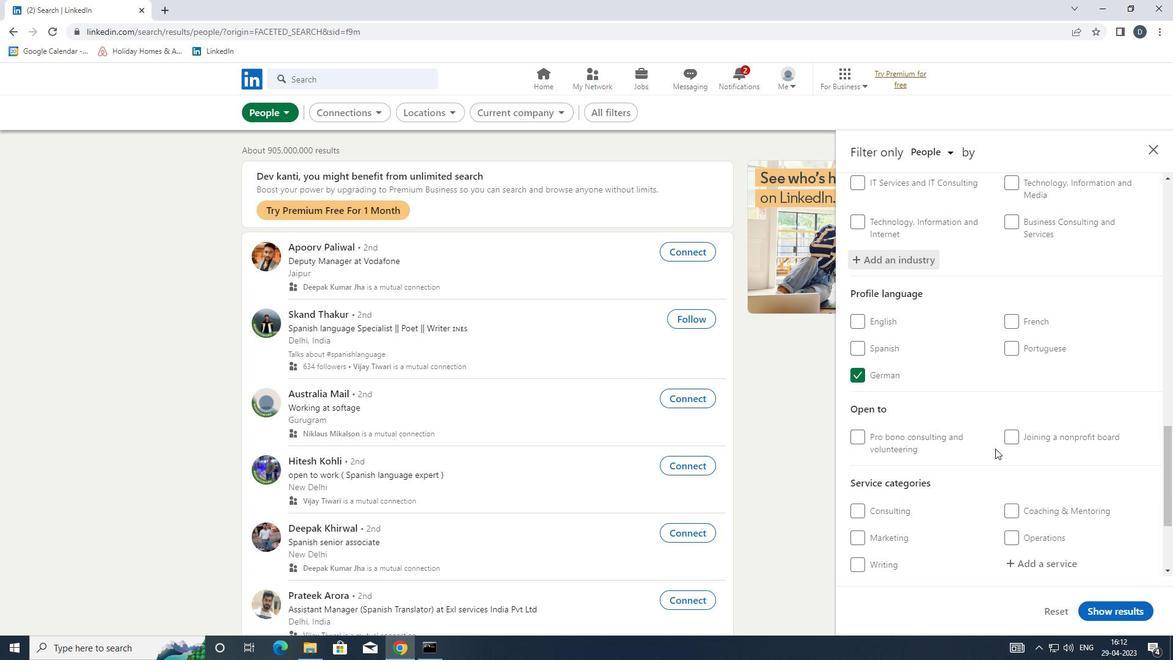 
Action: Mouse moved to (1066, 442)
Screenshot: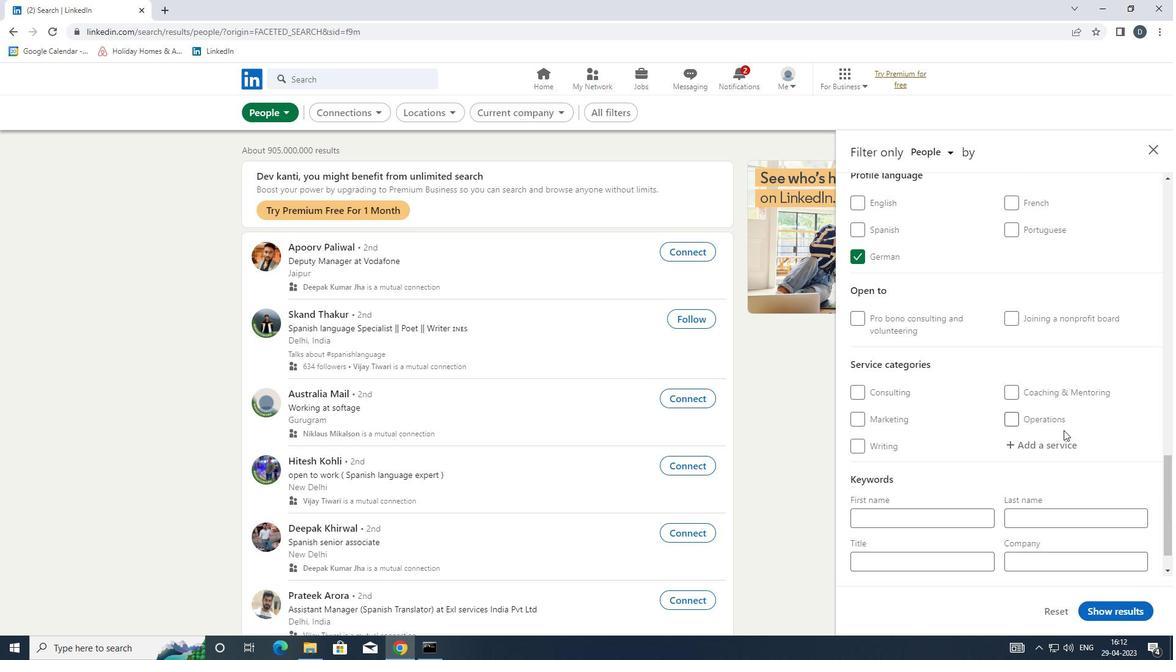 
Action: Mouse pressed left at (1066, 442)
Screenshot: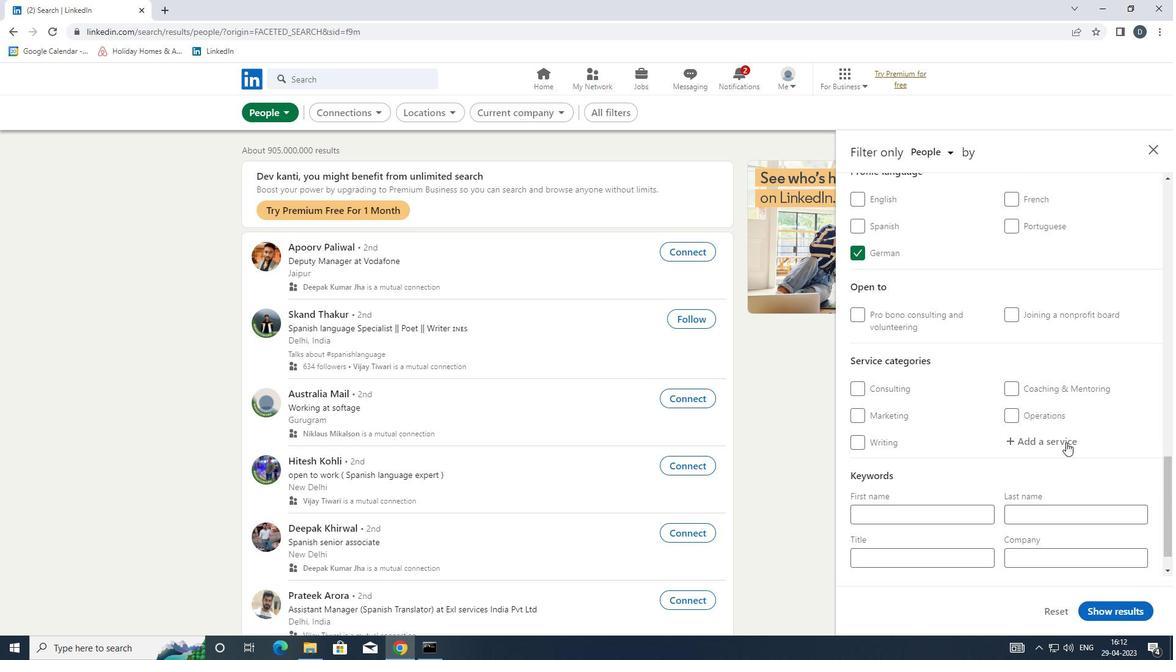
Action: Key pressed <Key.shift><Key.shift><Key.shift><Key.shift>EVENT<Key.space><Key.shift>P<Key.down><Key.down><Key.enter>
Screenshot: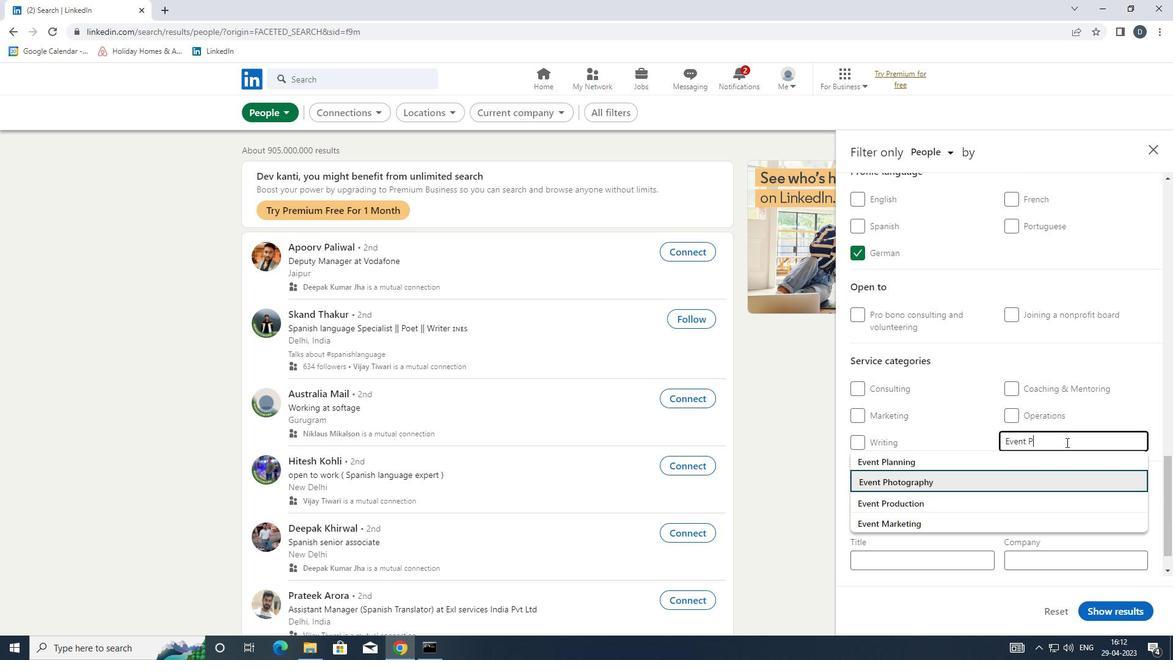 
Action: Mouse moved to (1023, 494)
Screenshot: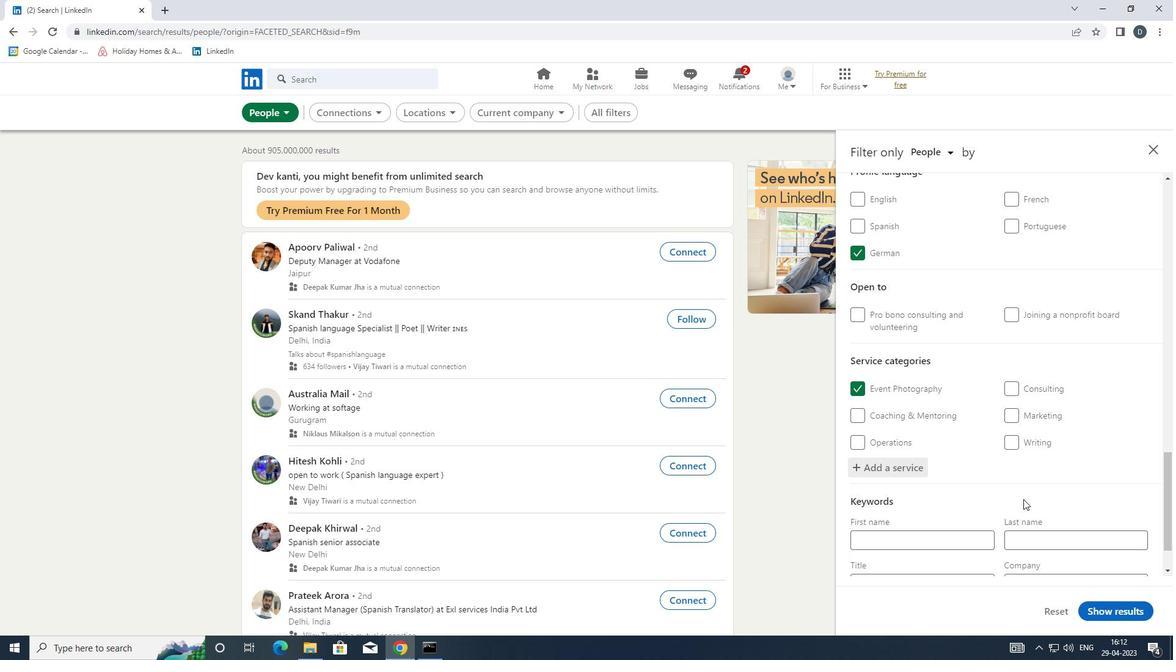
Action: Mouse scrolled (1023, 493) with delta (0, 0)
Screenshot: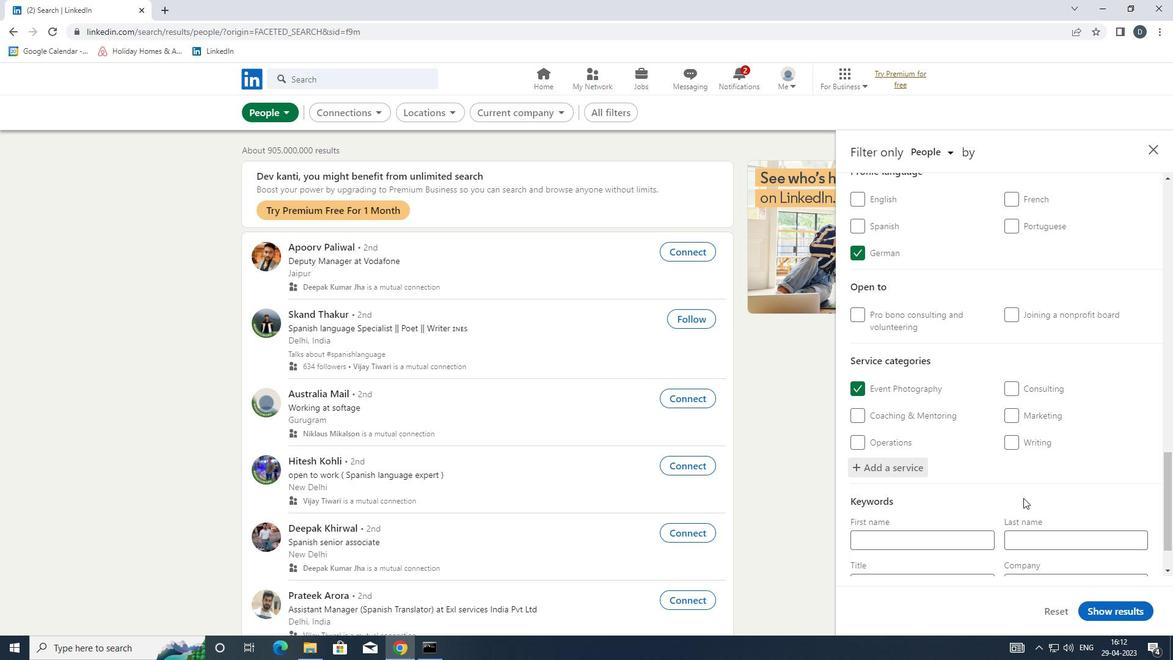 
Action: Mouse scrolled (1023, 493) with delta (0, 0)
Screenshot: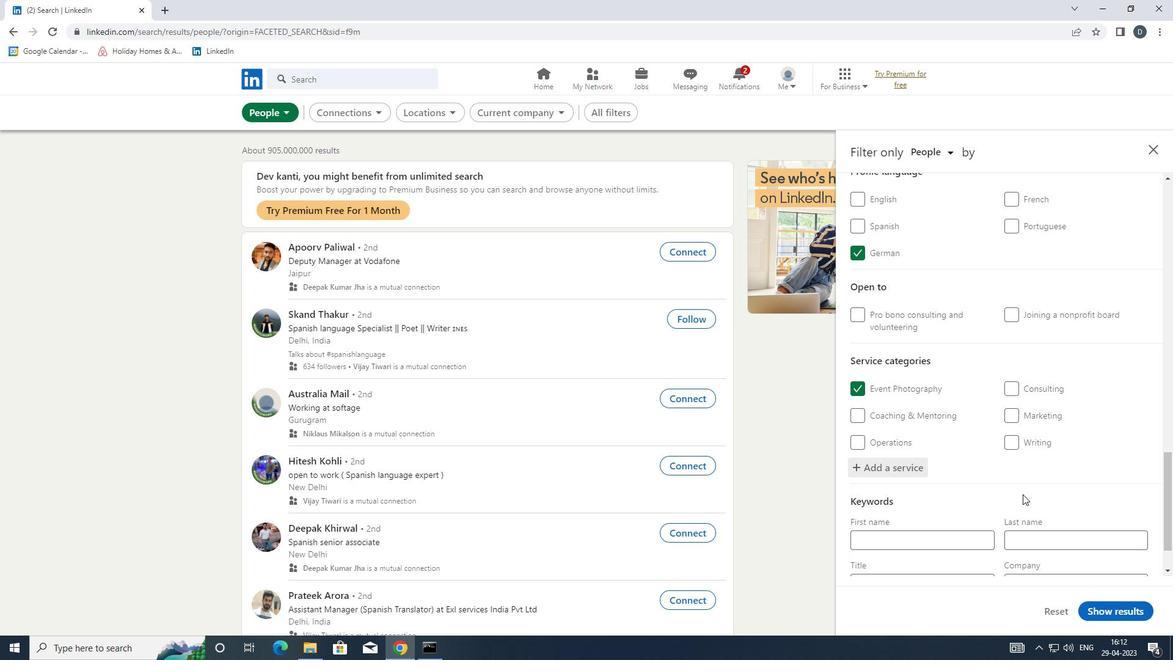 
Action: Mouse scrolled (1023, 493) with delta (0, 0)
Screenshot: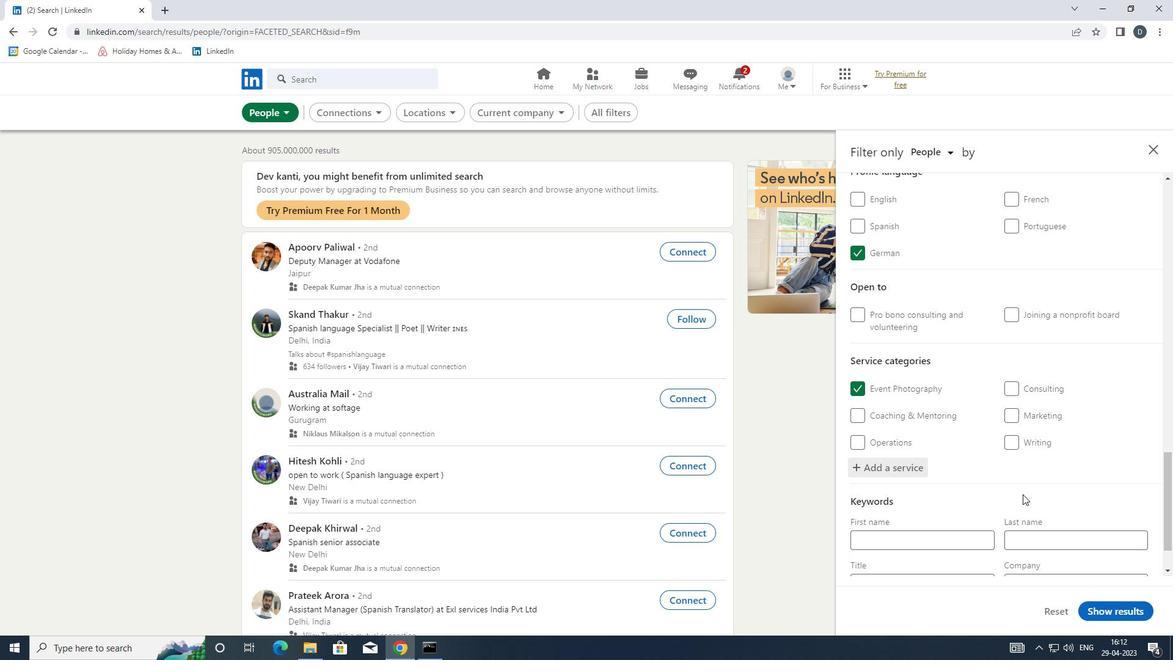 
Action: Mouse scrolled (1023, 493) with delta (0, 0)
Screenshot: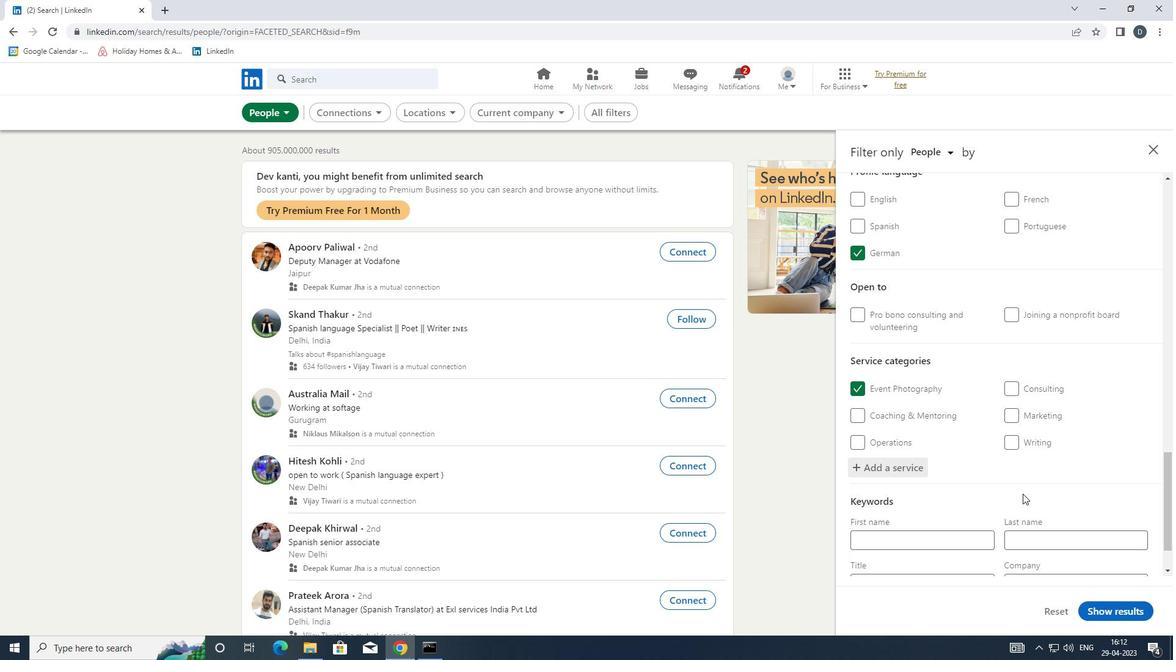 
Action: Mouse moved to (951, 518)
Screenshot: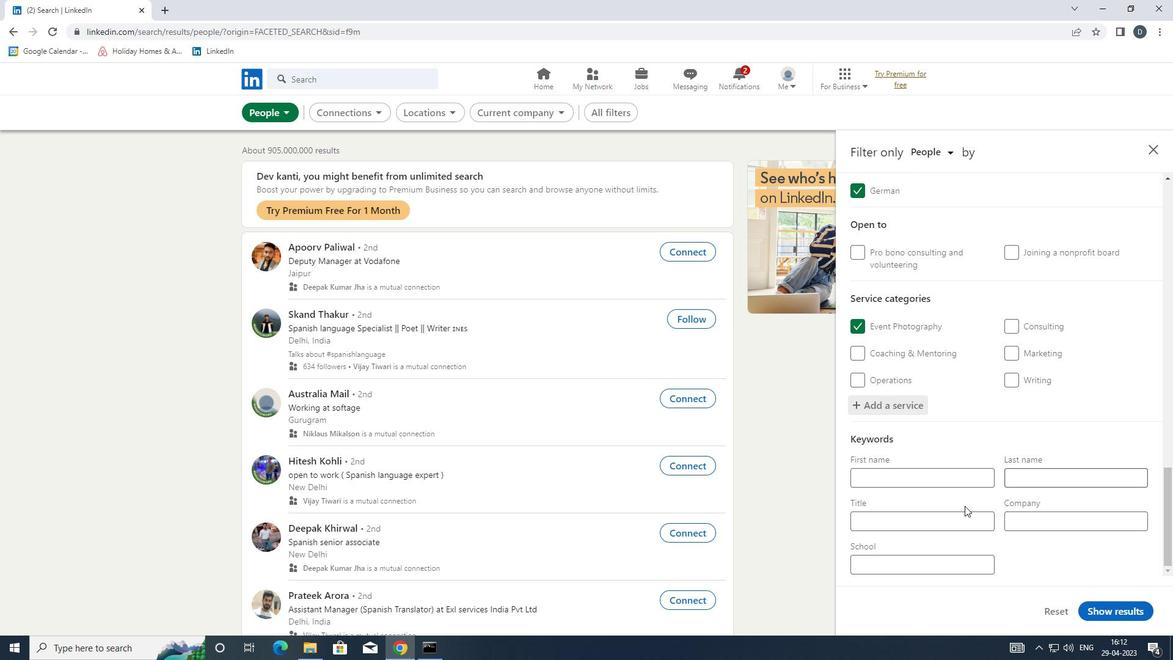 
Action: Mouse pressed left at (951, 518)
Screenshot: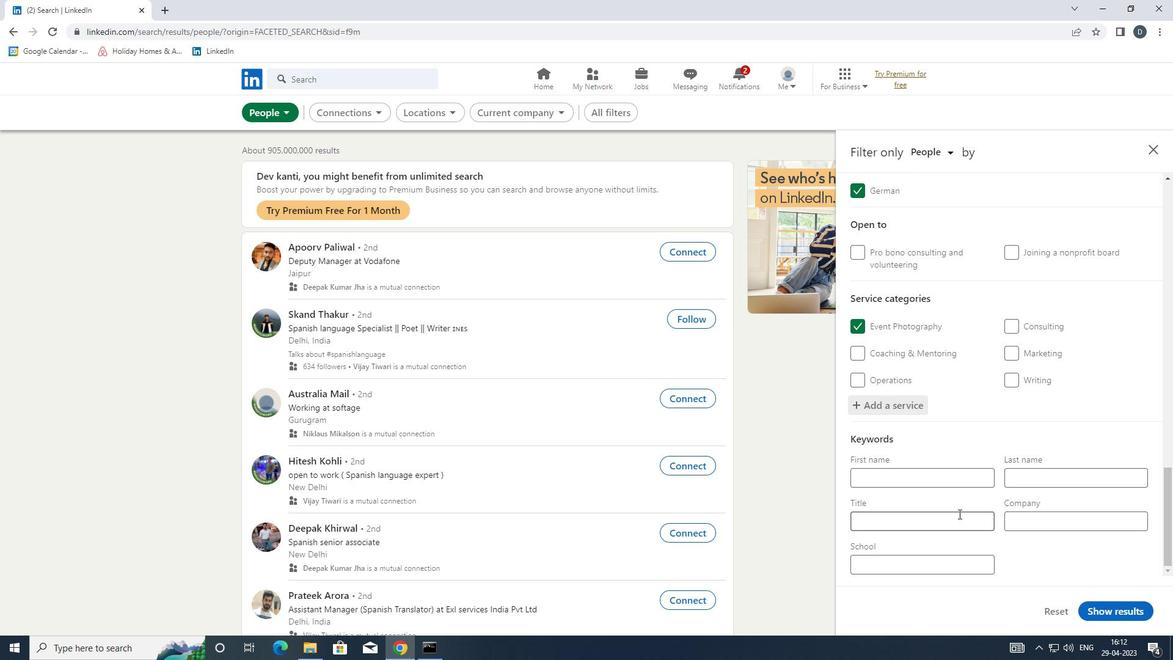 
Action: Key pressed <Key.shift>ADDICTION<Key.space><Key.shift><Key.shift><Key.shift><Key.shift><Key.shift><Key.shift>CA<Key.backspace>OUNSELOR
Screenshot: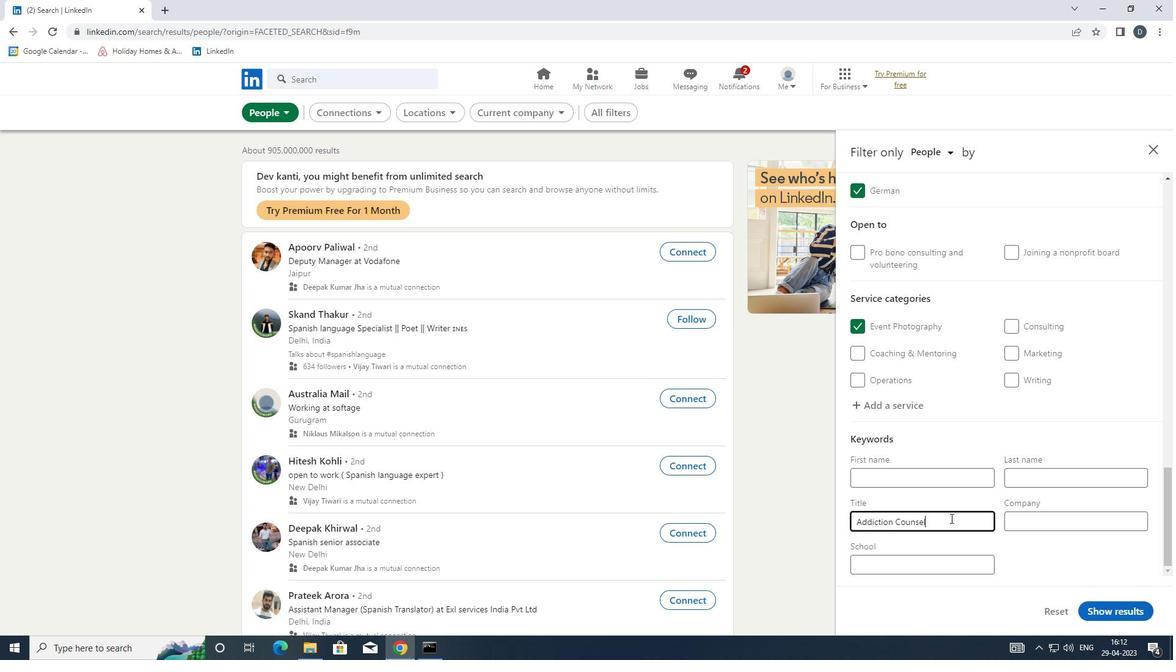 
Action: Mouse moved to (1130, 612)
Screenshot: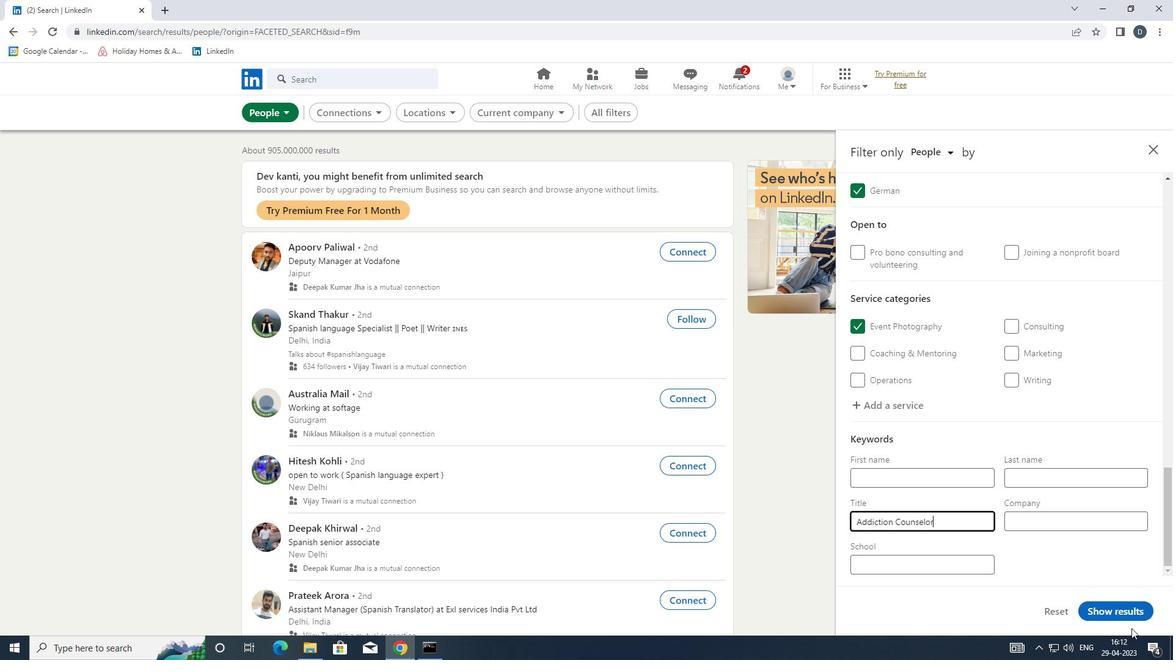 
Action: Mouse pressed left at (1130, 612)
Screenshot: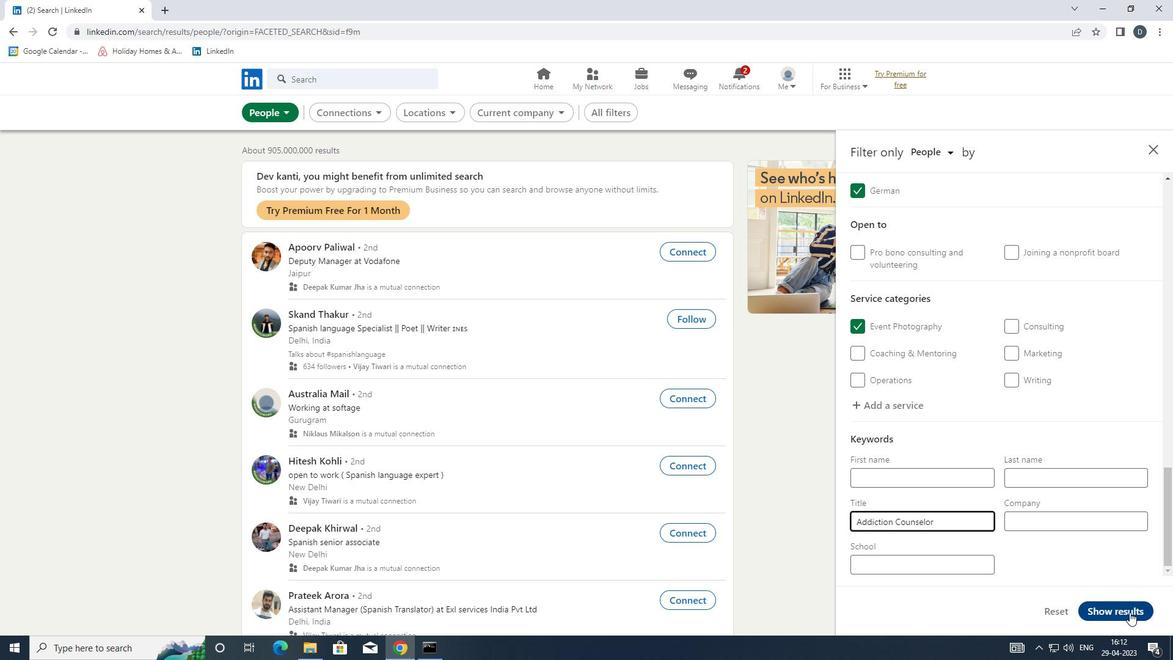 
Action: Mouse moved to (699, 397)
Screenshot: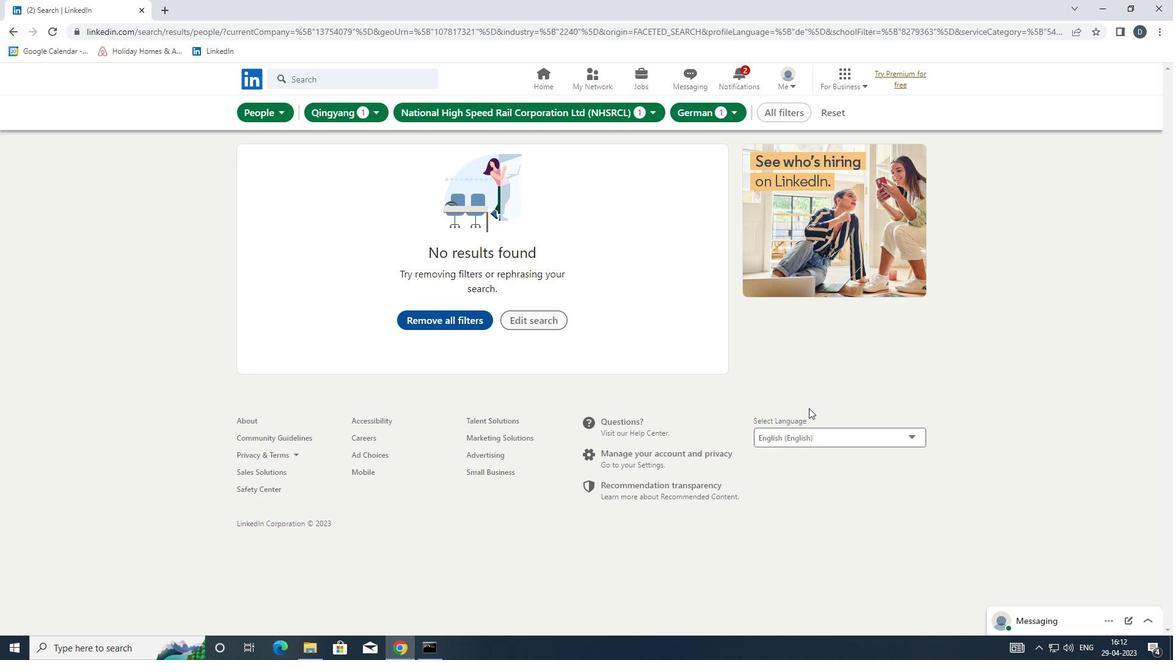 
